 Task: Find connections with filter location Dabhoi with filter topic #Genderwith filter profile language English with filter current company Walmart Global Tech with filter school Aalim Muhammed Salegh College of Engineering with filter industry Real Estate and Equipment Rental Services with filter service category User Experience Writing with filter keywords title Sound Engineer
Action: Mouse moved to (682, 76)
Screenshot: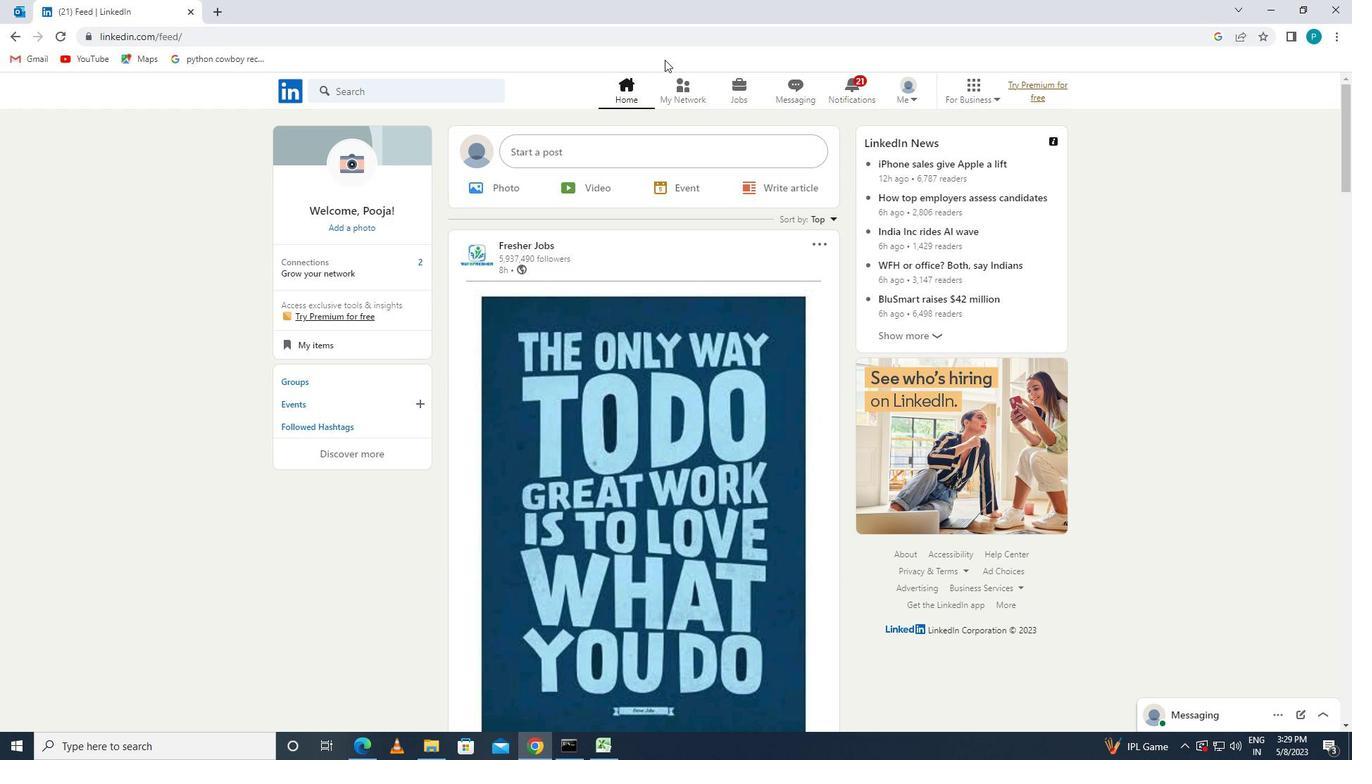 
Action: Mouse pressed left at (682, 76)
Screenshot: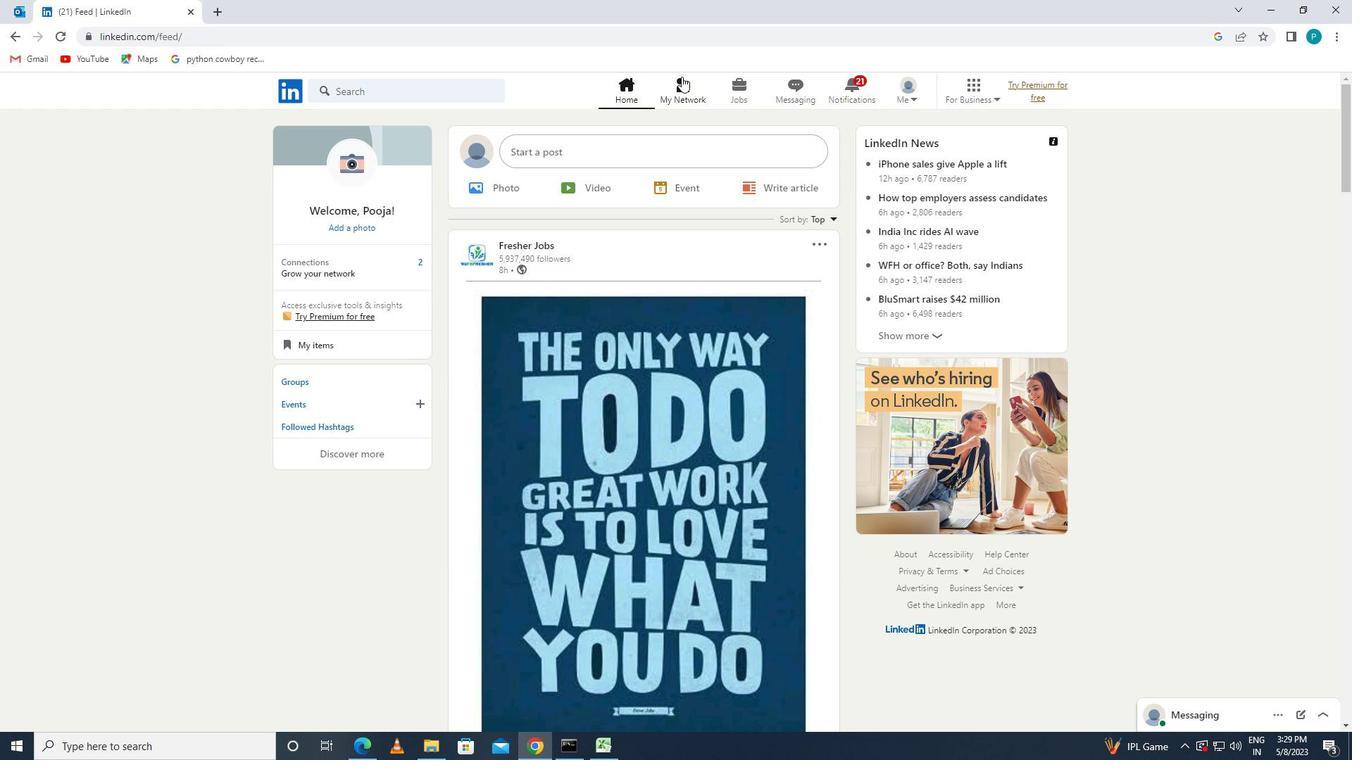 
Action: Mouse moved to (450, 167)
Screenshot: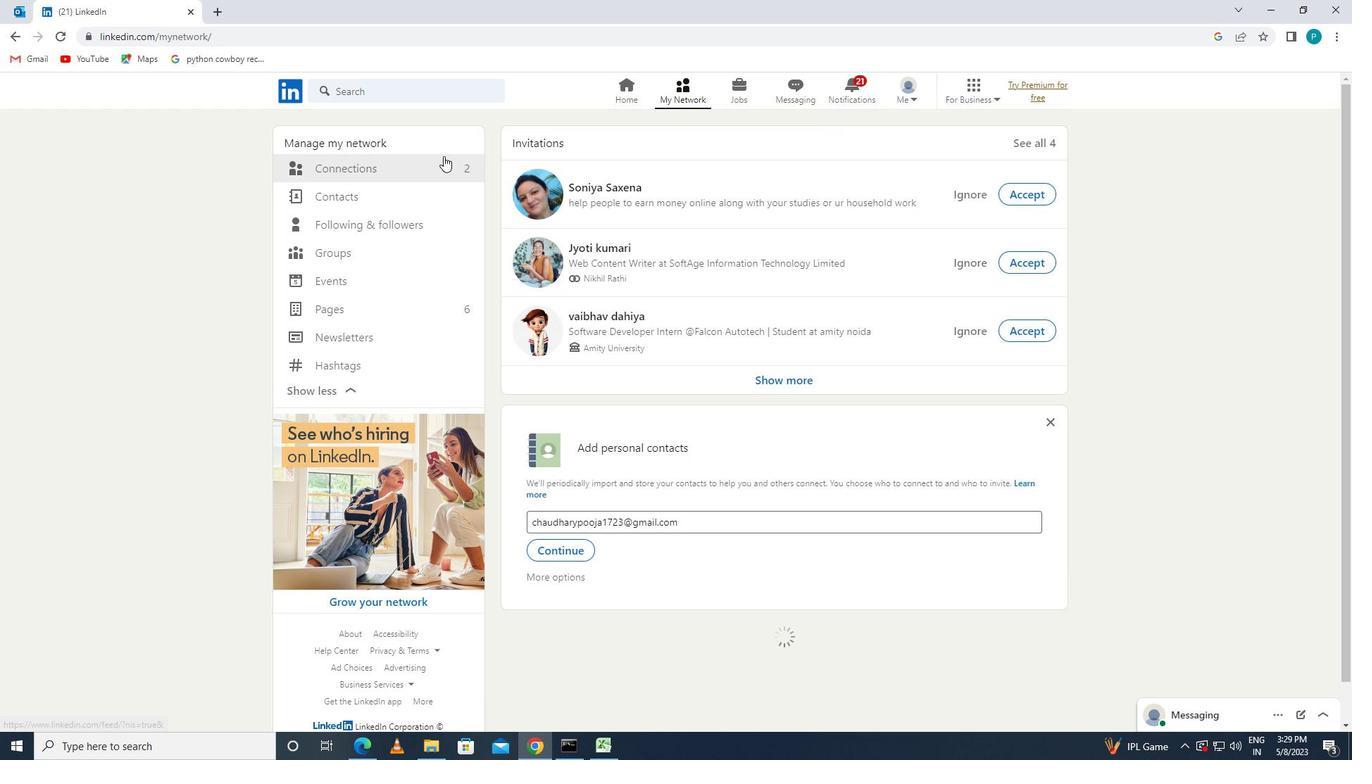 
Action: Mouse pressed left at (450, 167)
Screenshot: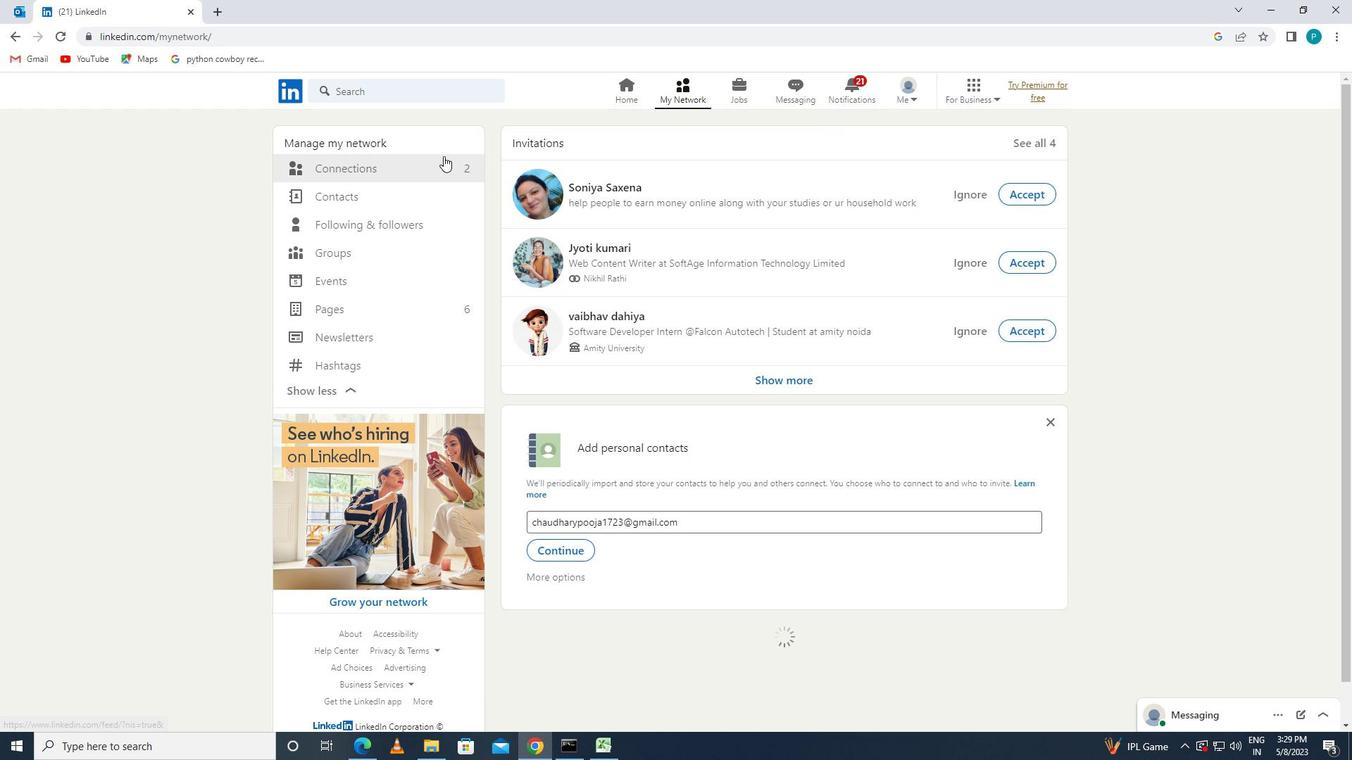 
Action: Mouse moved to (794, 168)
Screenshot: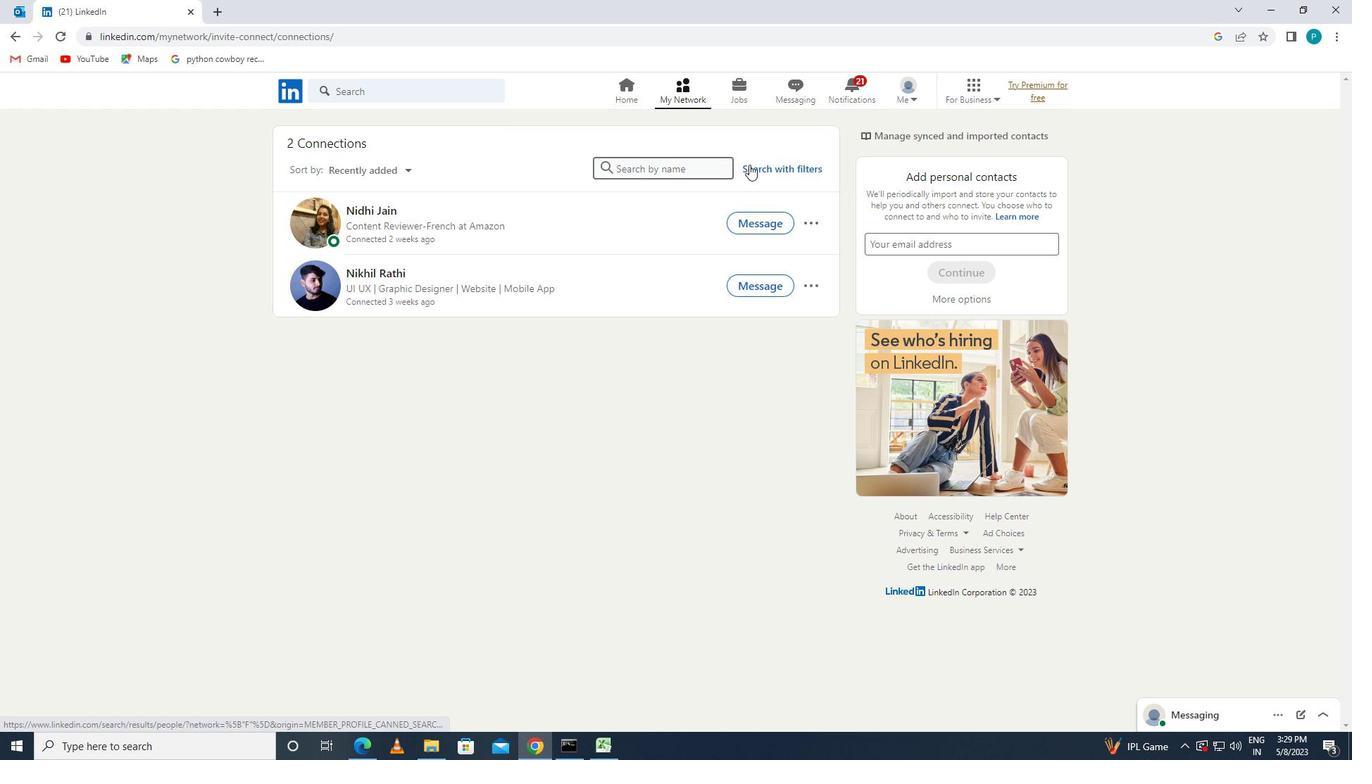 
Action: Mouse pressed left at (794, 168)
Screenshot: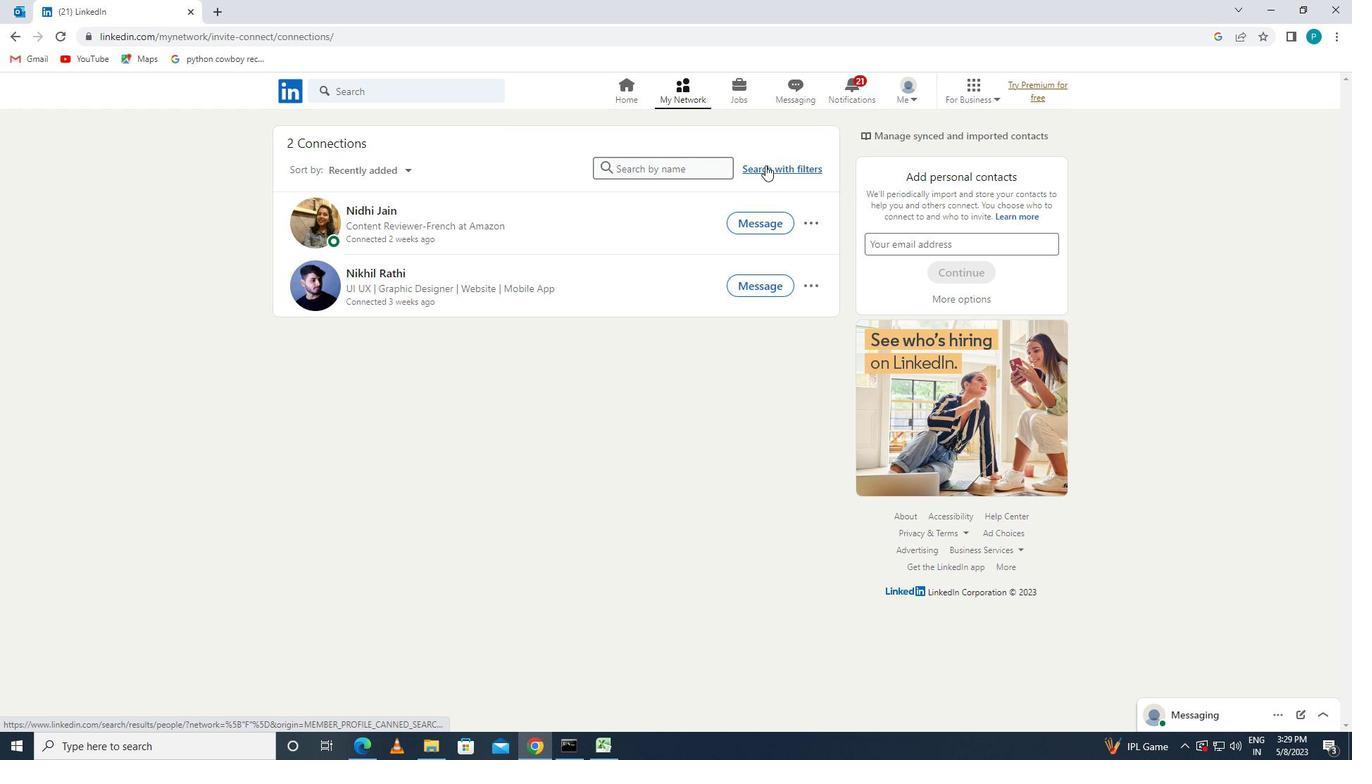 
Action: Mouse moved to (708, 132)
Screenshot: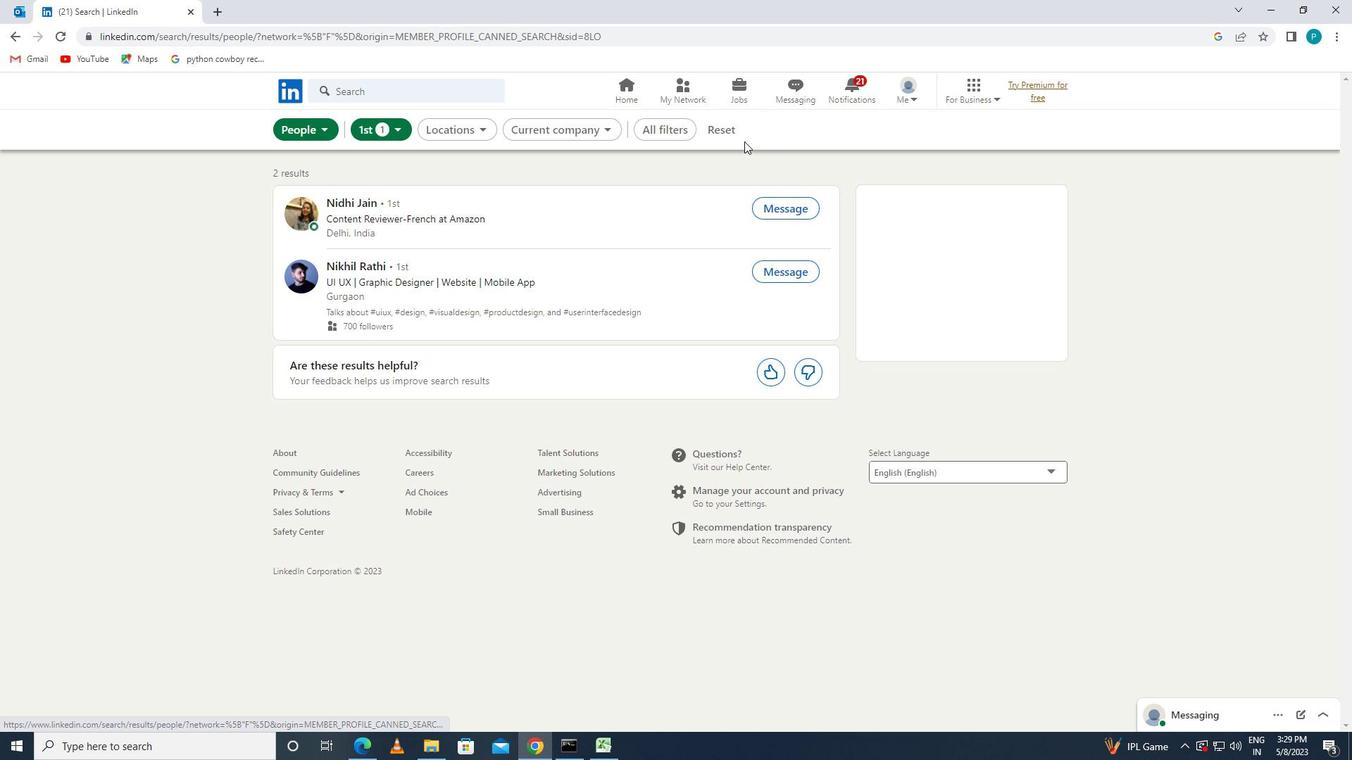 
Action: Mouse pressed left at (708, 132)
Screenshot: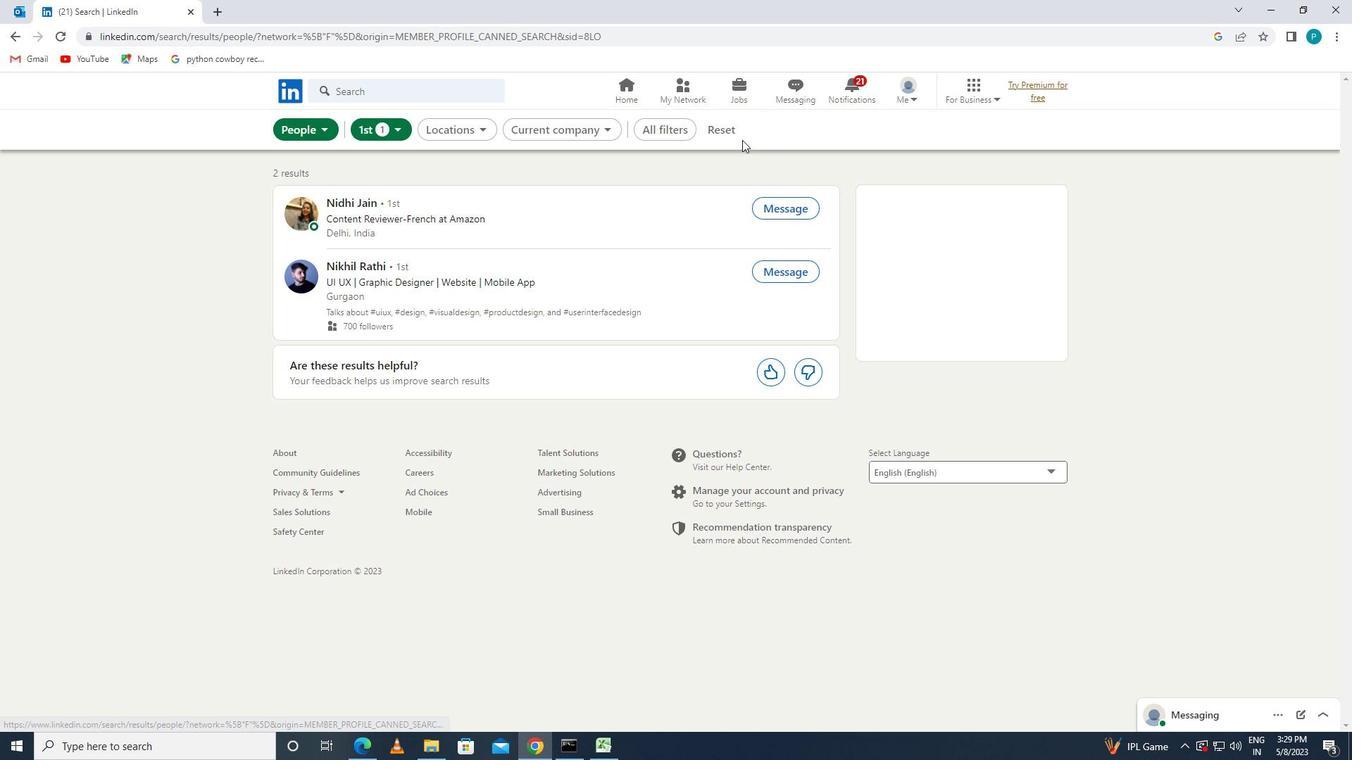 
Action: Mouse moved to (701, 128)
Screenshot: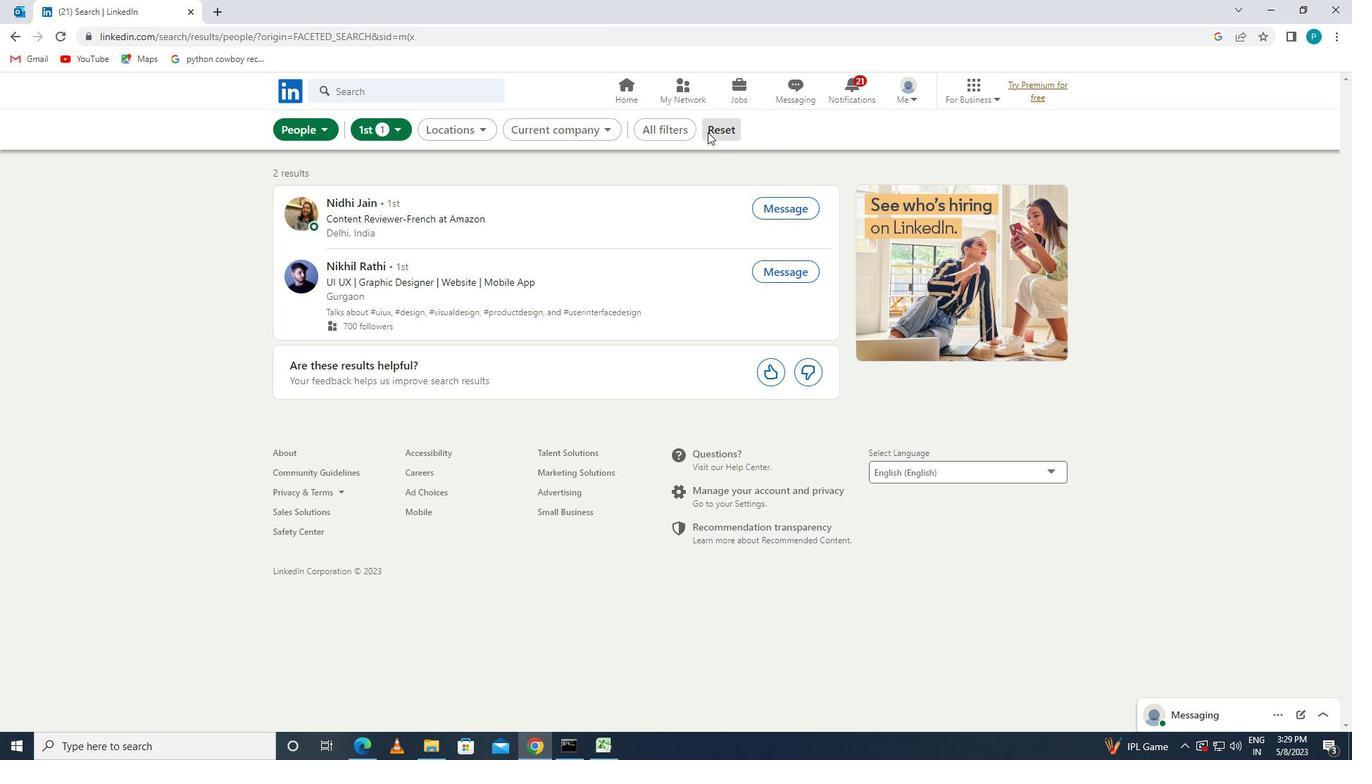 
Action: Mouse pressed left at (701, 128)
Screenshot: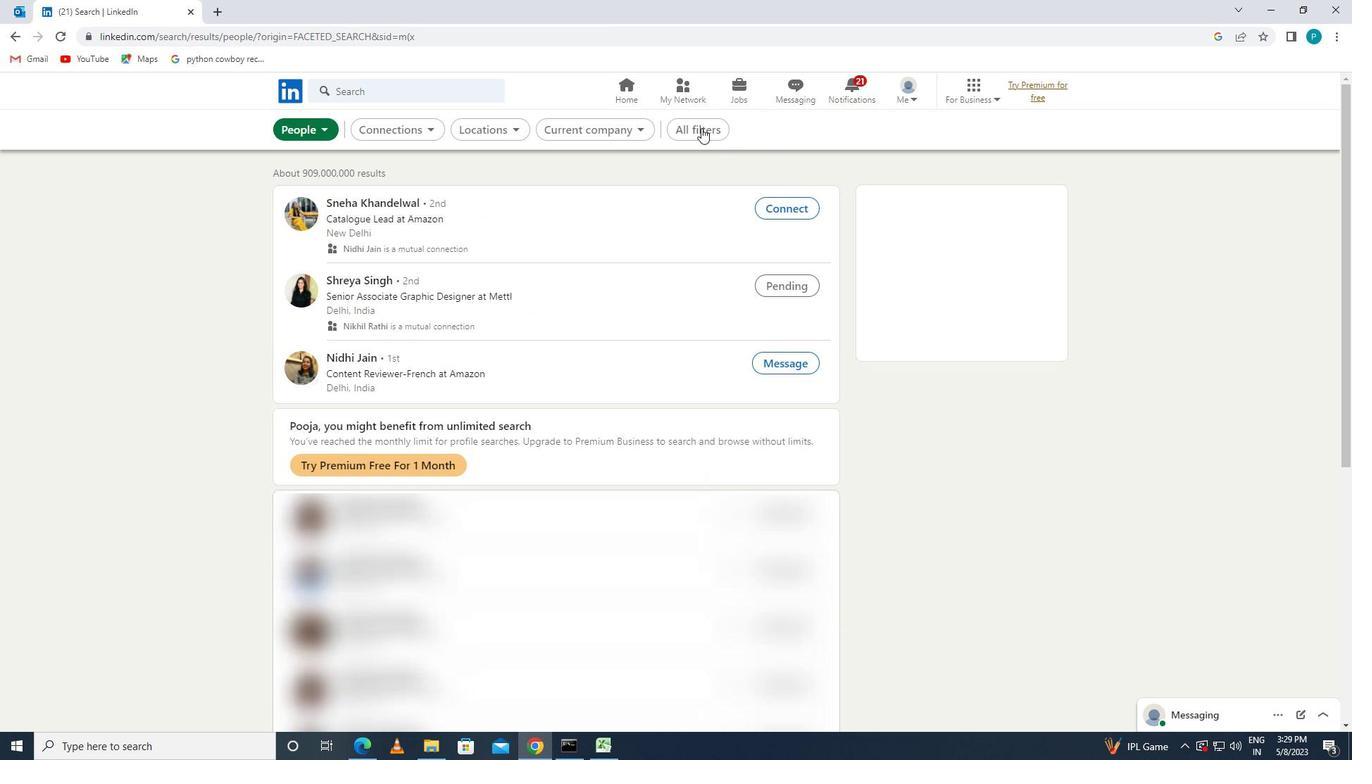 
Action: Mouse moved to (1267, 504)
Screenshot: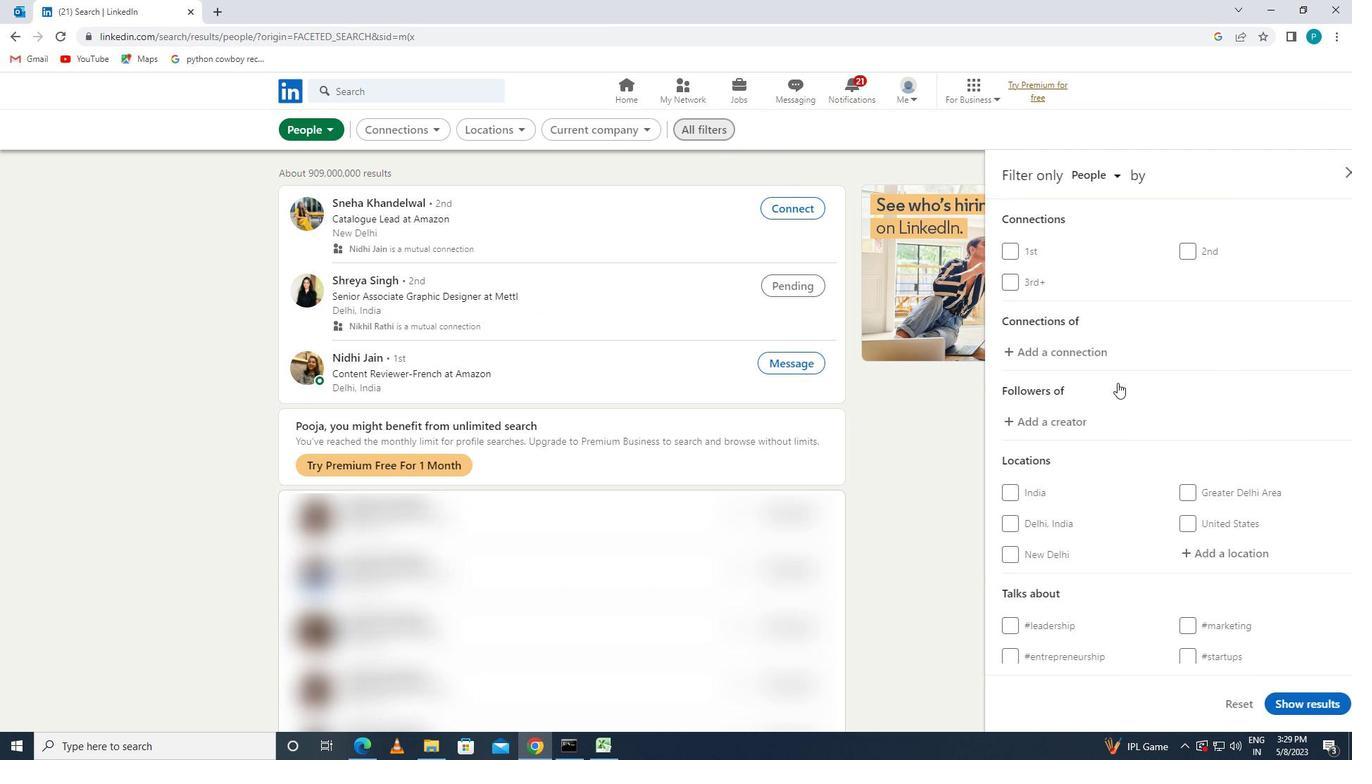 
Action: Mouse scrolled (1267, 503) with delta (0, 0)
Screenshot: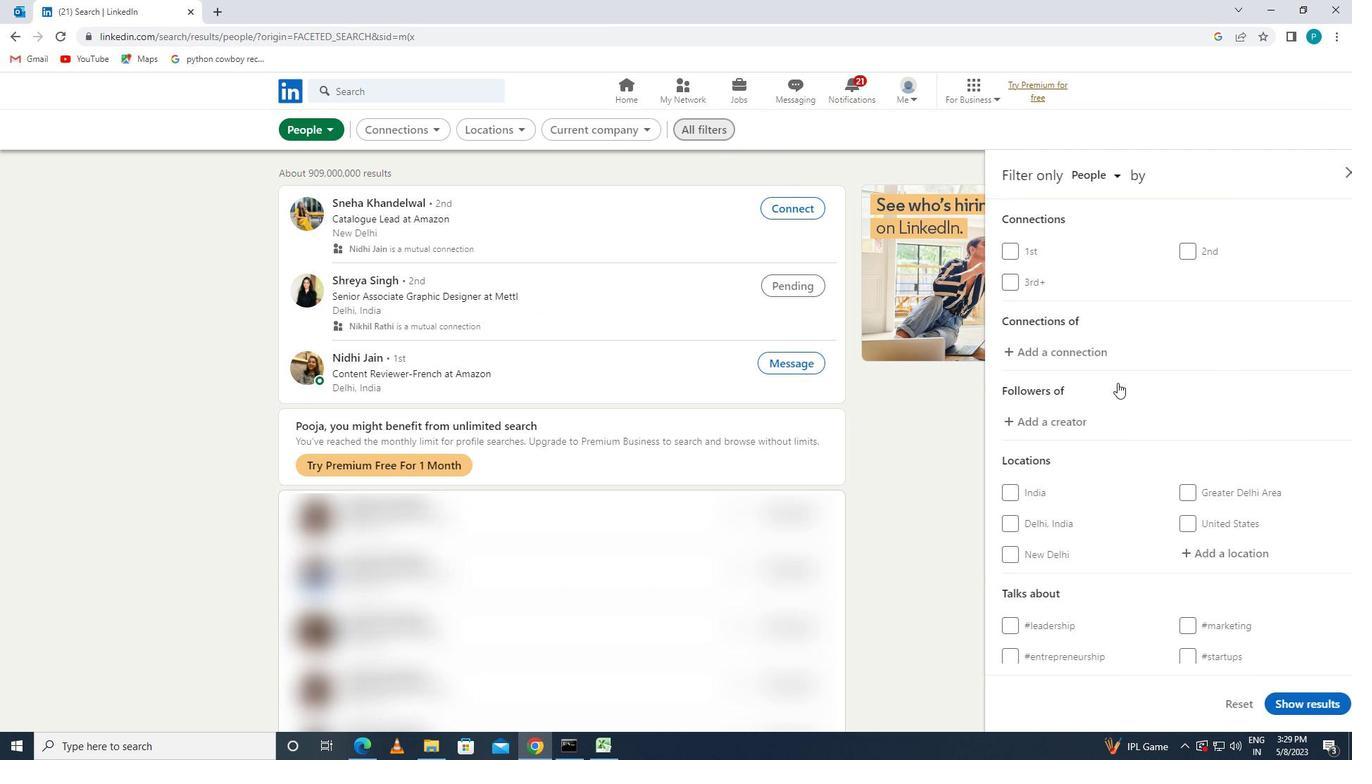 
Action: Mouse scrolled (1267, 503) with delta (0, 0)
Screenshot: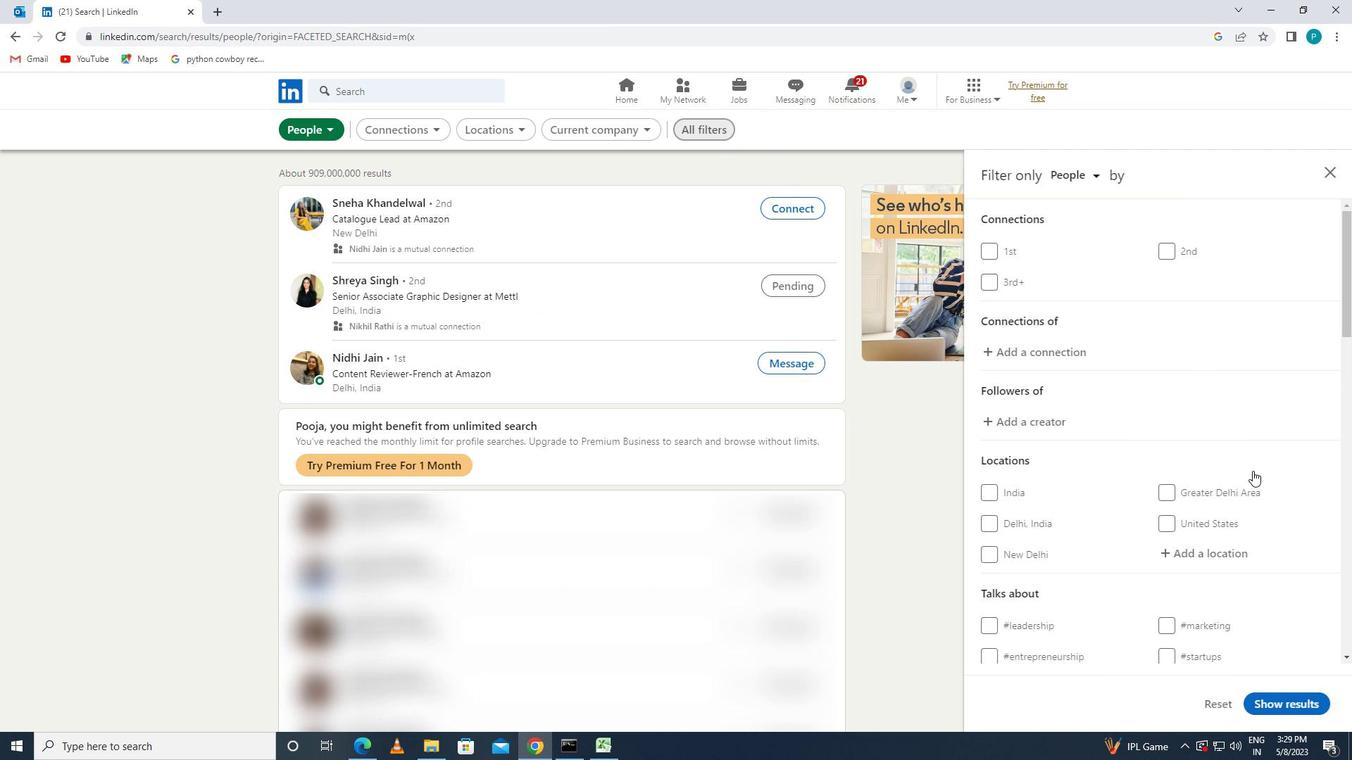 
Action: Mouse moved to (1188, 402)
Screenshot: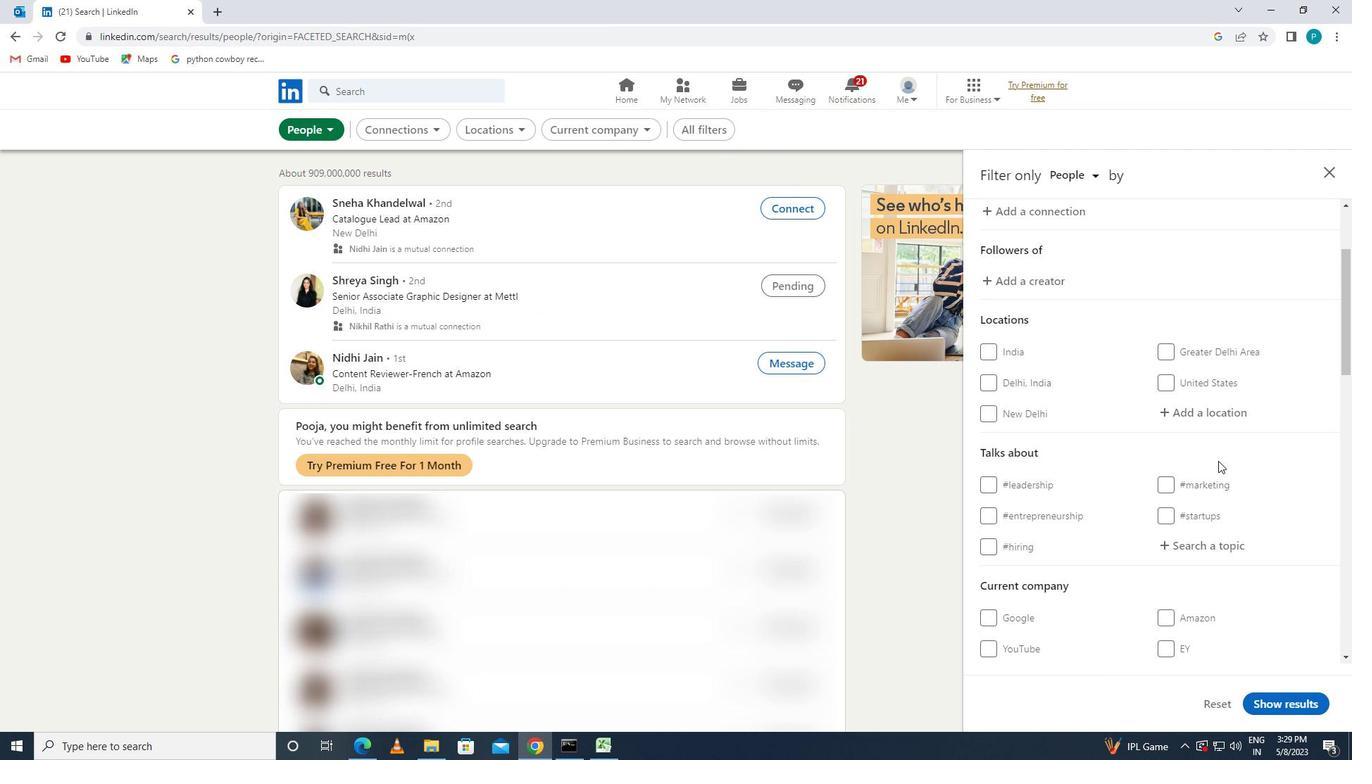
Action: Mouse pressed left at (1188, 402)
Screenshot: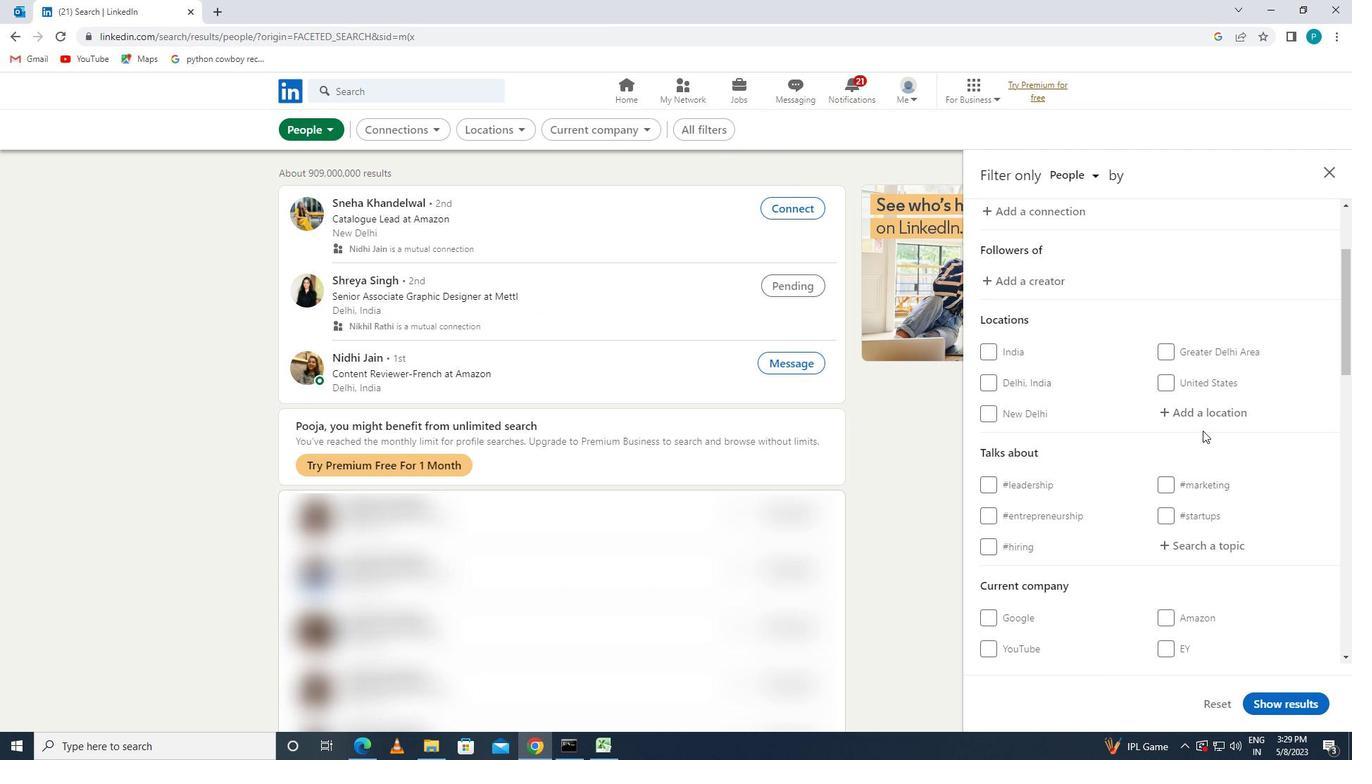 
Action: Mouse moved to (1190, 412)
Screenshot: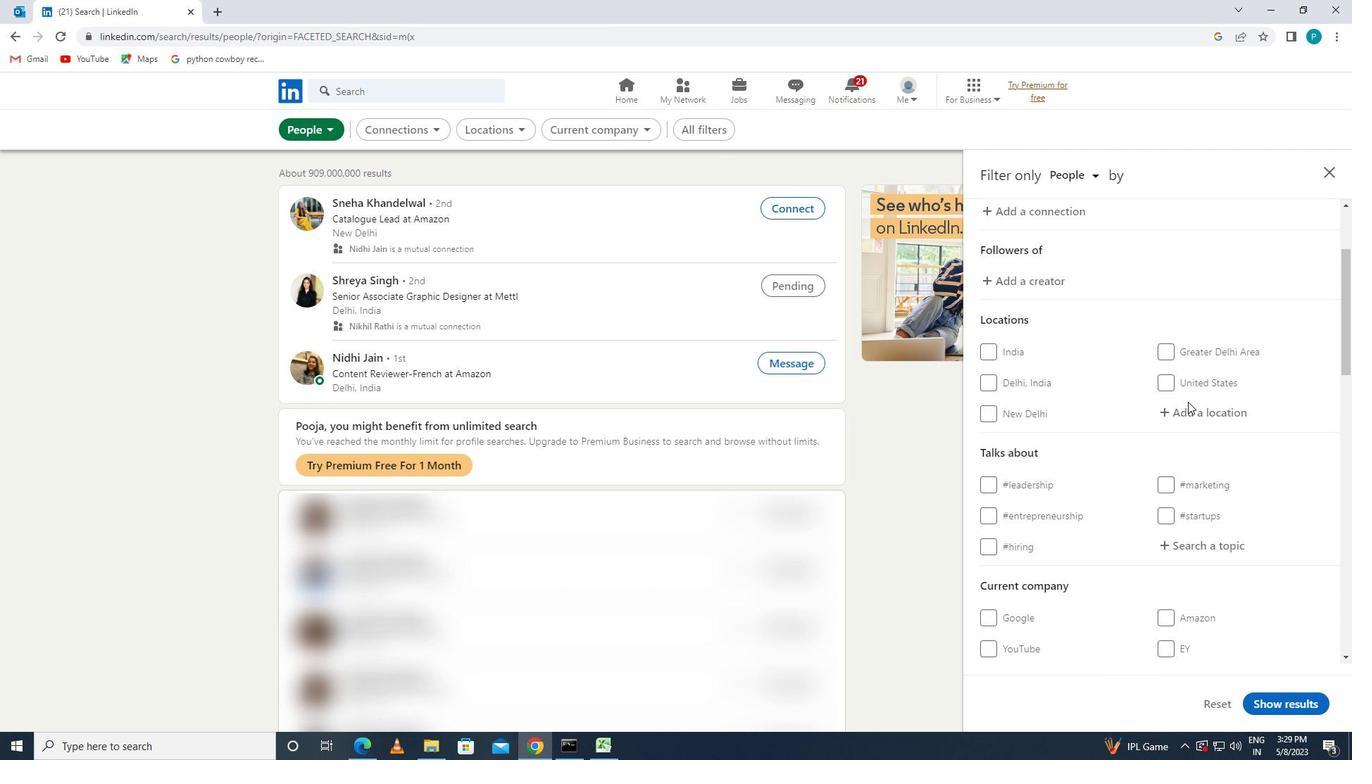 
Action: Mouse pressed left at (1190, 412)
Screenshot: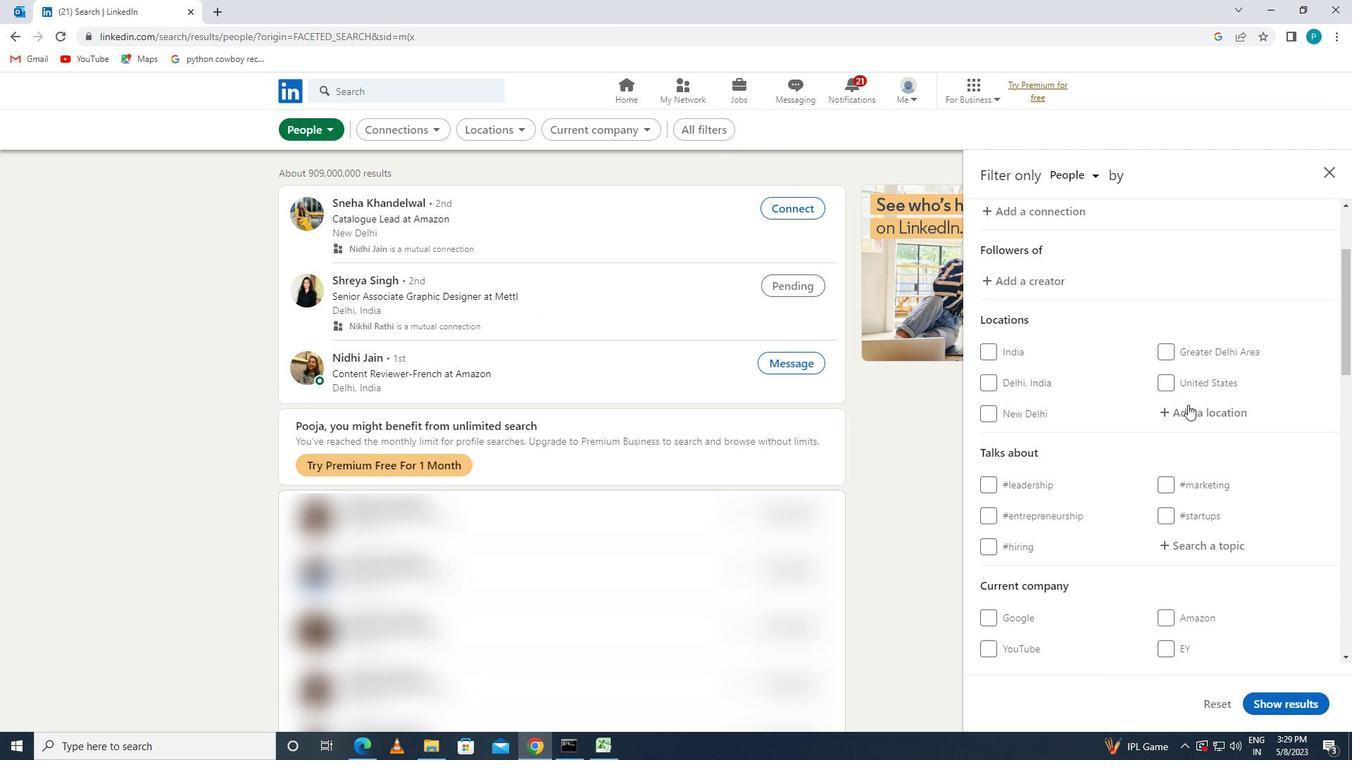 
Action: Key pressed <Key.caps_lock>d<Key.caps_lock>abhoi
Screenshot: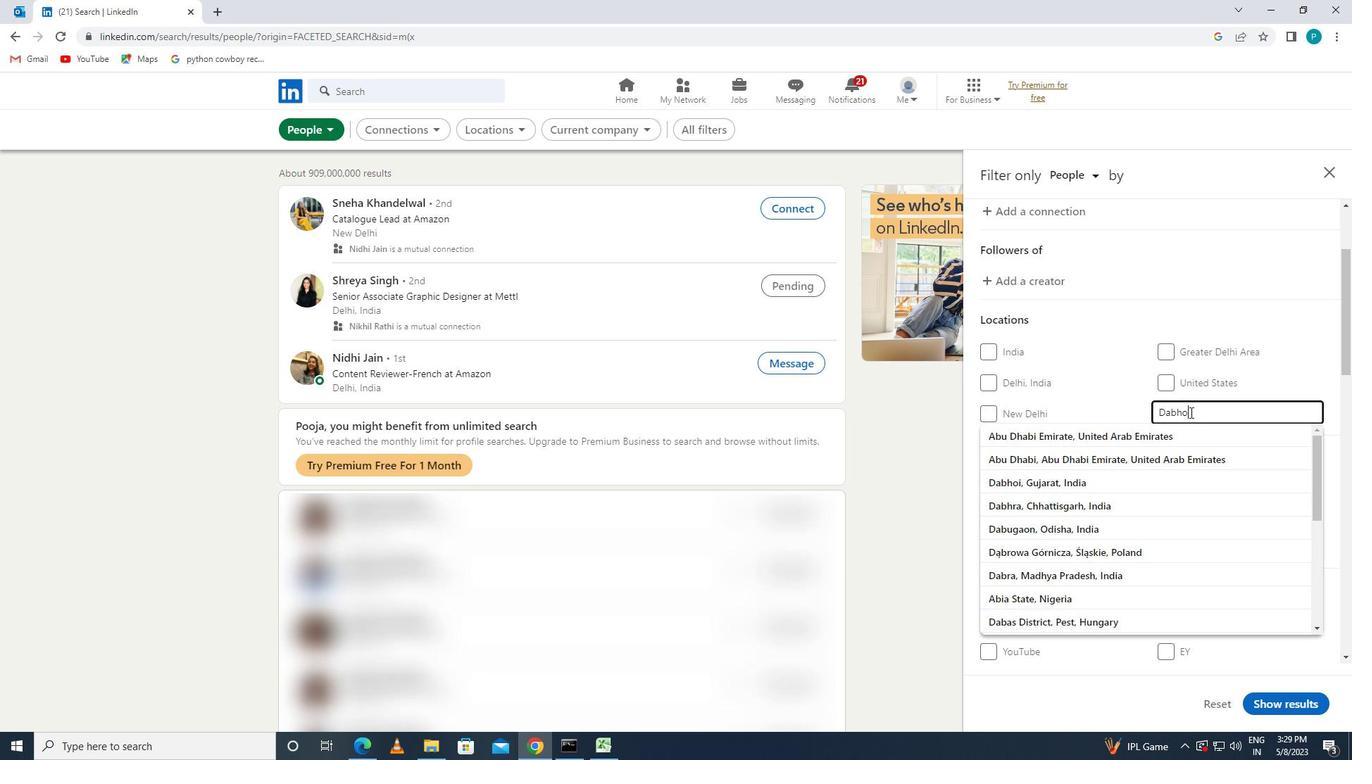 
Action: Mouse moved to (1177, 437)
Screenshot: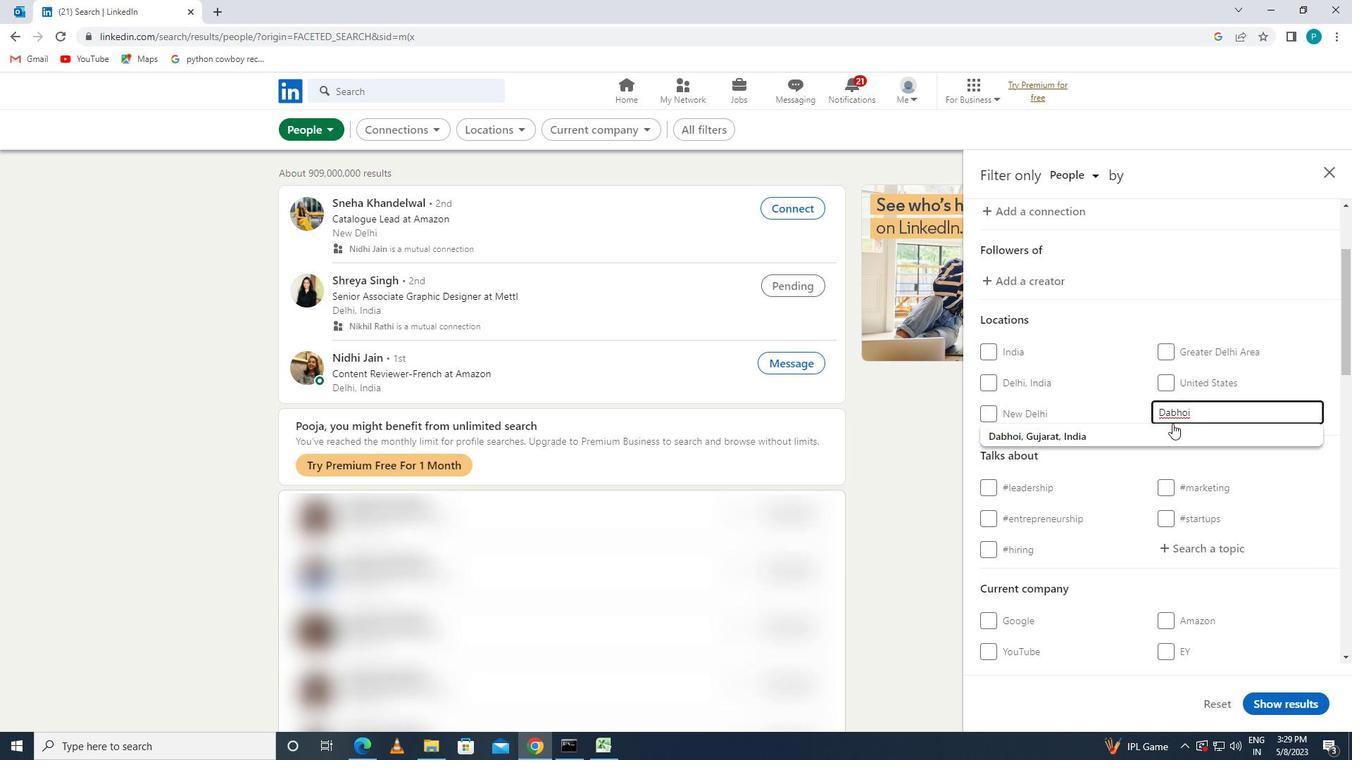 
Action: Mouse pressed left at (1177, 437)
Screenshot: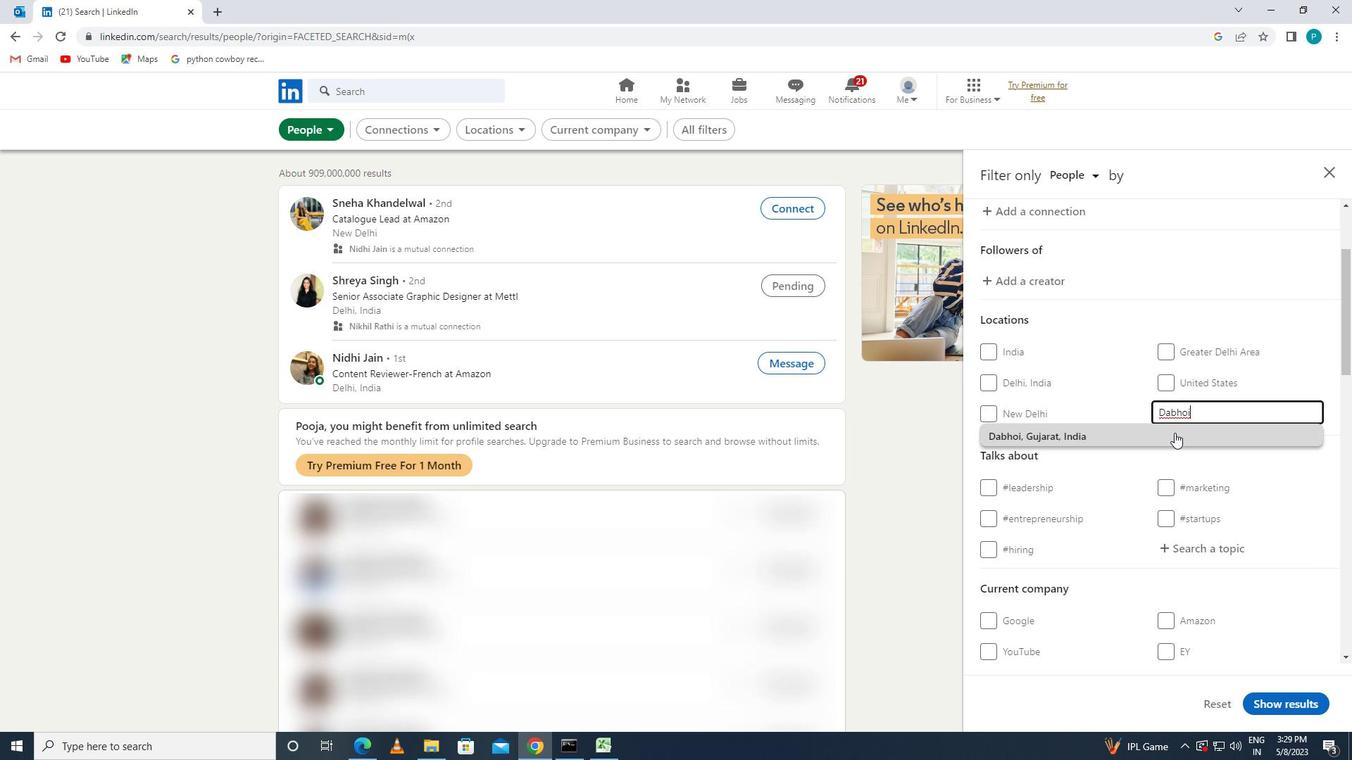 
Action: Mouse moved to (1181, 448)
Screenshot: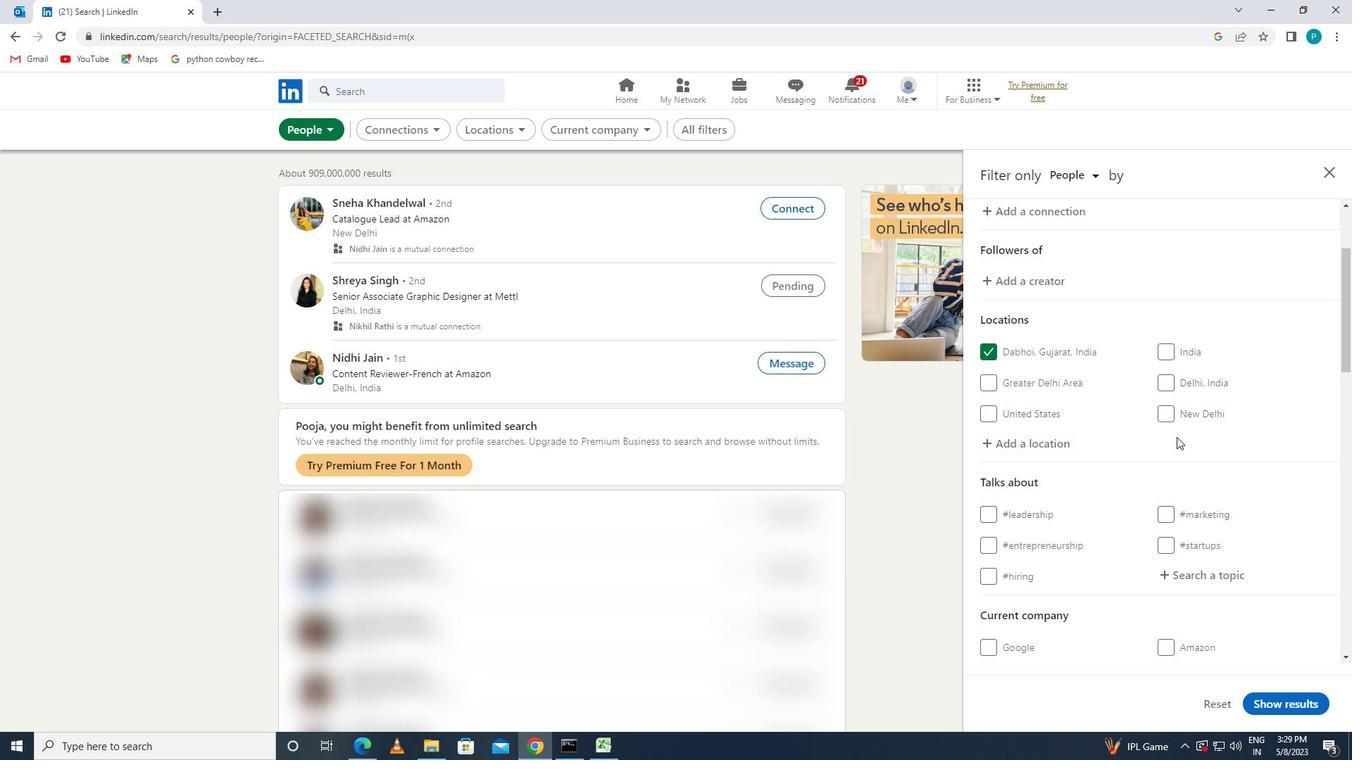 
Action: Mouse scrolled (1181, 448) with delta (0, 0)
Screenshot: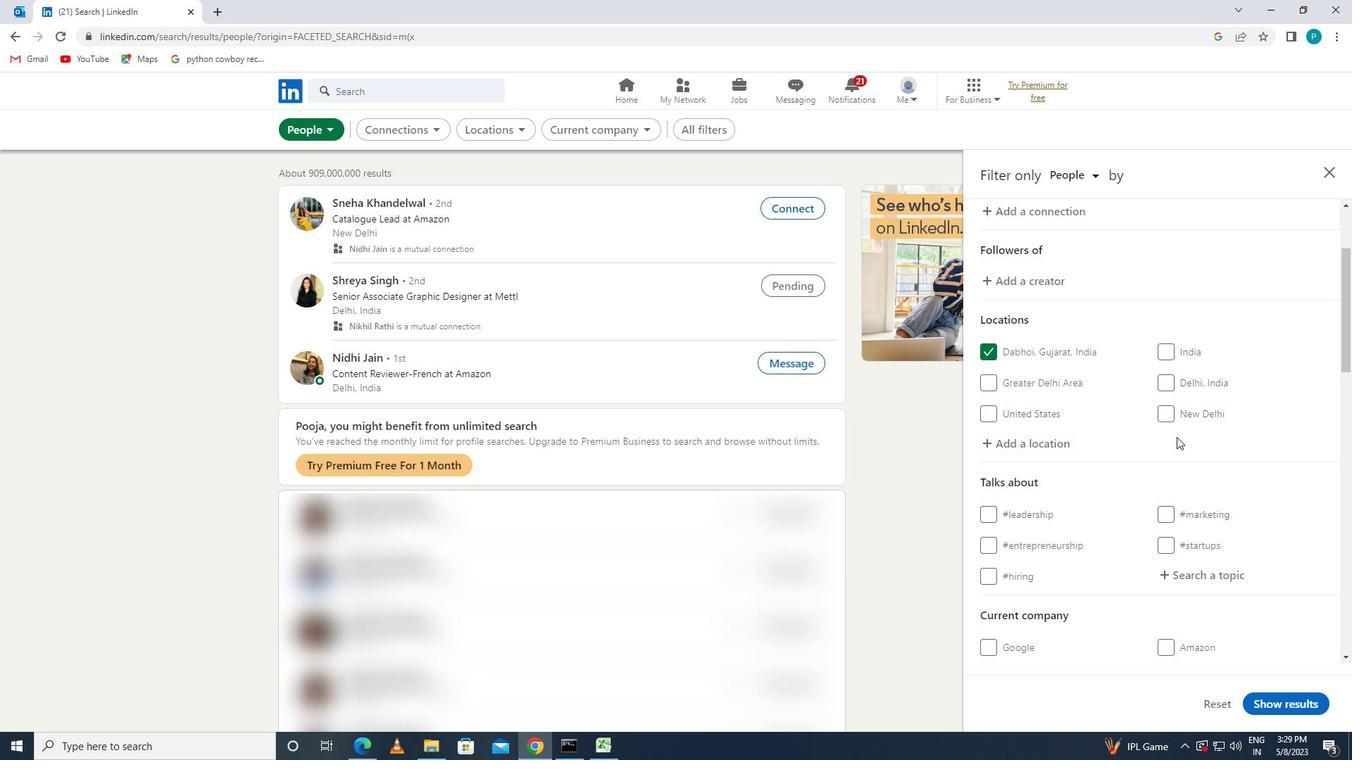 
Action: Mouse scrolled (1181, 448) with delta (0, 0)
Screenshot: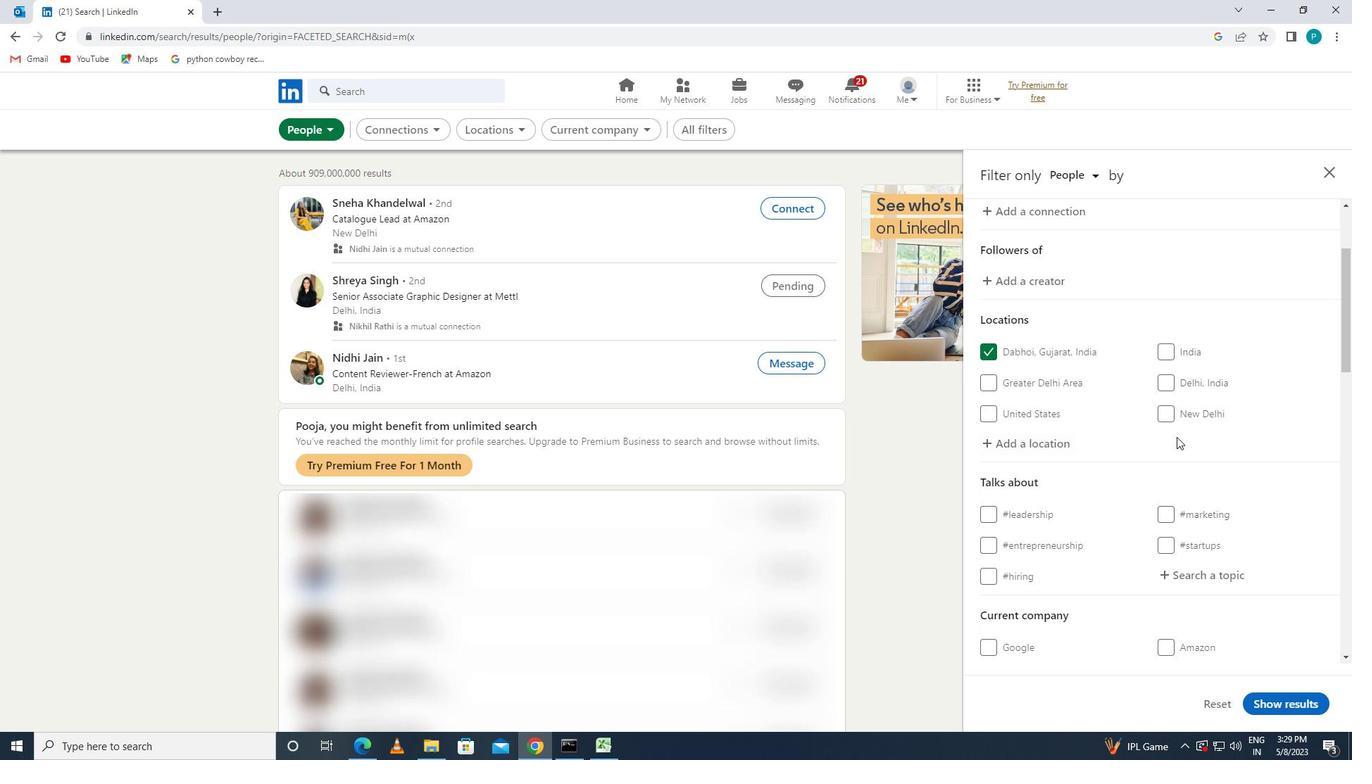 
Action: Mouse moved to (1182, 440)
Screenshot: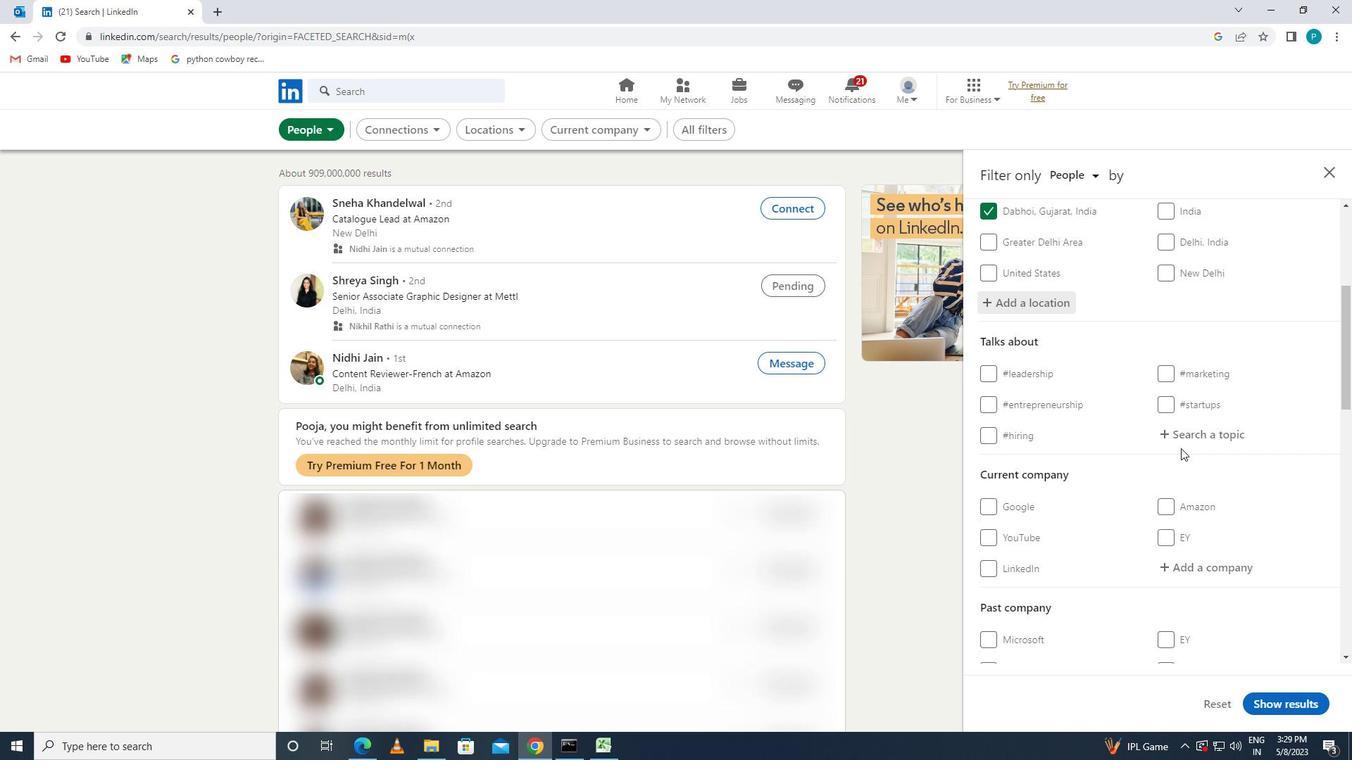 
Action: Mouse pressed left at (1182, 440)
Screenshot: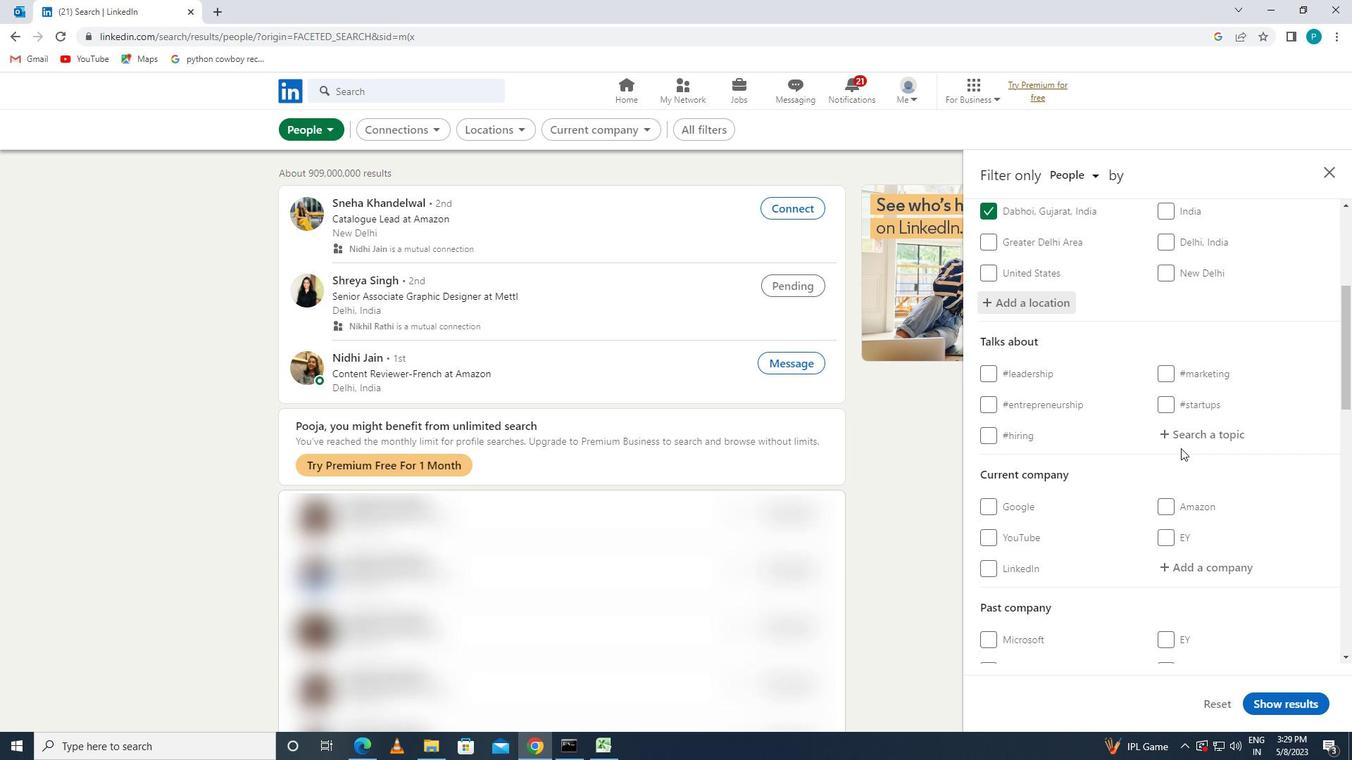 
Action: Key pressed <Key.shift>#<Key.caps_lock>F<Key.backspace>G<Key.caps_lock>ENDER
Screenshot: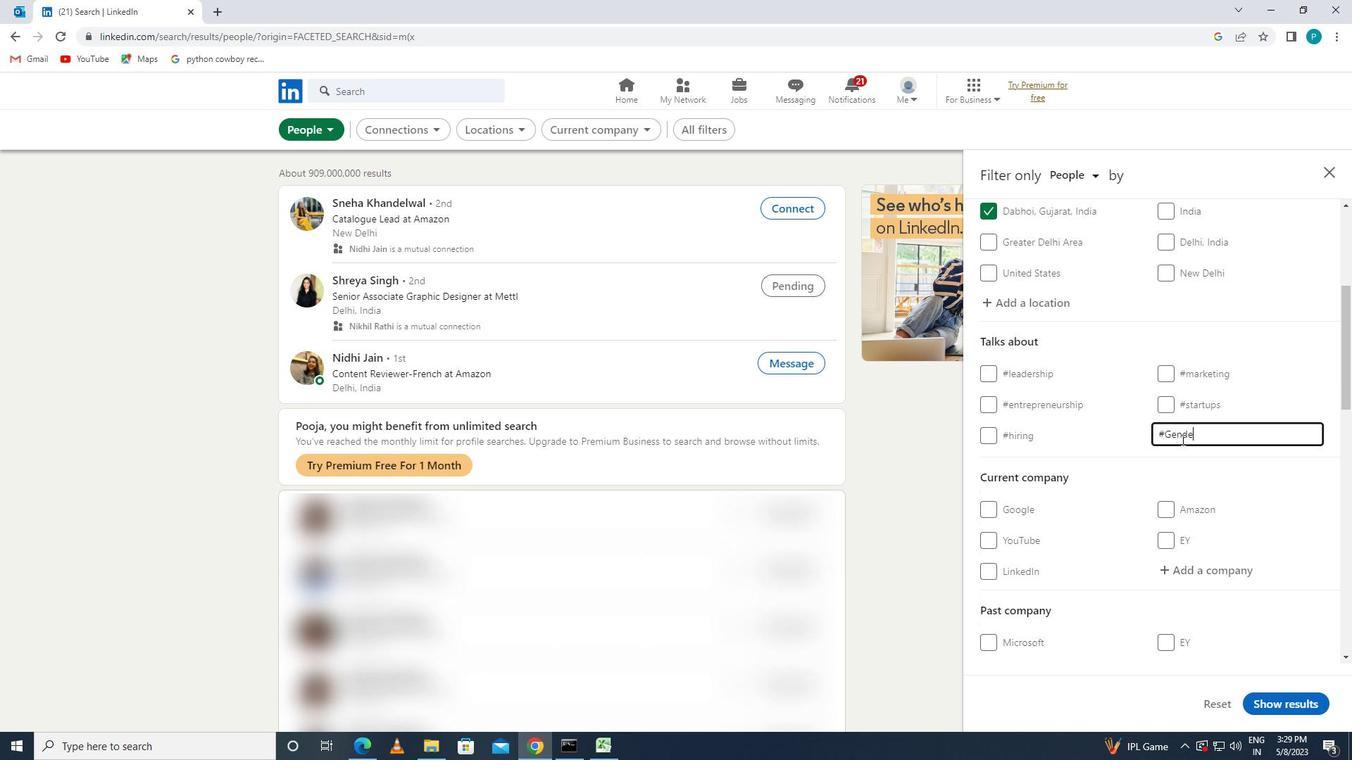 
Action: Mouse moved to (1168, 546)
Screenshot: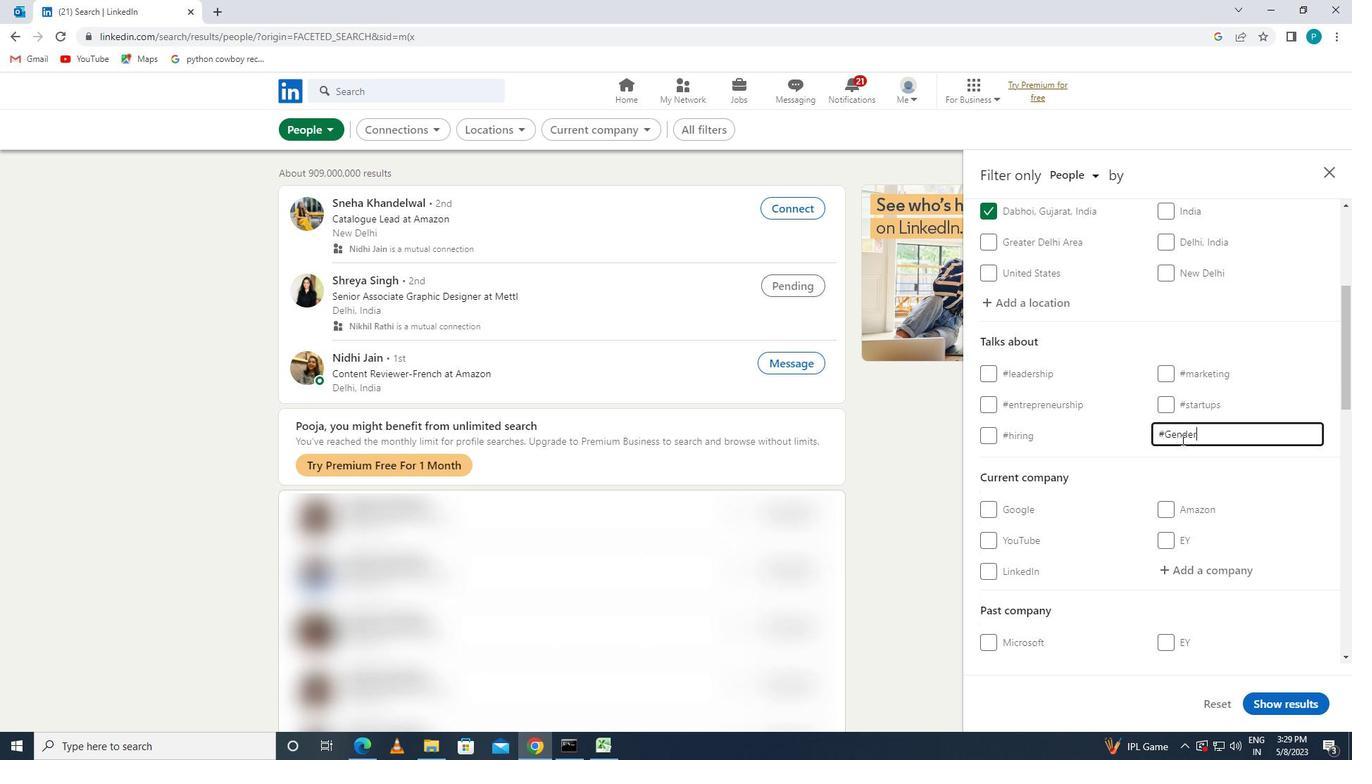 
Action: Mouse scrolled (1168, 546) with delta (0, 0)
Screenshot: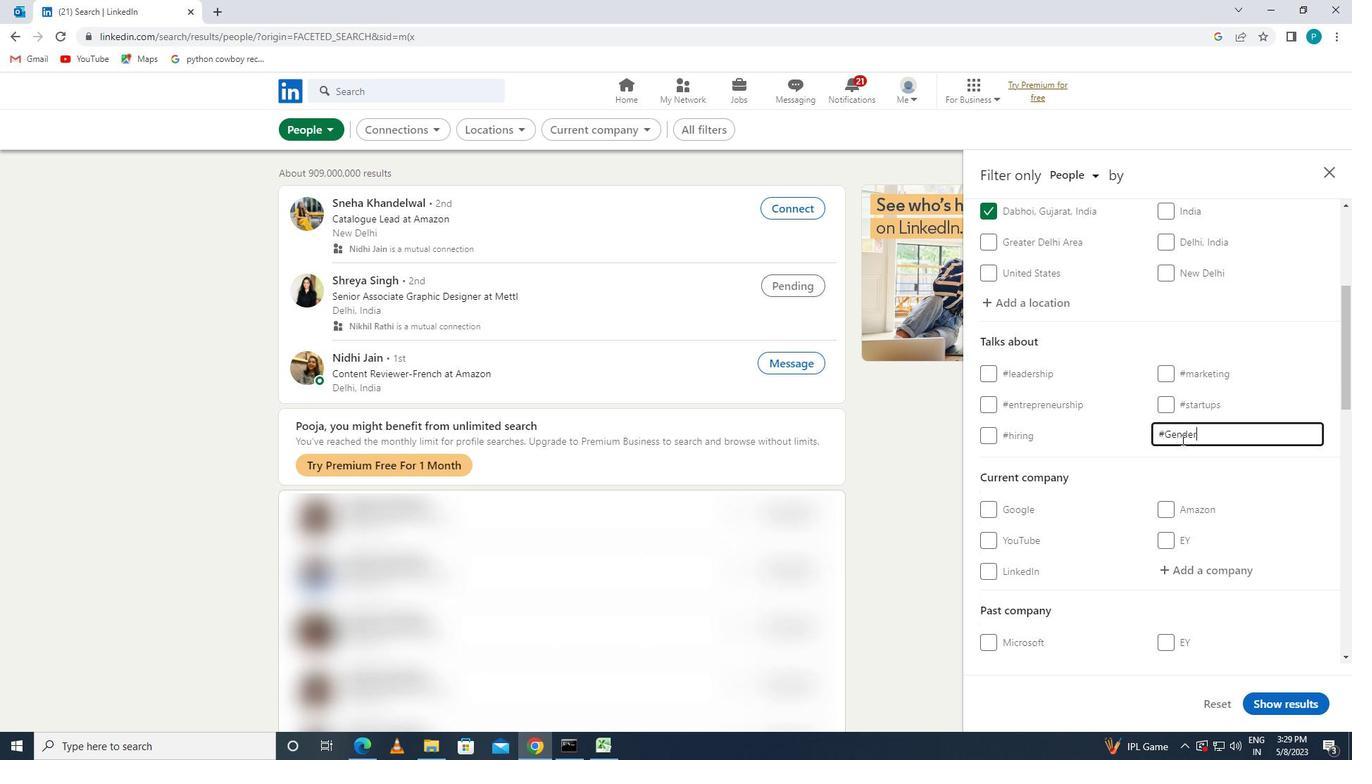 
Action: Mouse moved to (1168, 547)
Screenshot: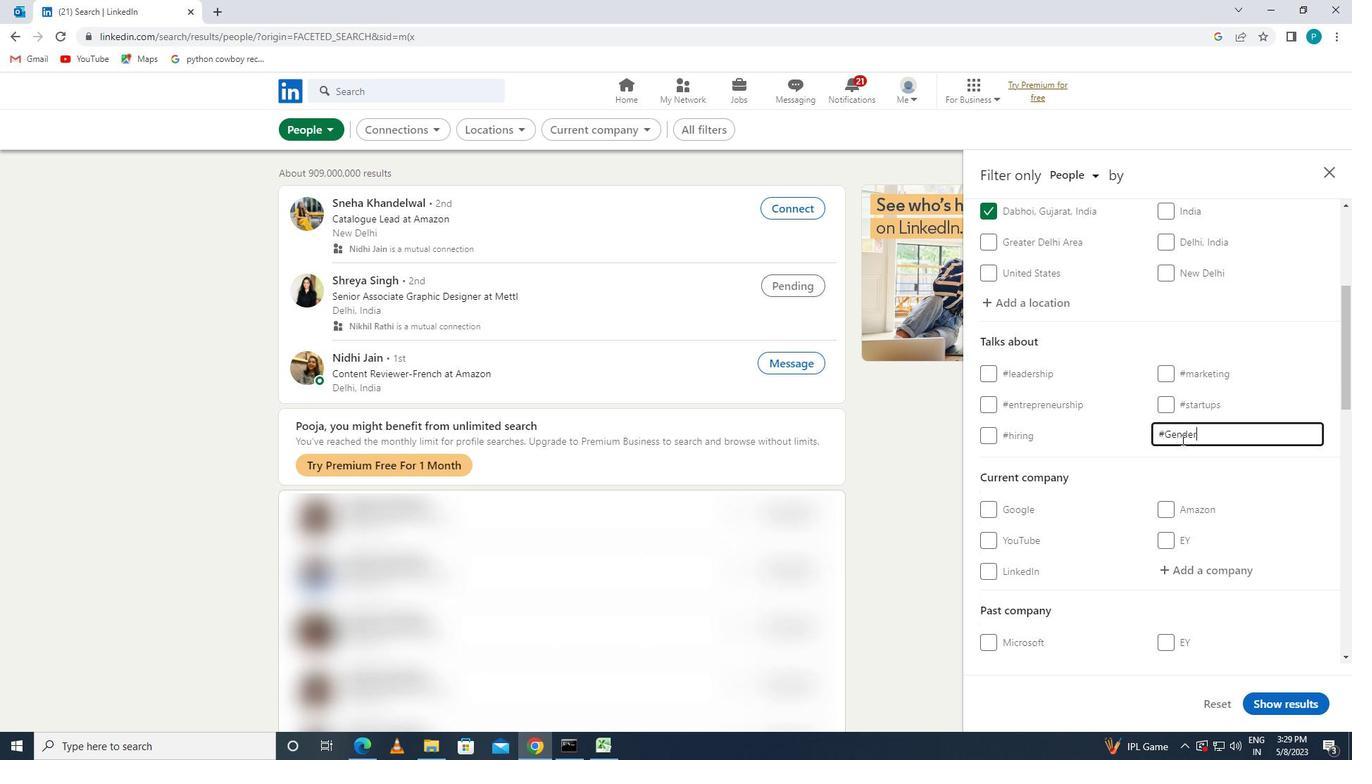 
Action: Mouse scrolled (1168, 546) with delta (0, 0)
Screenshot: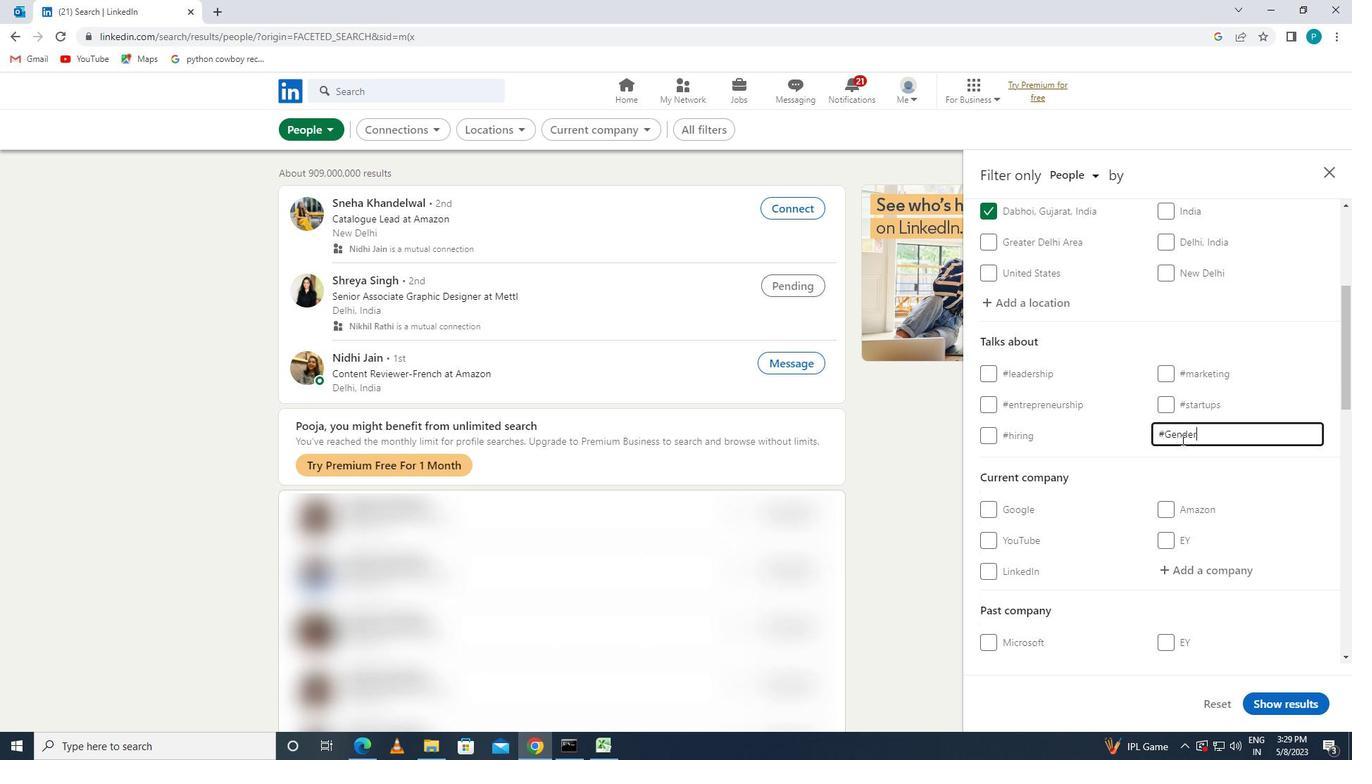 
Action: Mouse scrolled (1168, 546) with delta (0, 0)
Screenshot: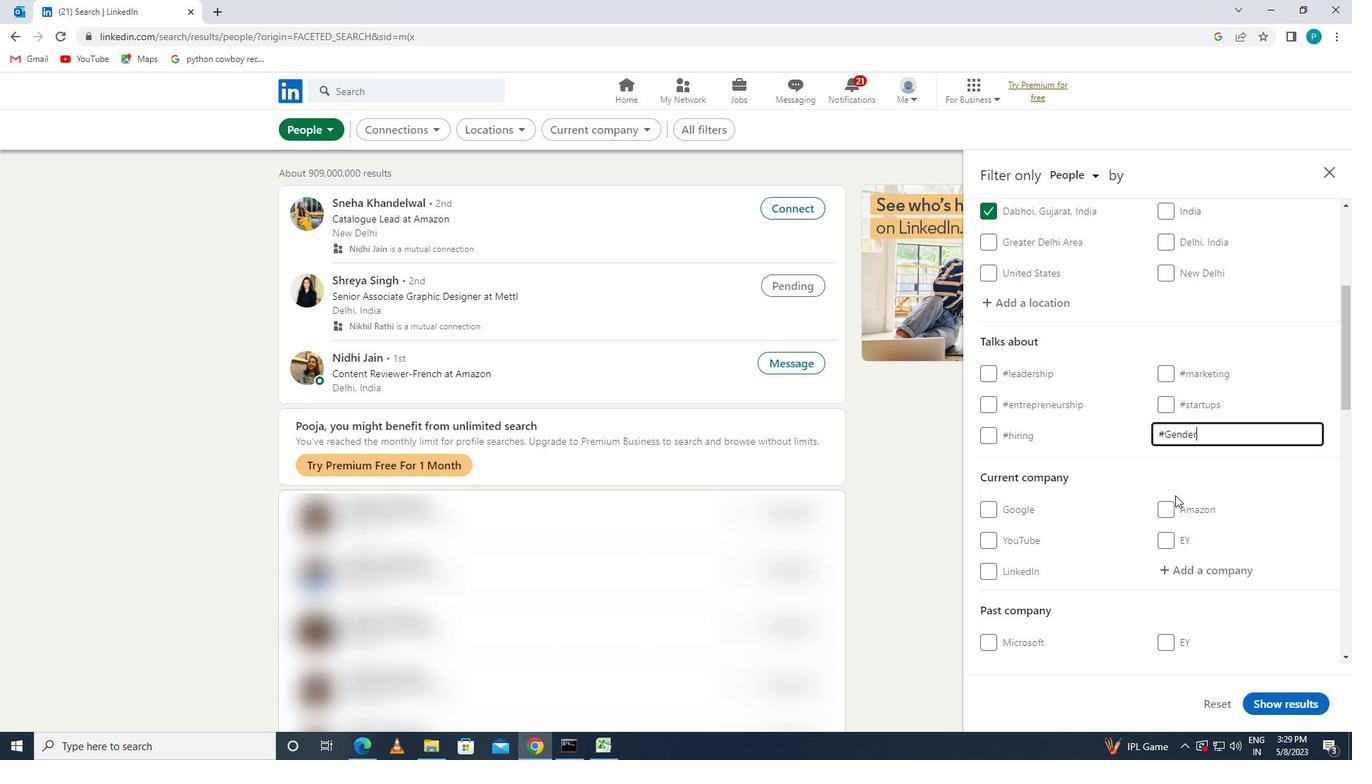 
Action: Mouse moved to (1103, 519)
Screenshot: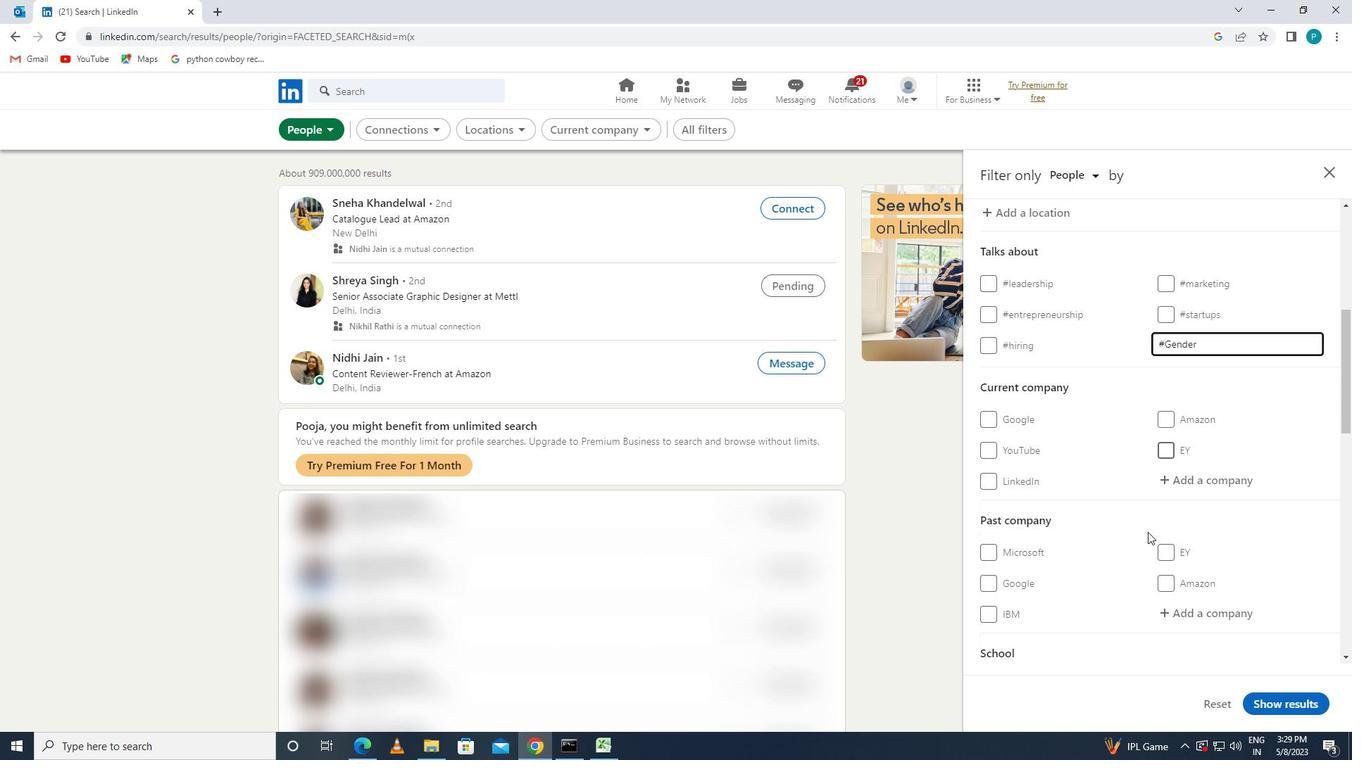 
Action: Mouse scrolled (1103, 518) with delta (0, 0)
Screenshot: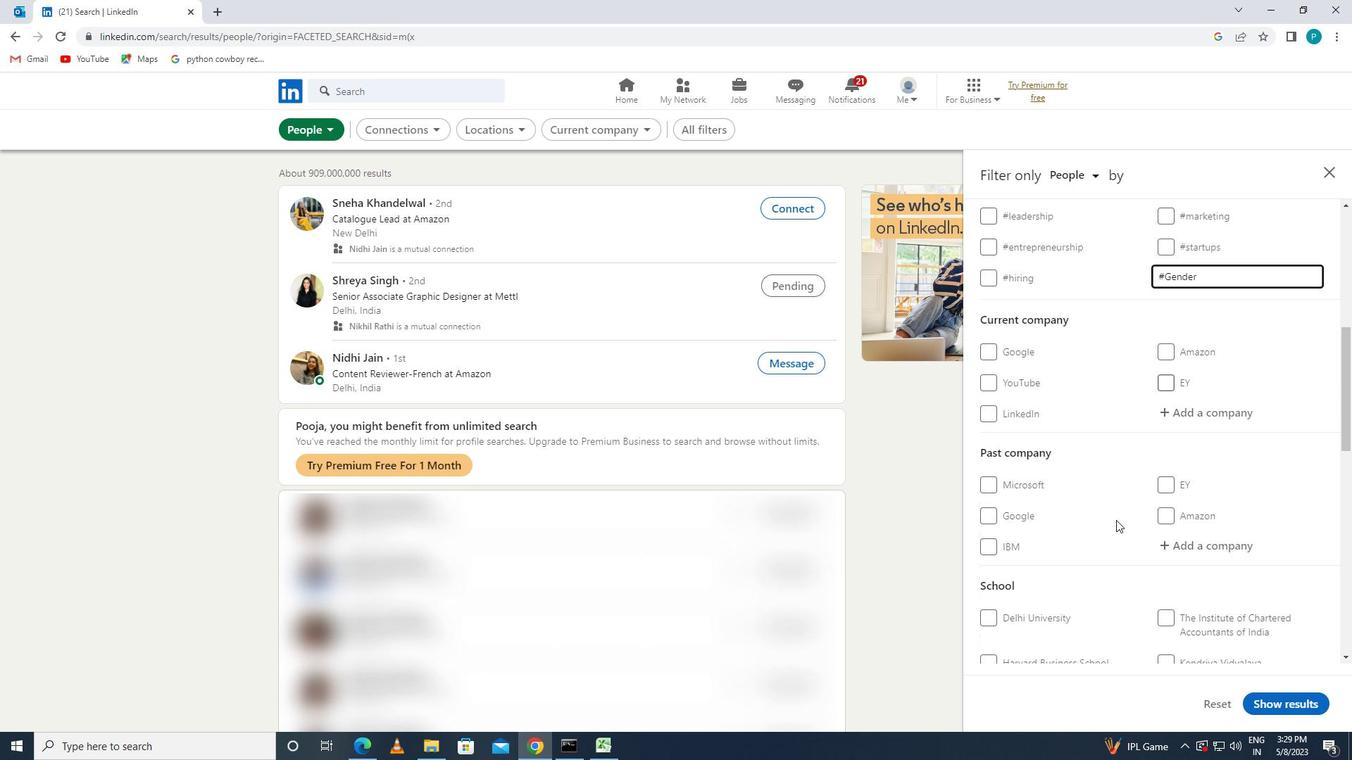 
Action: Mouse moved to (1102, 519)
Screenshot: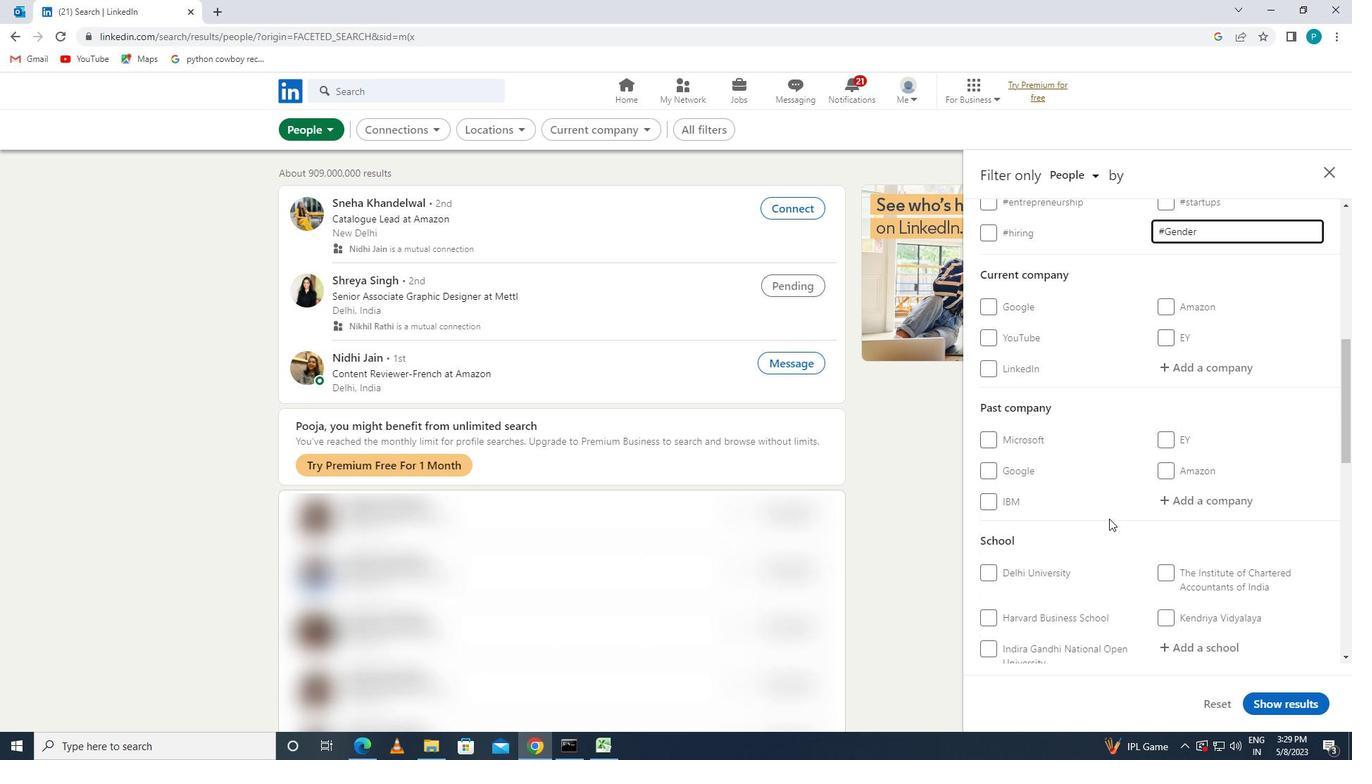 
Action: Mouse scrolled (1102, 518) with delta (0, 0)
Screenshot: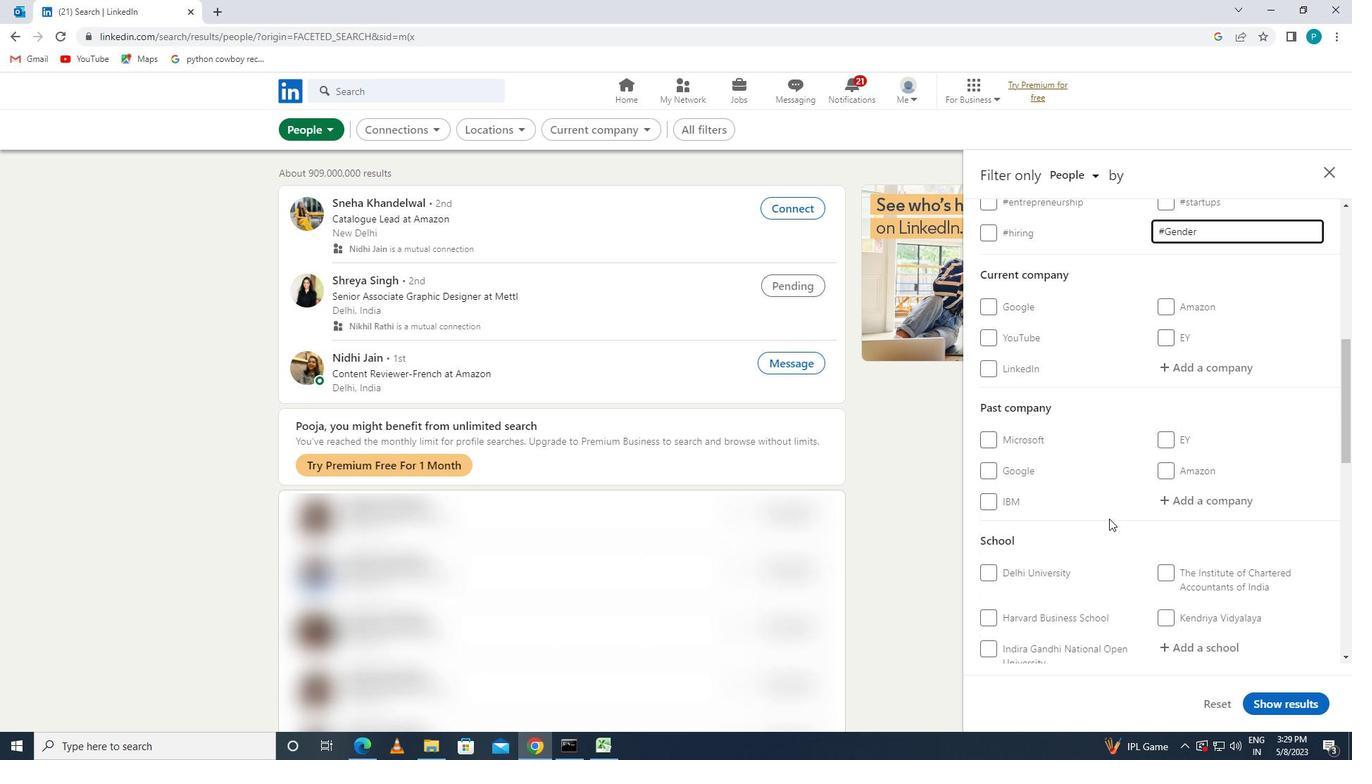 
Action: Mouse moved to (1101, 519)
Screenshot: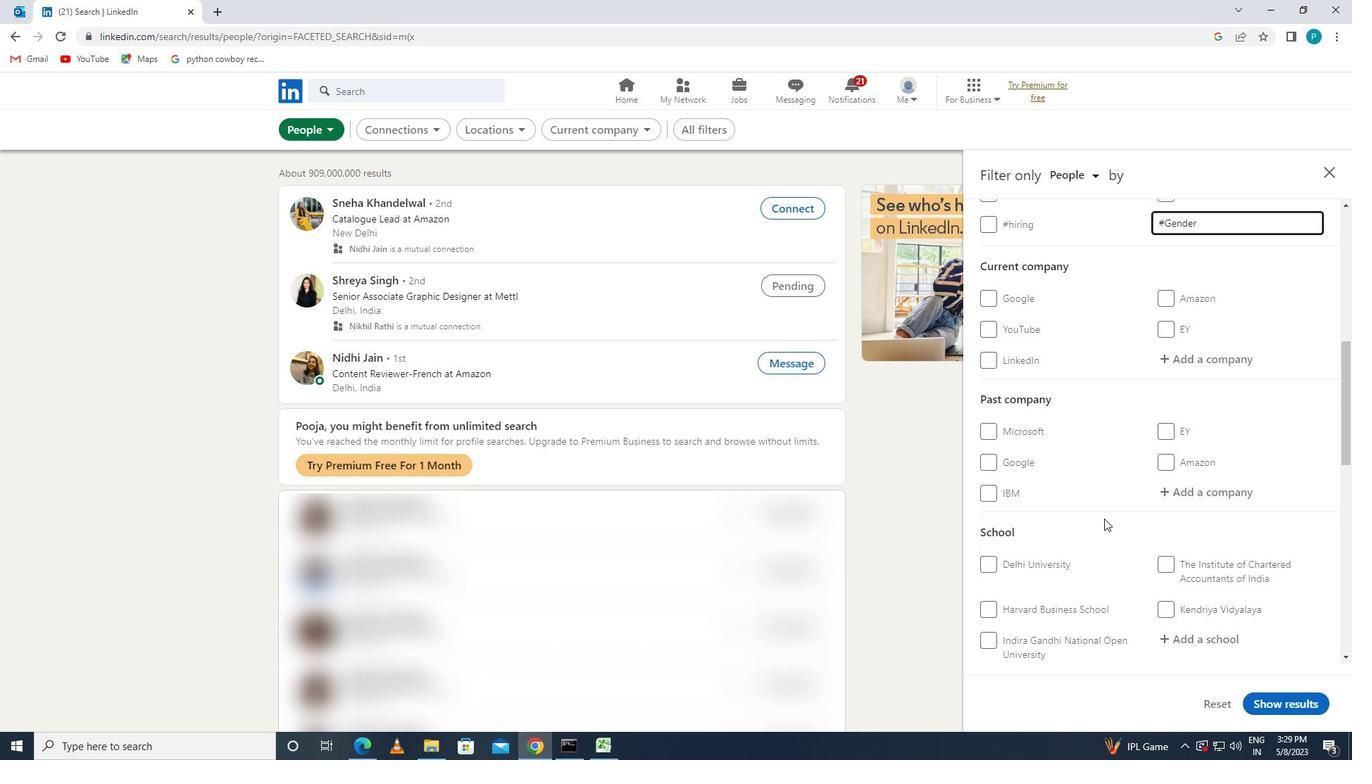 
Action: Mouse scrolled (1101, 518) with delta (0, 0)
Screenshot: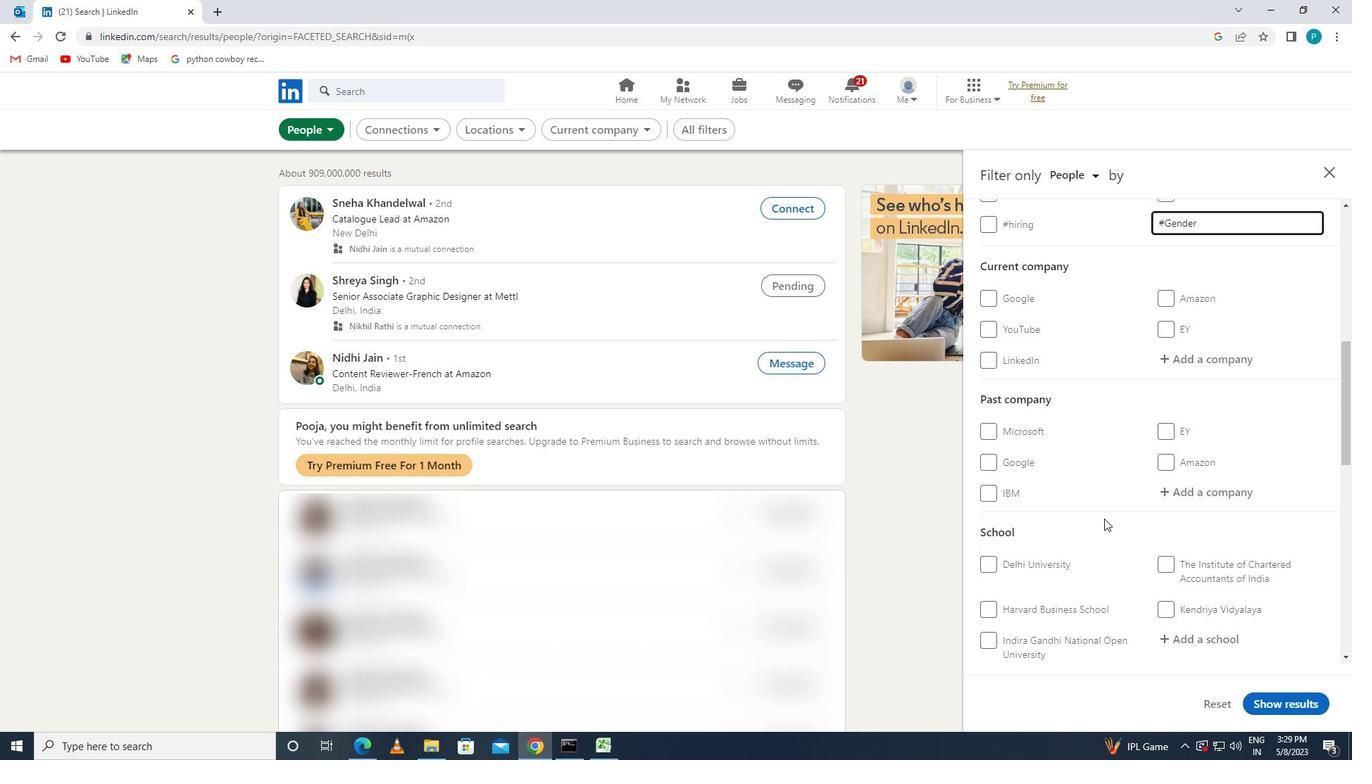 
Action: Mouse moved to (1099, 519)
Screenshot: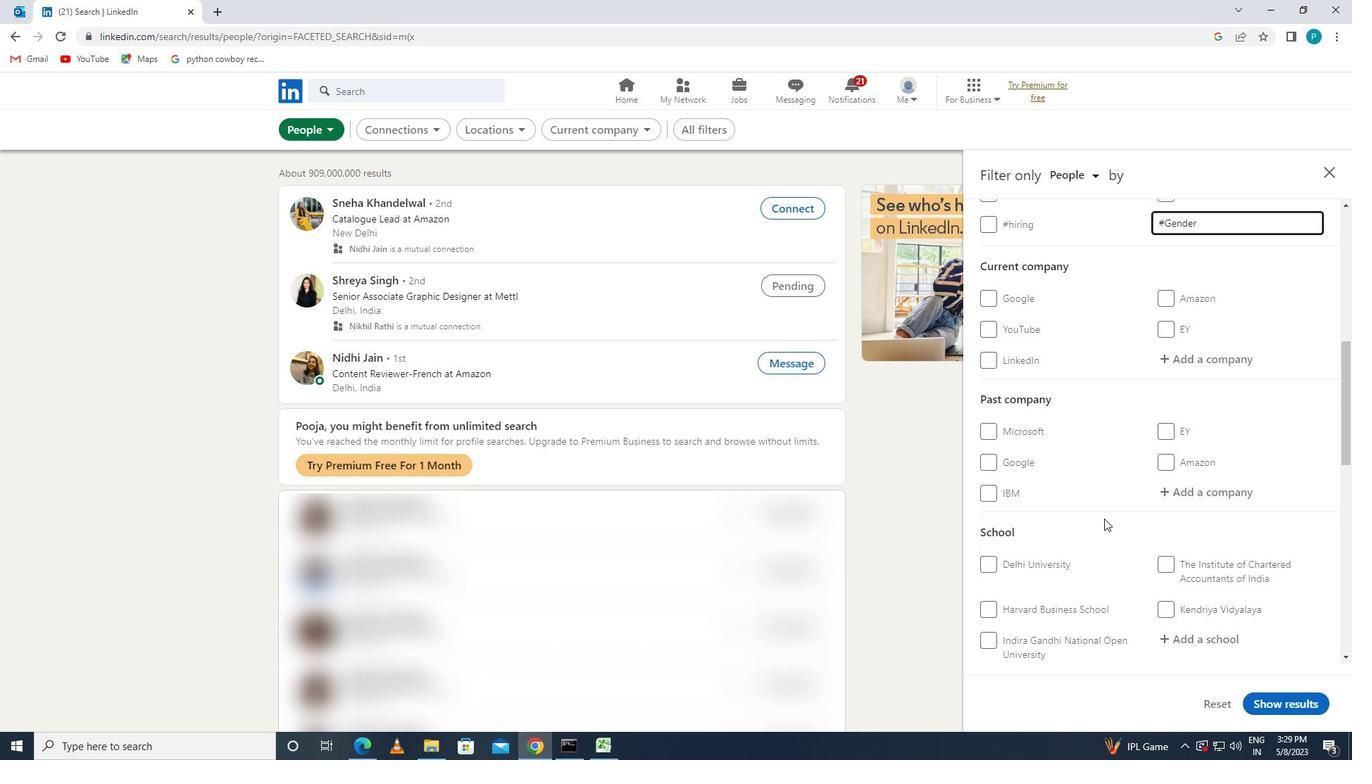
Action: Mouse scrolled (1099, 518) with delta (0, 0)
Screenshot: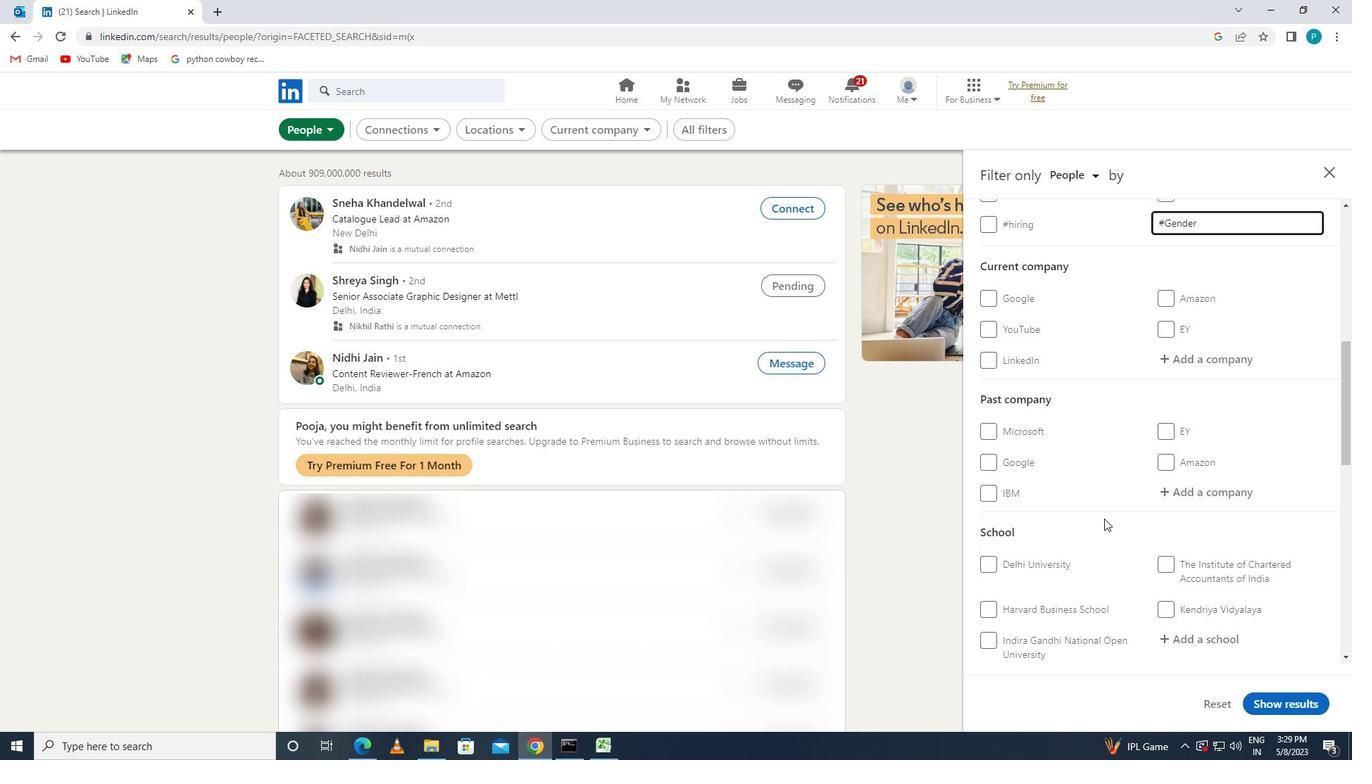 
Action: Mouse moved to (997, 601)
Screenshot: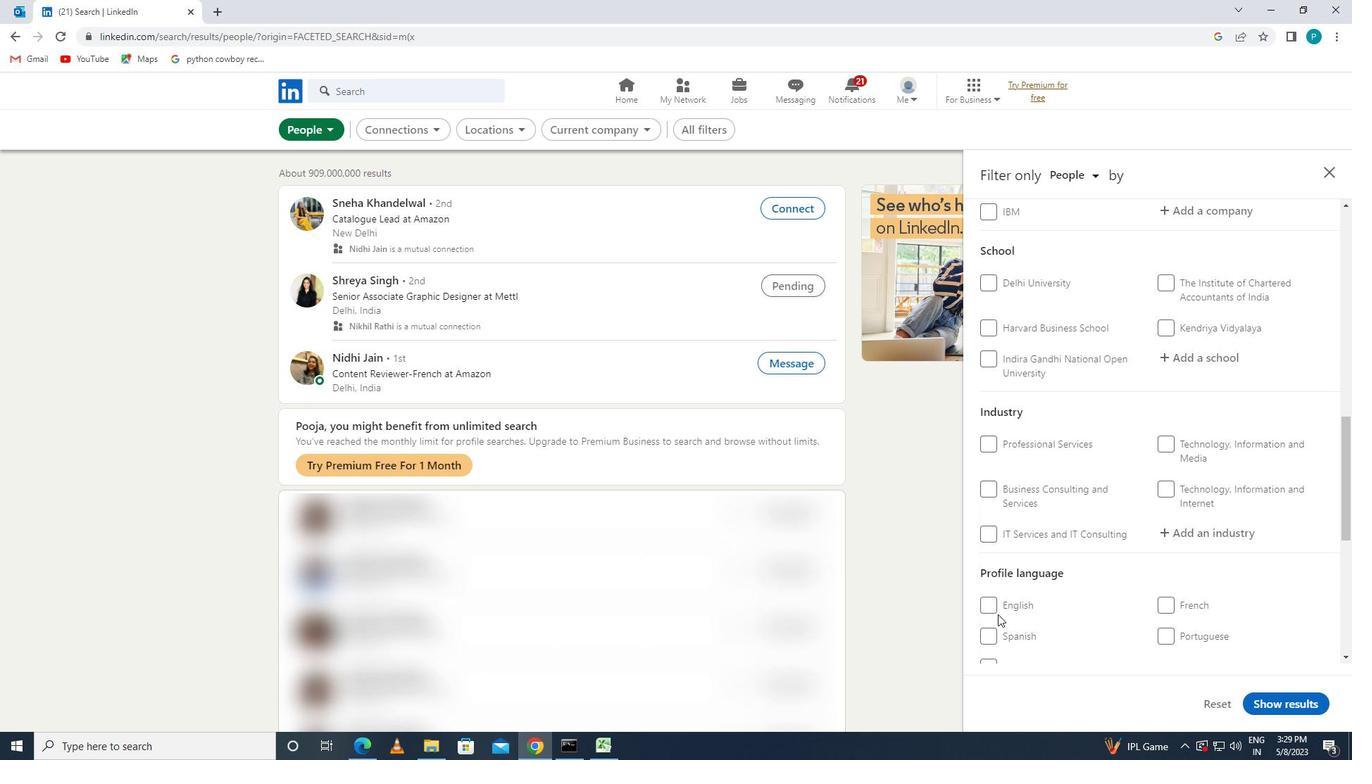 
Action: Mouse pressed left at (997, 601)
Screenshot: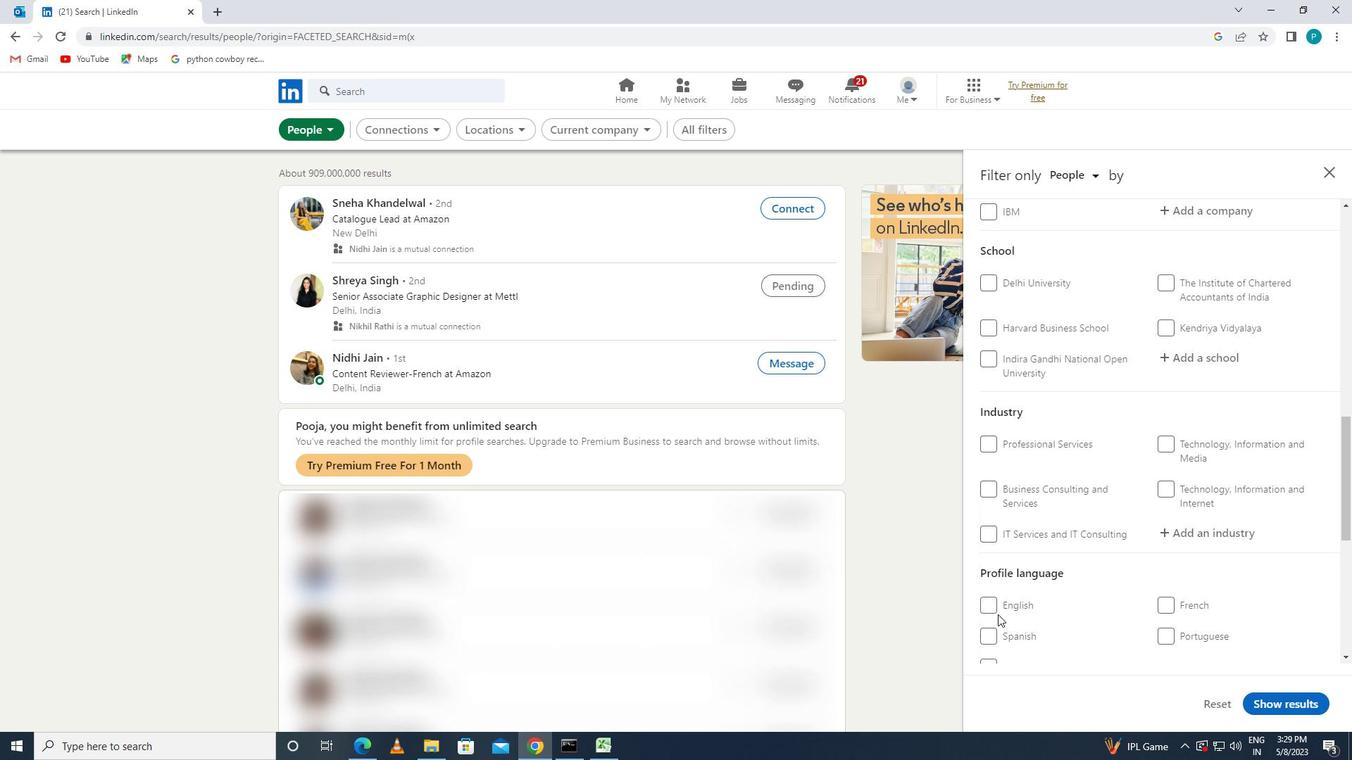 
Action: Mouse moved to (1218, 512)
Screenshot: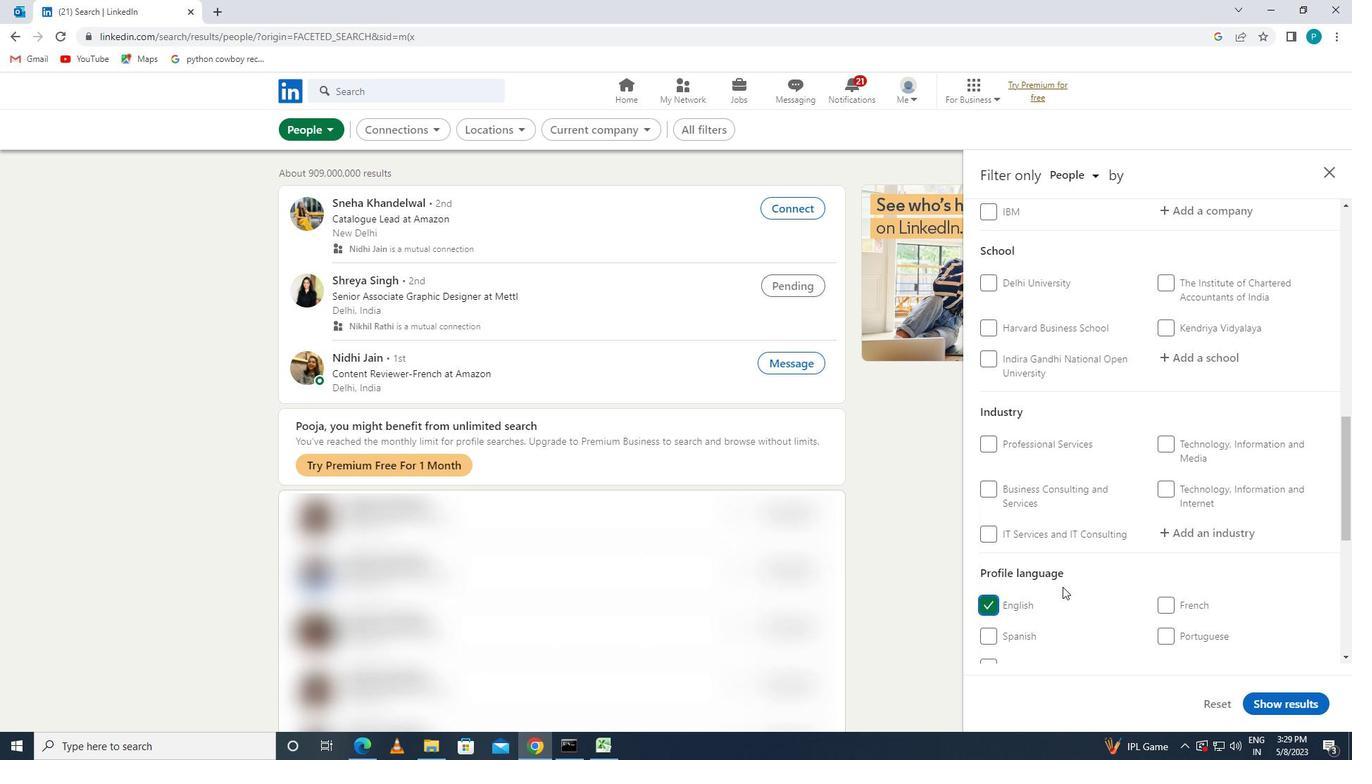 
Action: Mouse scrolled (1218, 512) with delta (0, 0)
Screenshot: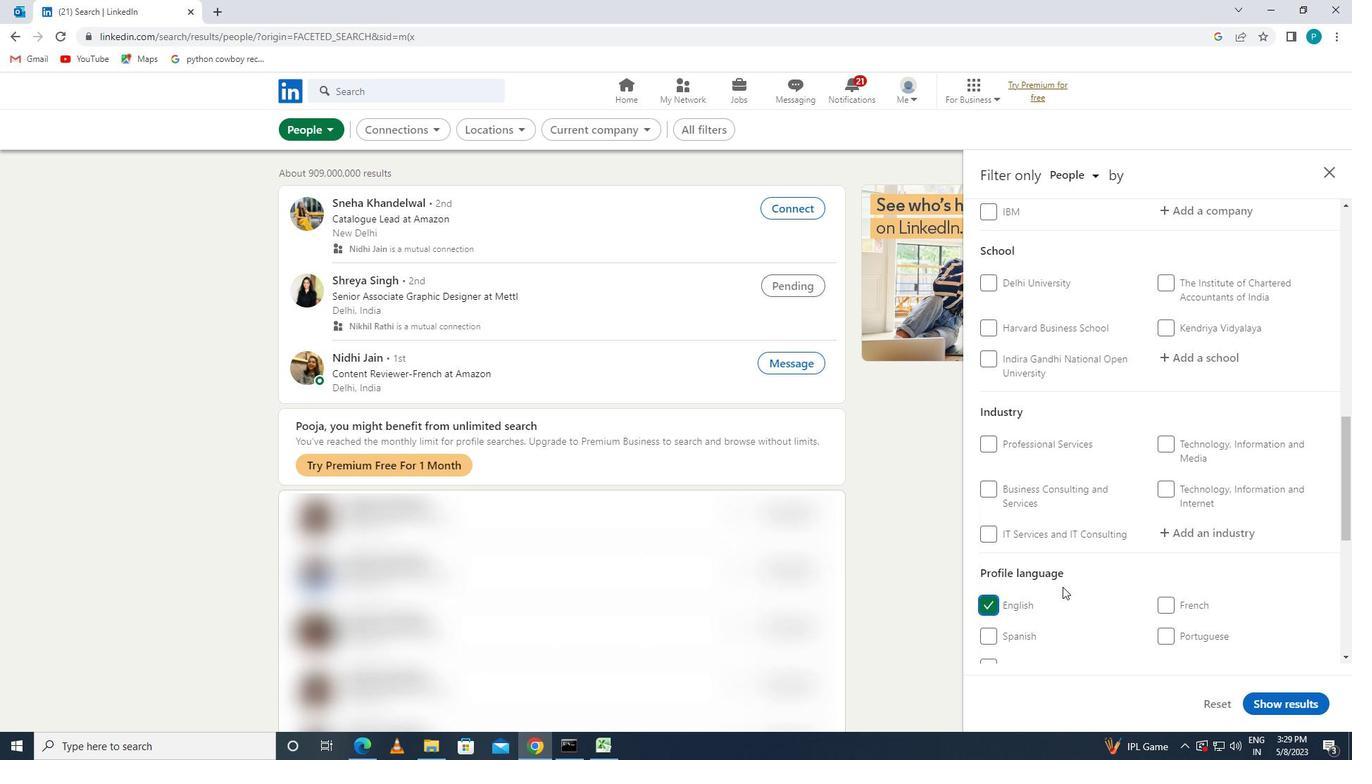 
Action: Mouse moved to (1216, 508)
Screenshot: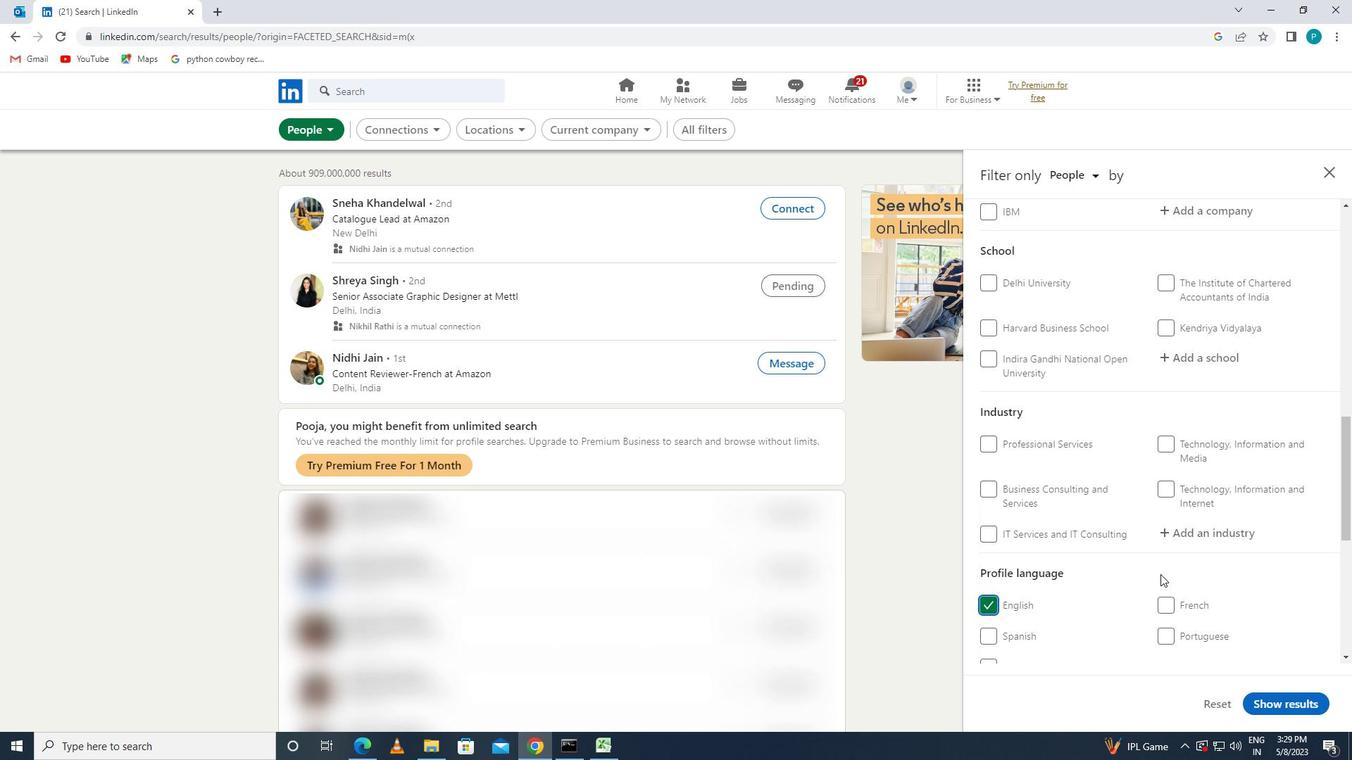 
Action: Mouse scrolled (1216, 509) with delta (0, 0)
Screenshot: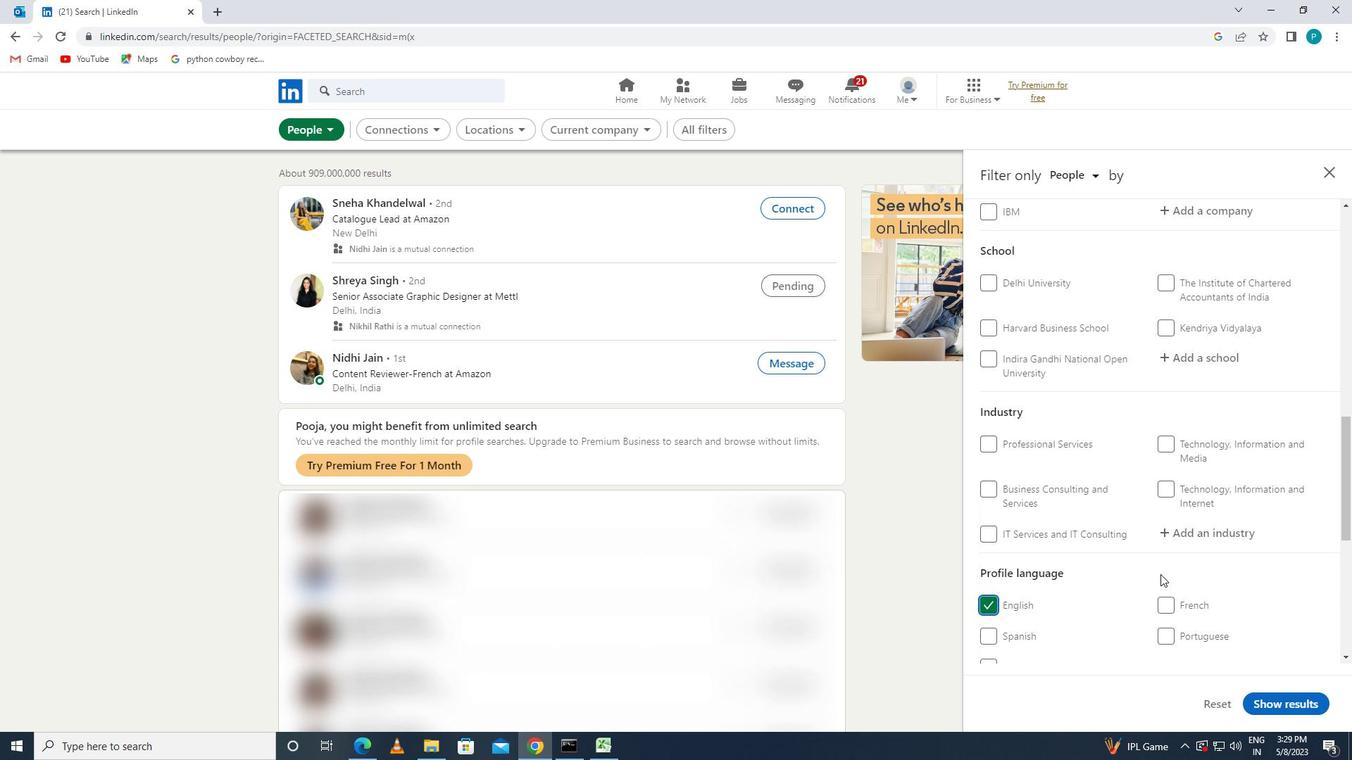 
Action: Mouse moved to (1216, 505)
Screenshot: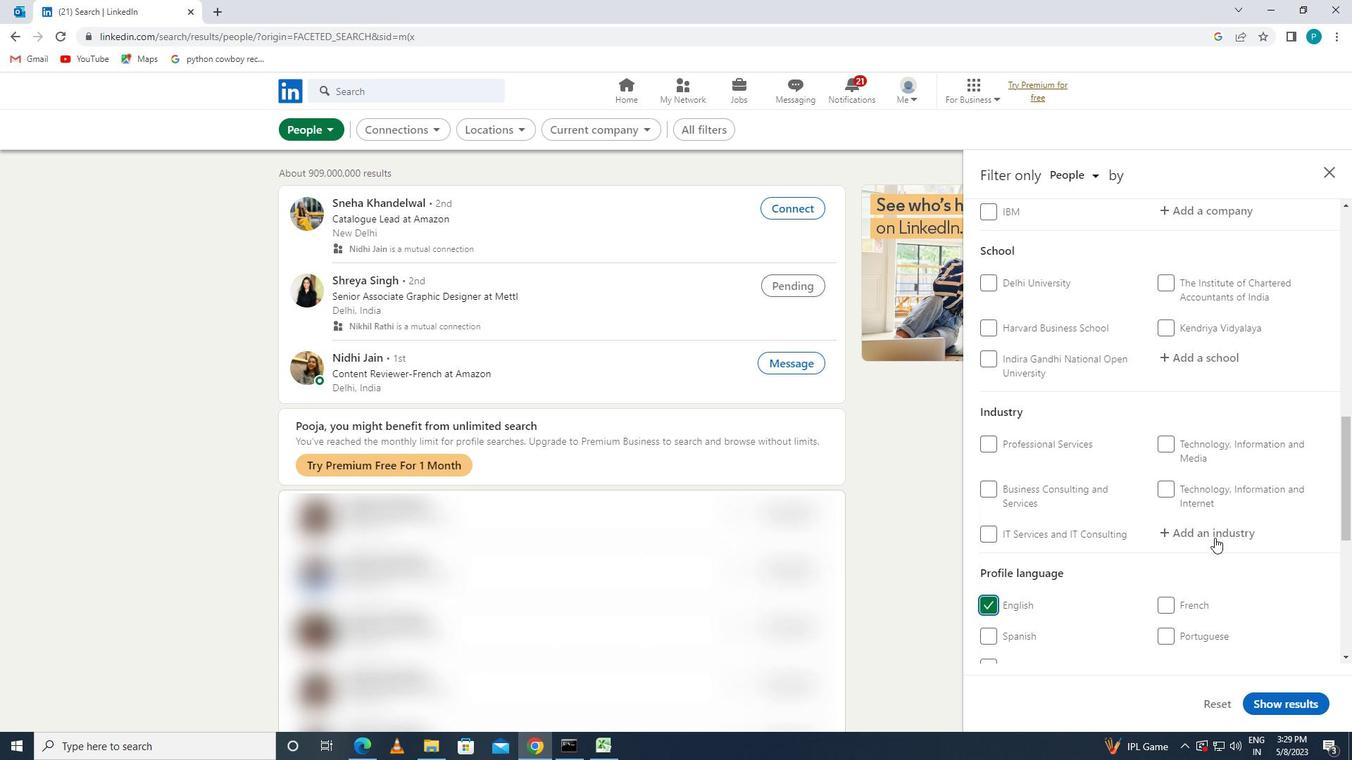 
Action: Mouse scrolled (1216, 506) with delta (0, 0)
Screenshot: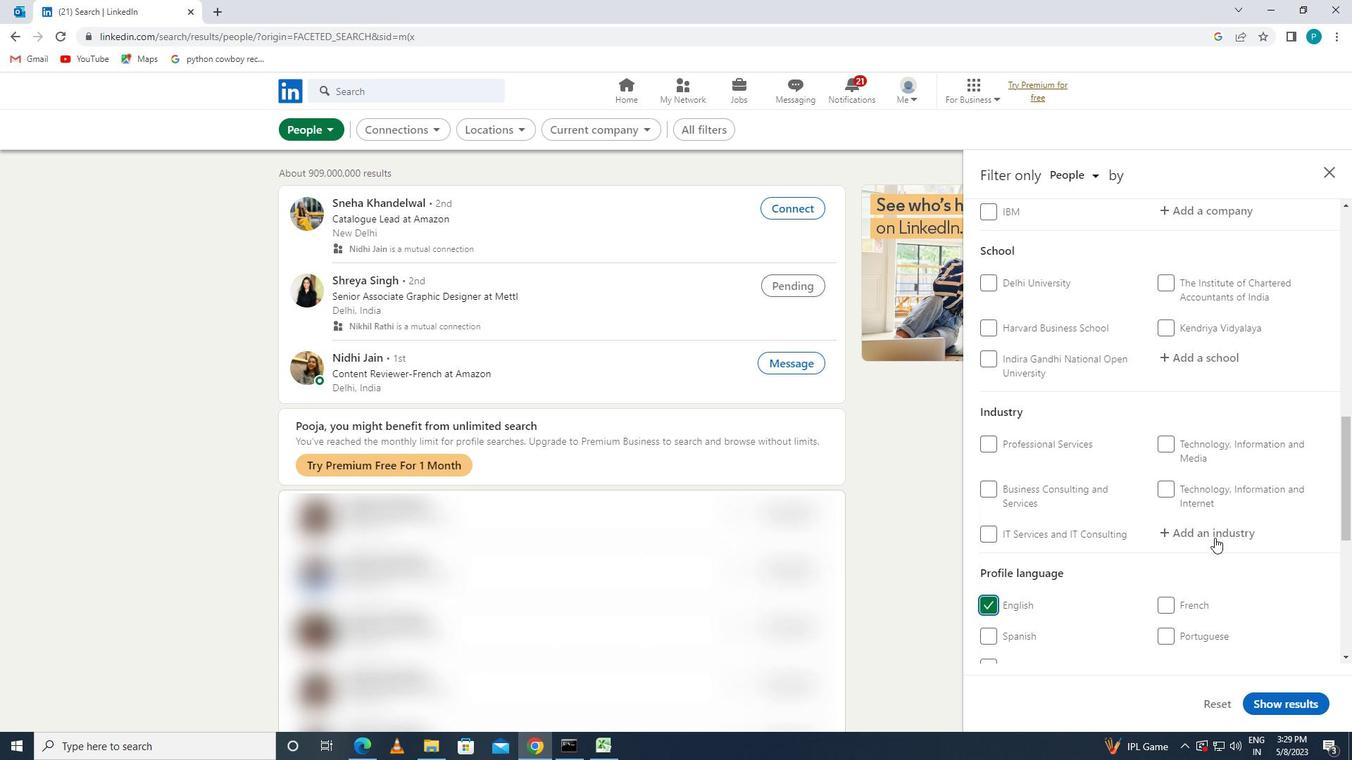
Action: Mouse moved to (1221, 439)
Screenshot: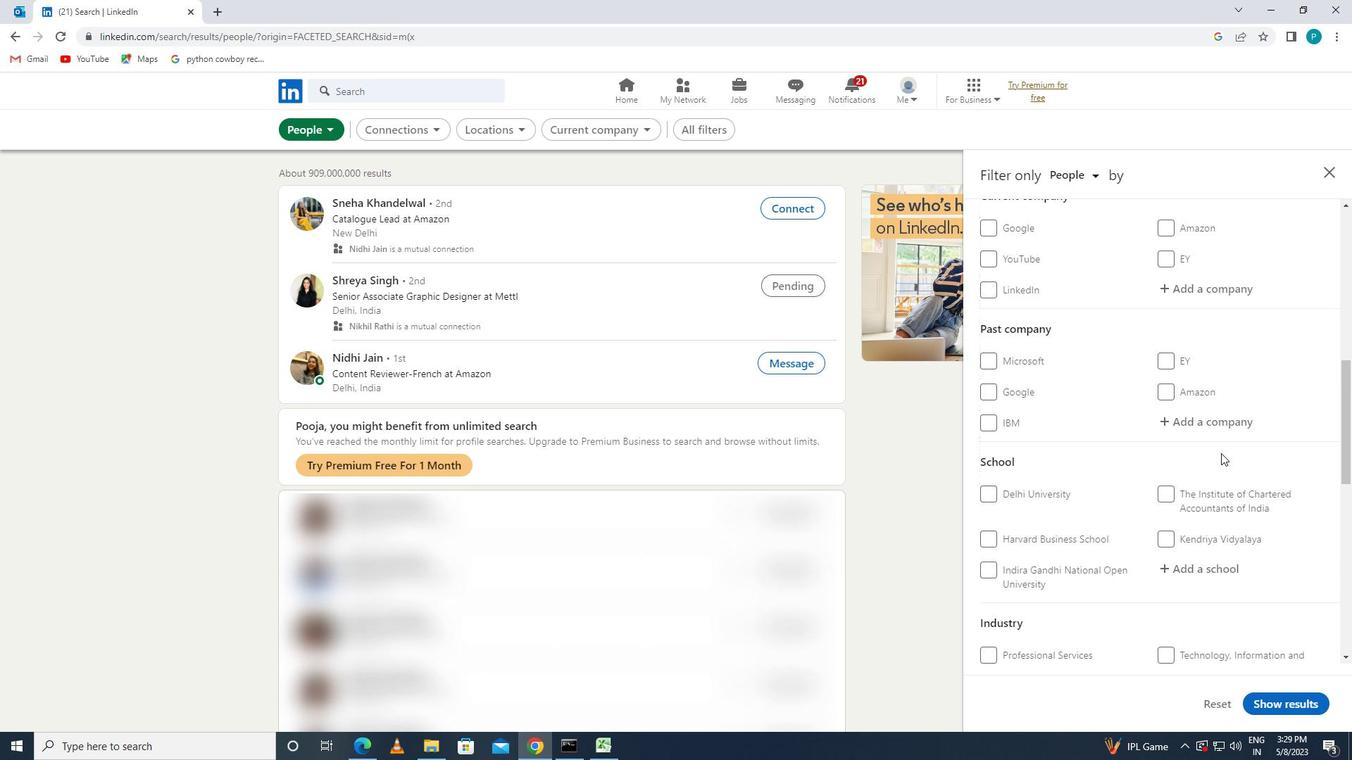 
Action: Mouse scrolled (1221, 440) with delta (0, 0)
Screenshot: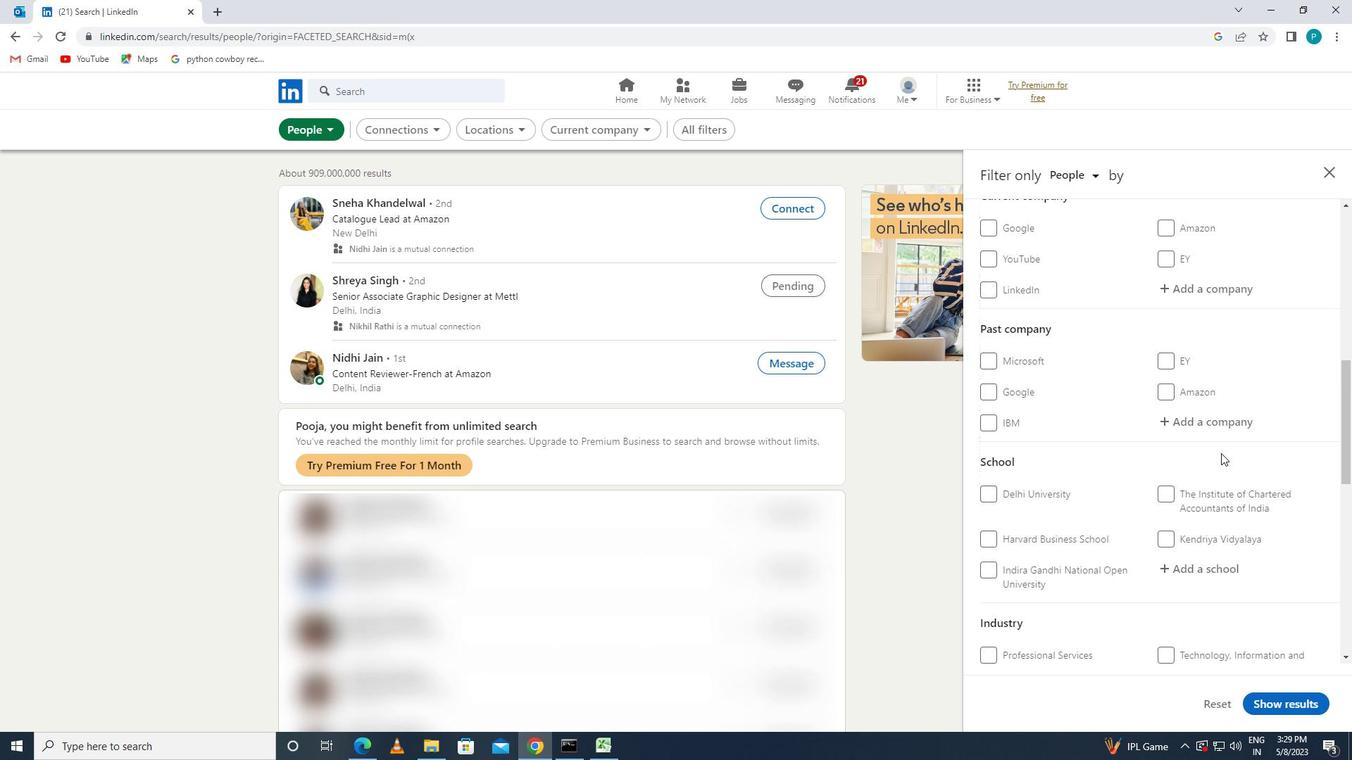 
Action: Mouse moved to (1208, 367)
Screenshot: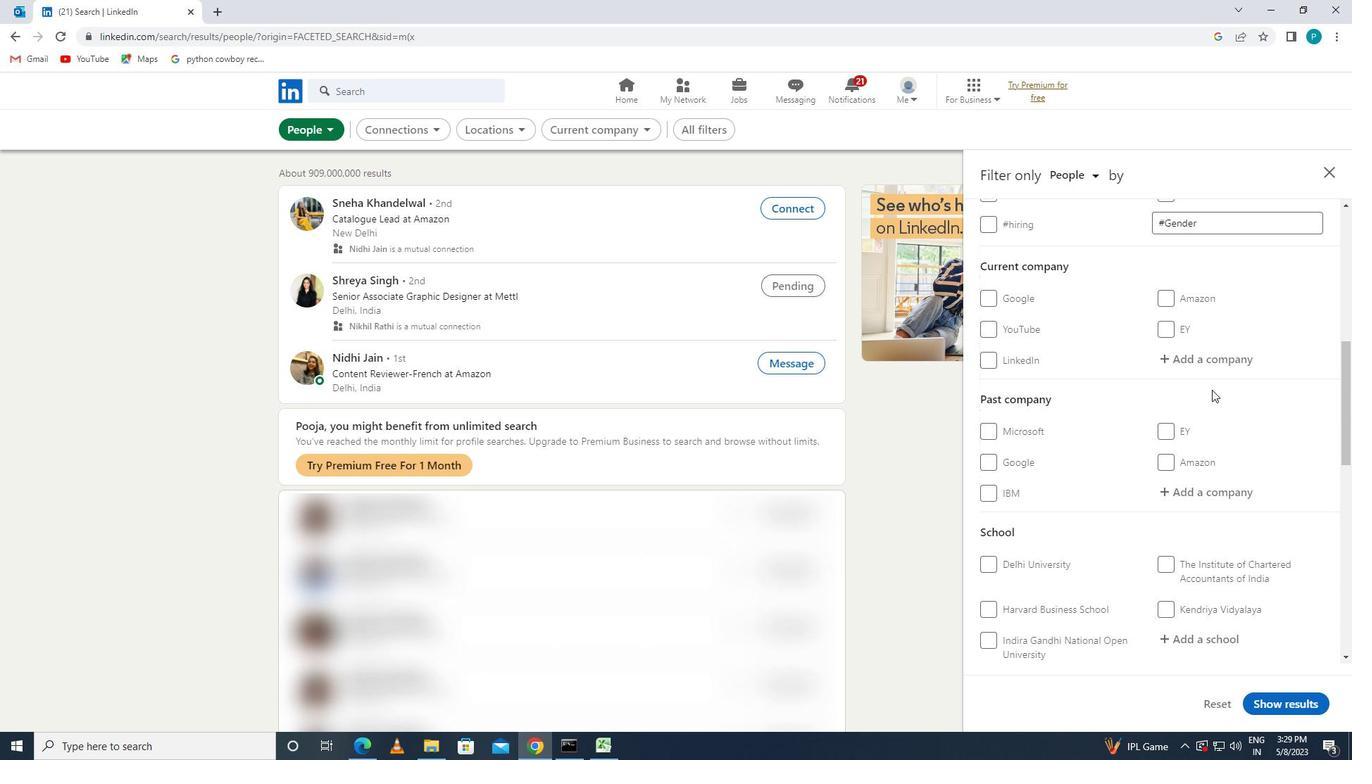 
Action: Mouse pressed left at (1208, 367)
Screenshot: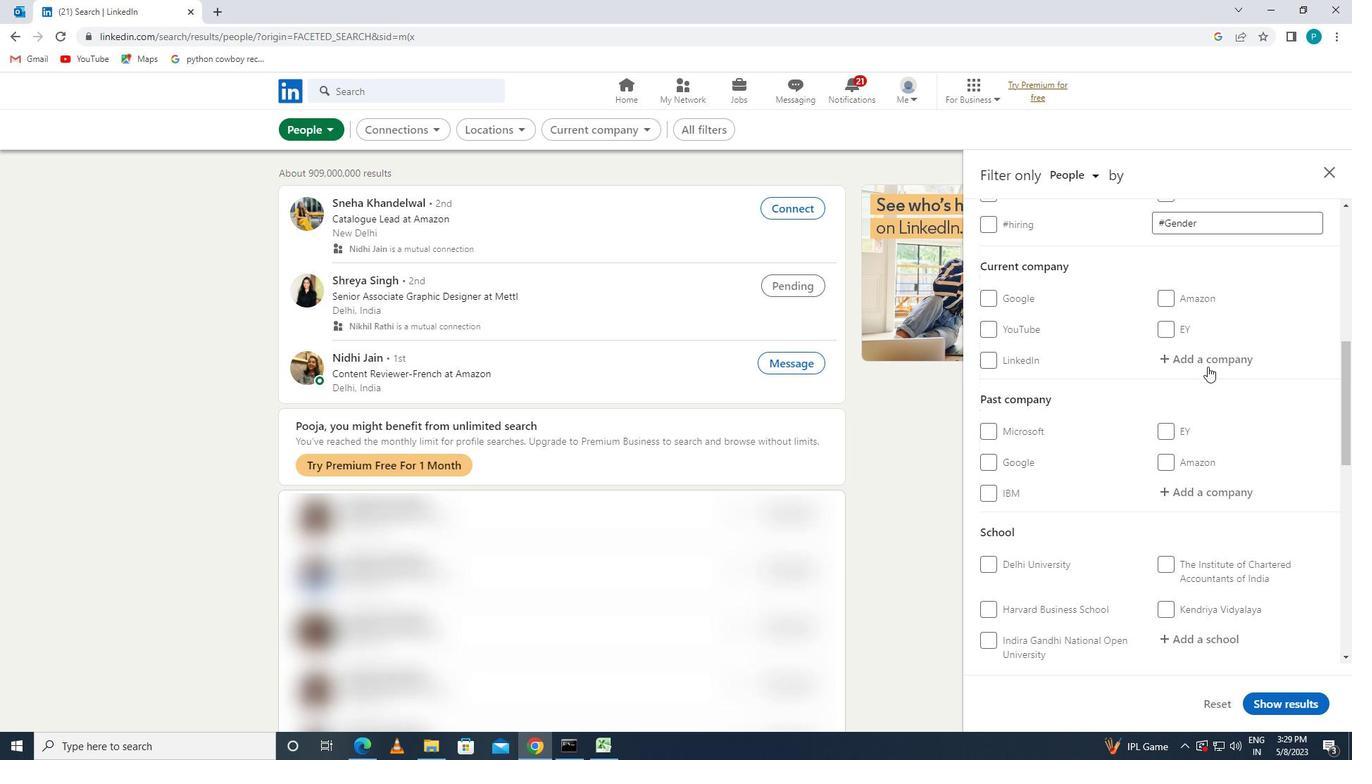 
Action: Mouse scrolled (1208, 367) with delta (0, 0)
Screenshot: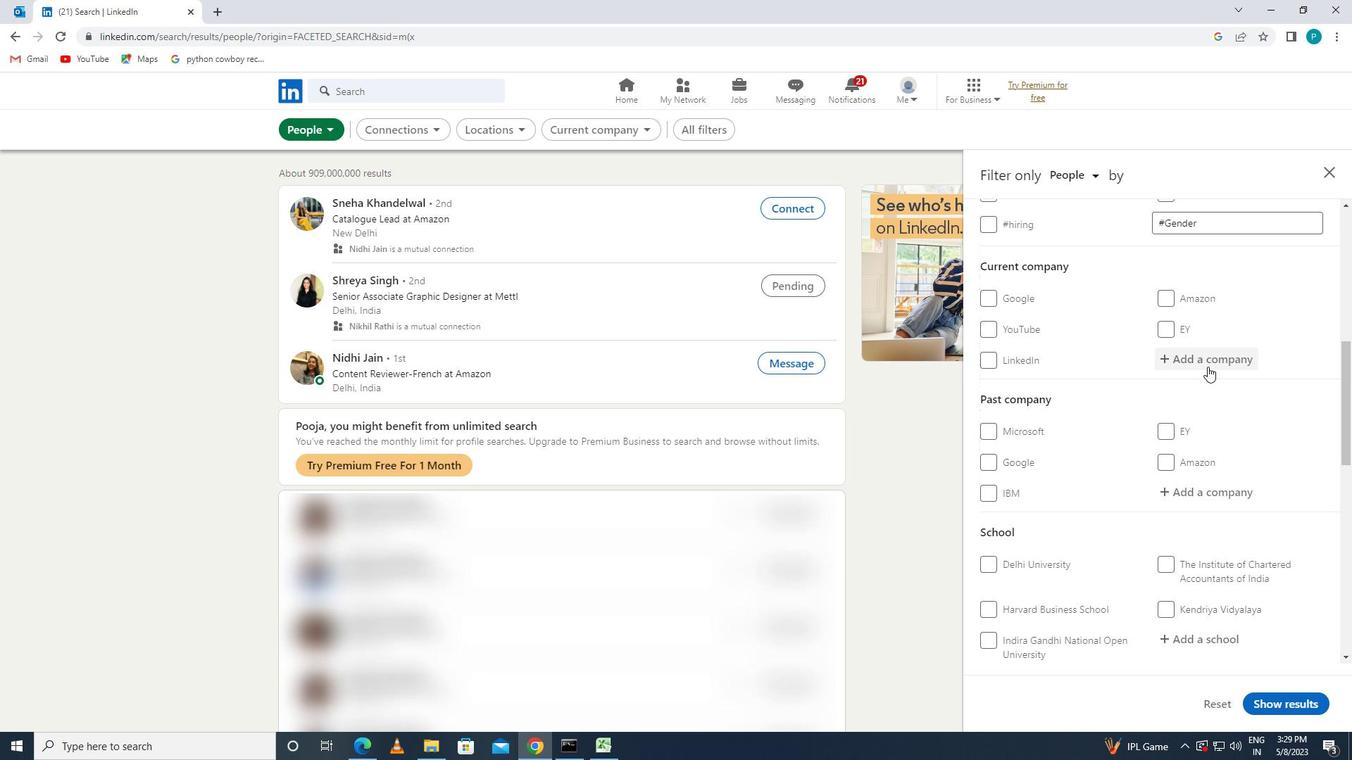 
Action: Key pressed <Key.caps_lock>W<Key.caps_lock><Key.caps_lock><Key.caps_lock><Key.caps_lock><Key.caps_lock><Key.caps_lock><Key.caps_lock><Key.caps_lock><Key.caps_lock><Key.caps_lock><Key.caps_lock><Key.caps_lock><Key.caps_lock><Key.caps_lock><Key.caps_lock><Key.caps_lock><Key.caps_lock><Key.caps_lock><Key.caps_lock><Key.caps_lock><Key.caps_lock>
Screenshot: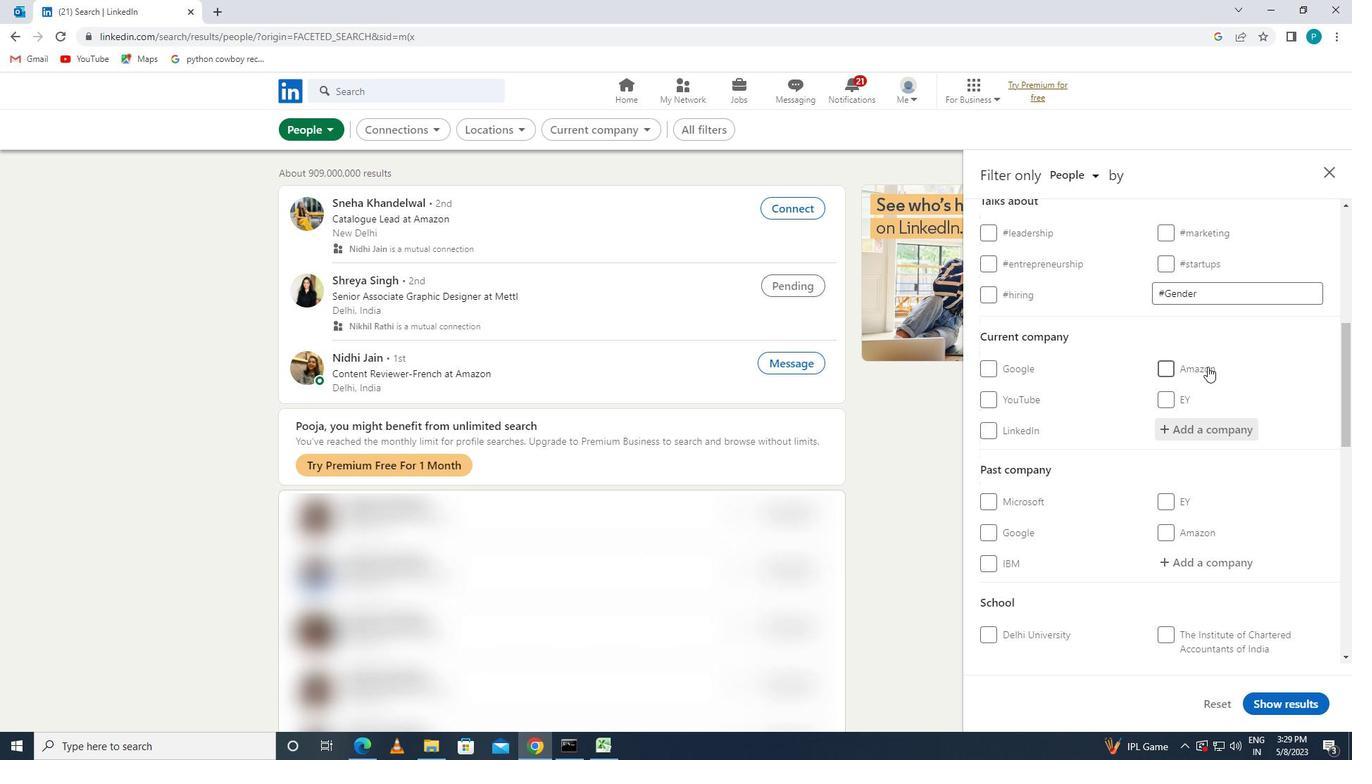 
Action: Mouse moved to (1222, 434)
Screenshot: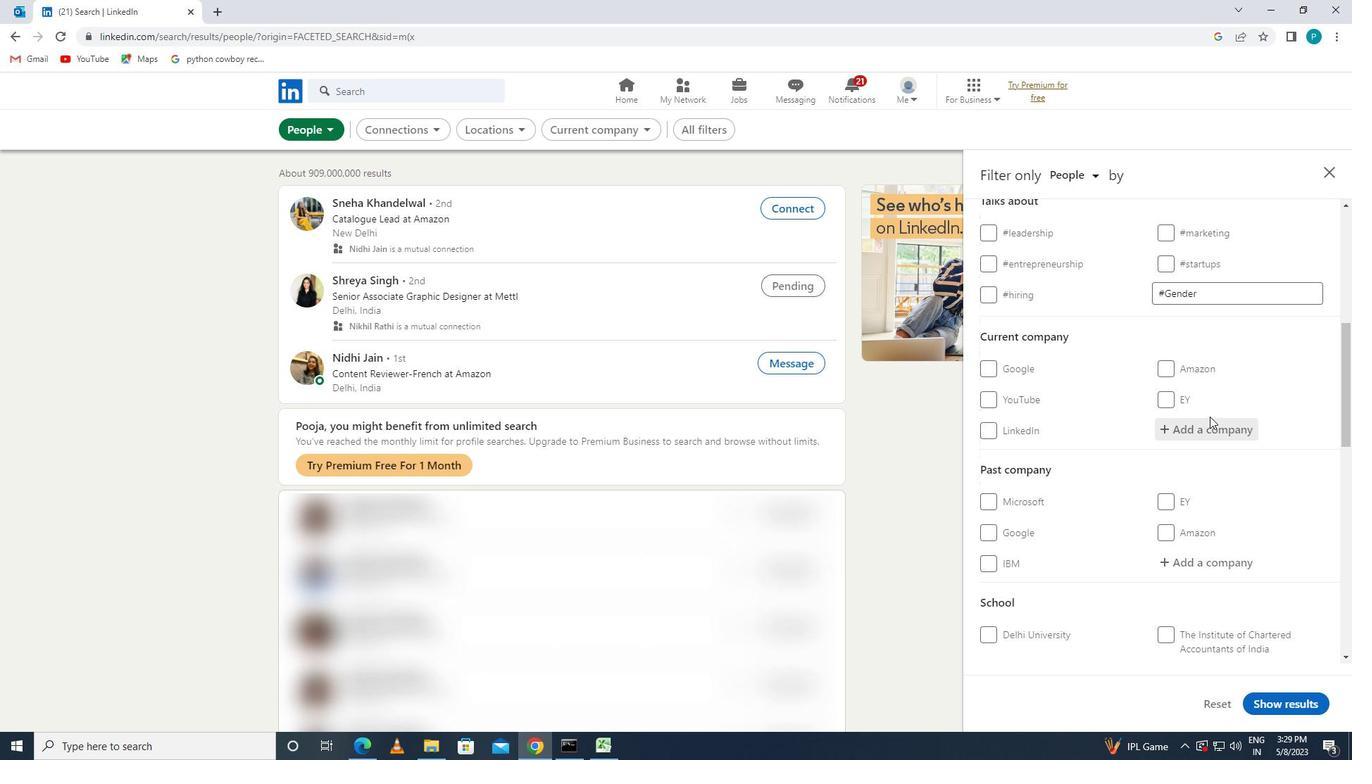 
Action: Mouse pressed left at (1222, 434)
Screenshot: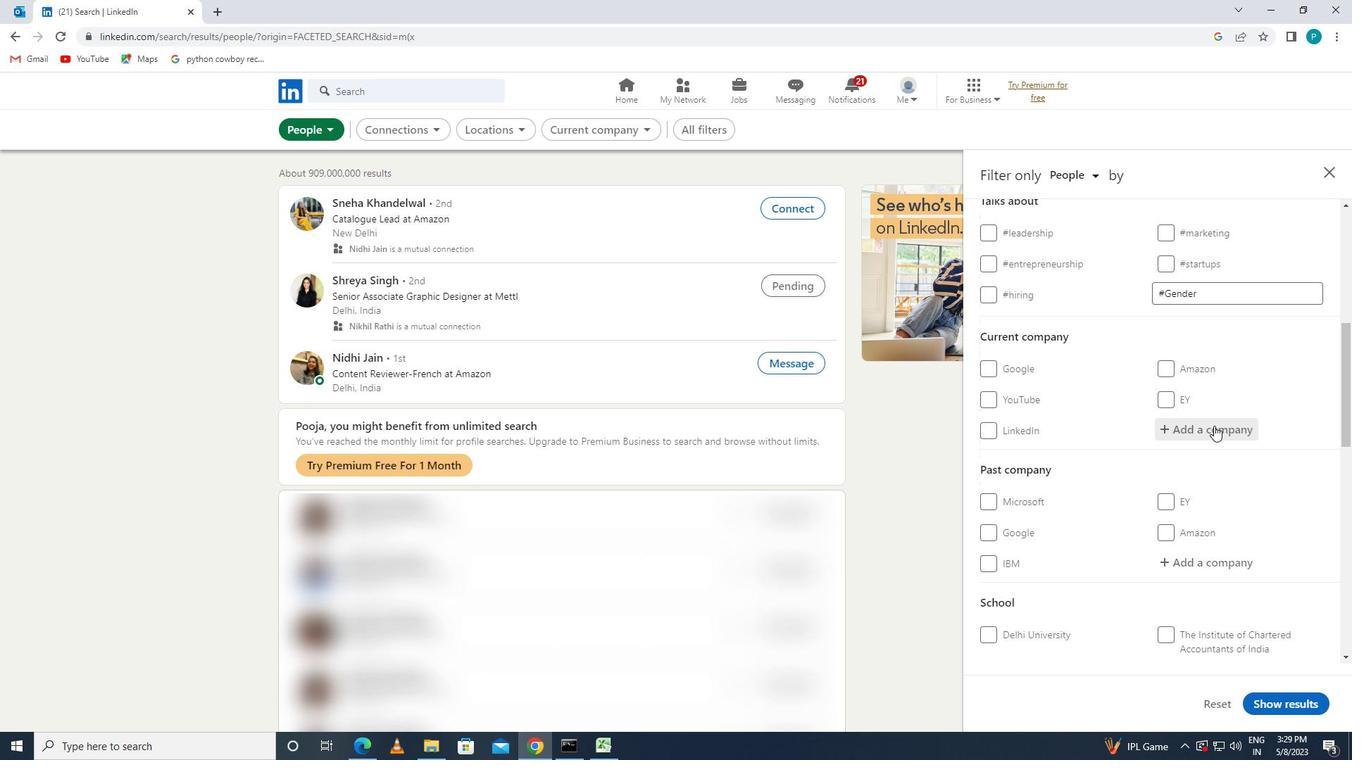 
Action: Key pressed <Key.caps_lock>W<Key.caps_lock>ALMART
Screenshot: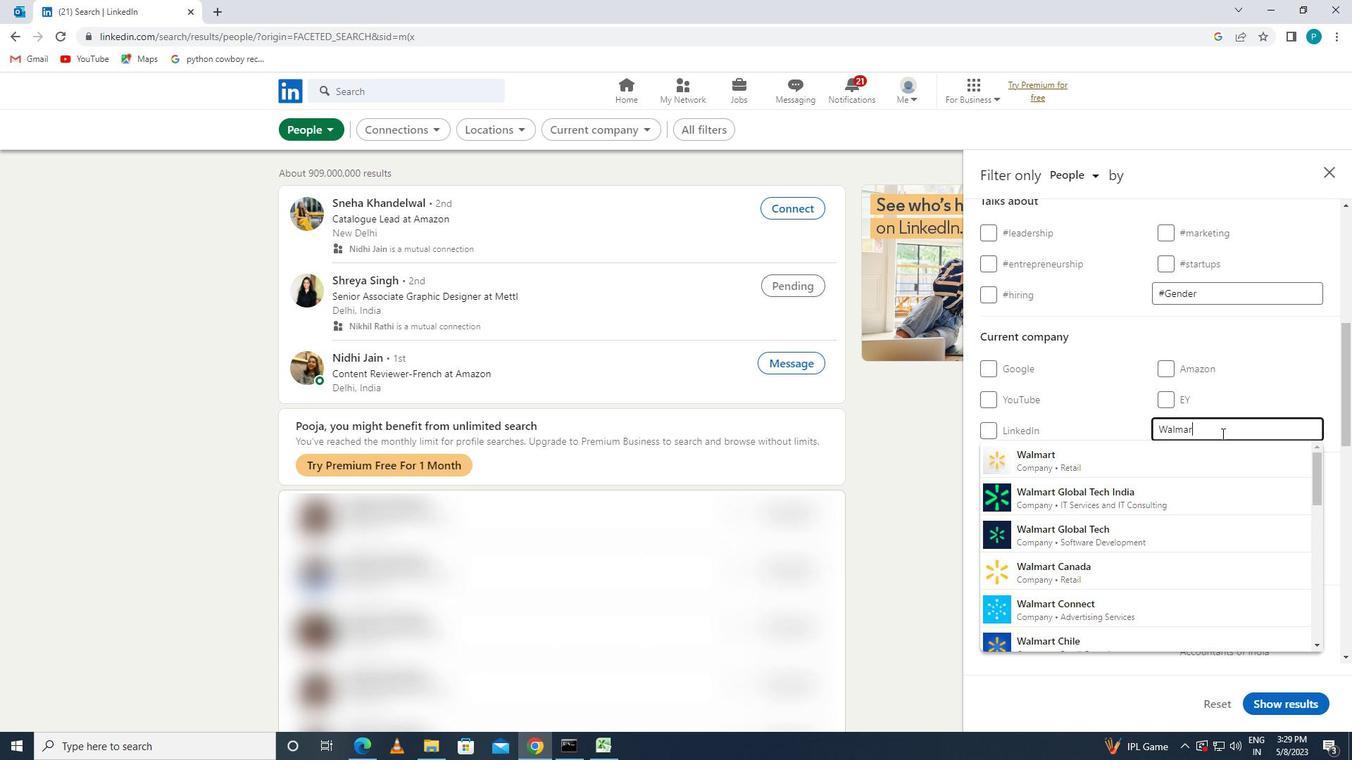 
Action: Mouse moved to (1169, 572)
Screenshot: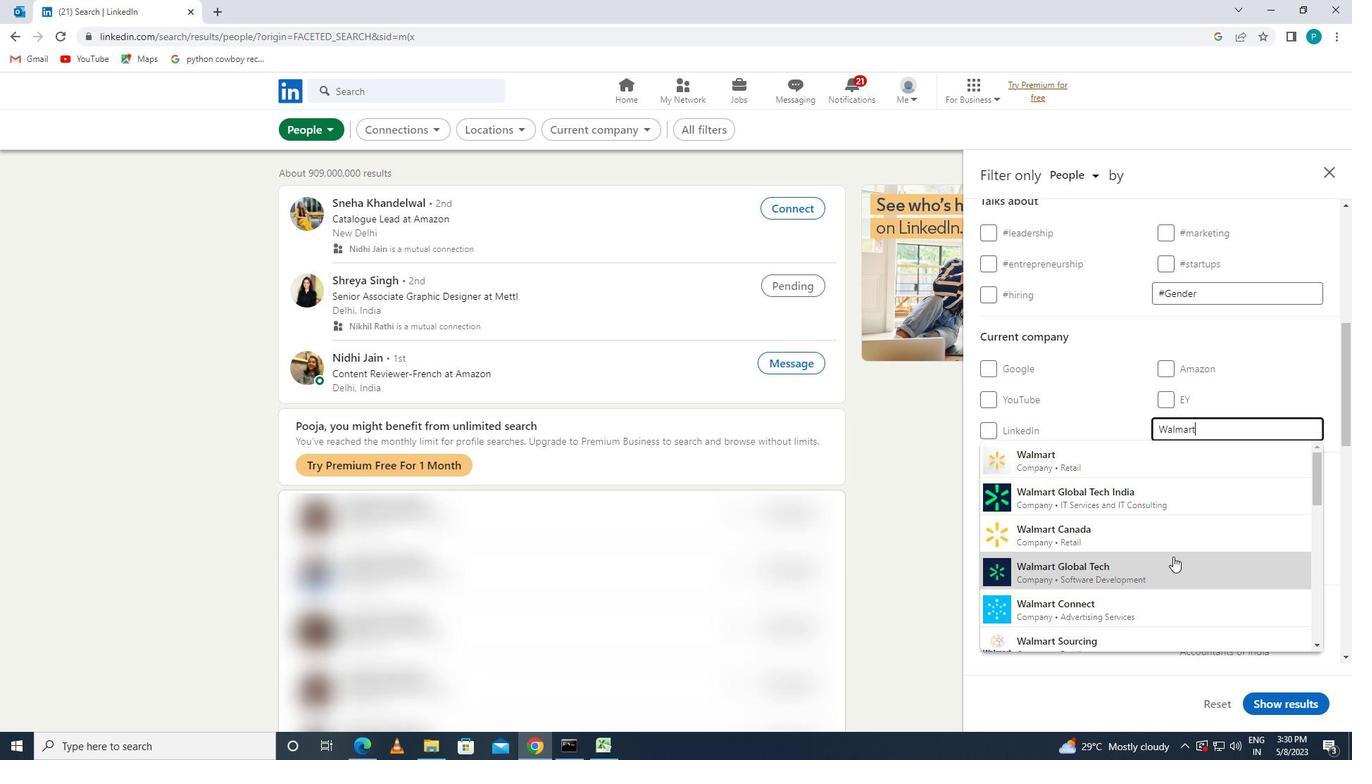 
Action: Mouse pressed left at (1169, 572)
Screenshot: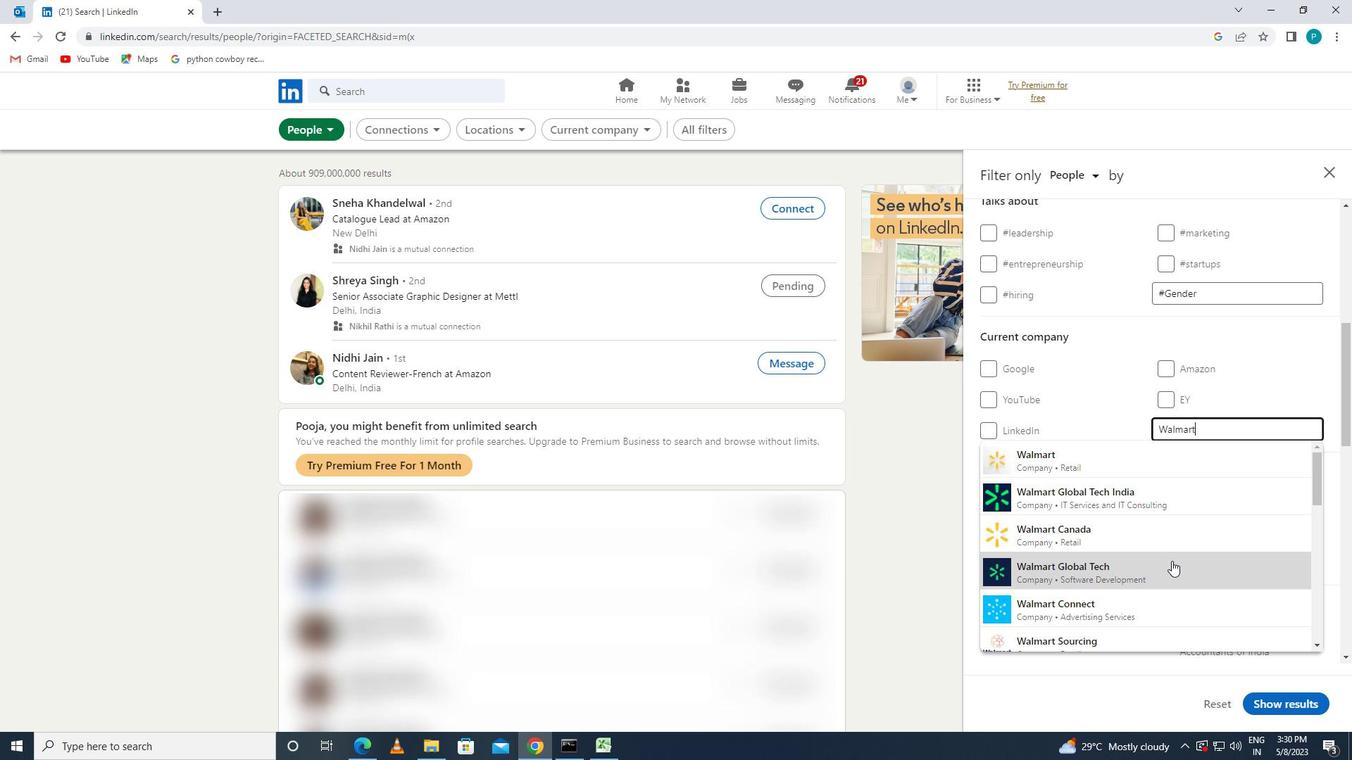 
Action: Mouse scrolled (1169, 572) with delta (0, 0)
Screenshot: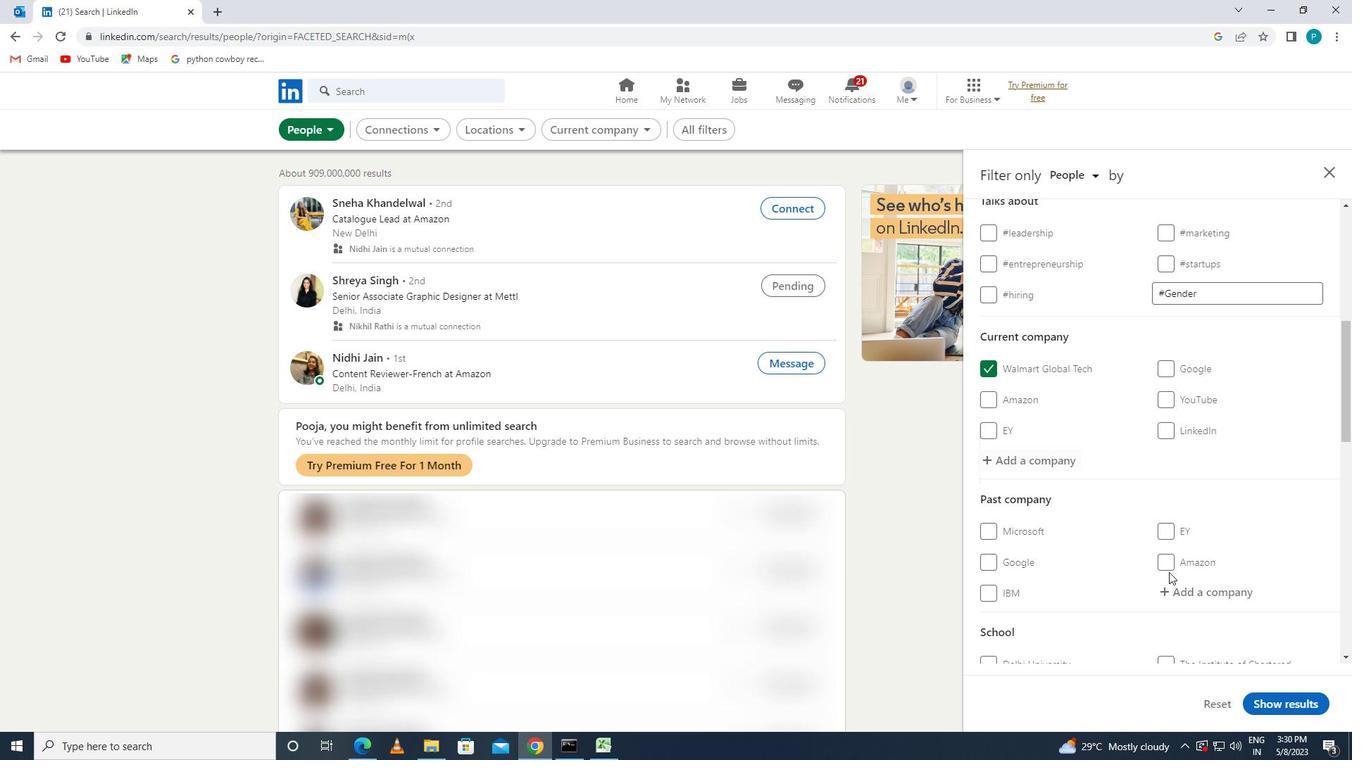 
Action: Mouse scrolled (1169, 572) with delta (0, 0)
Screenshot: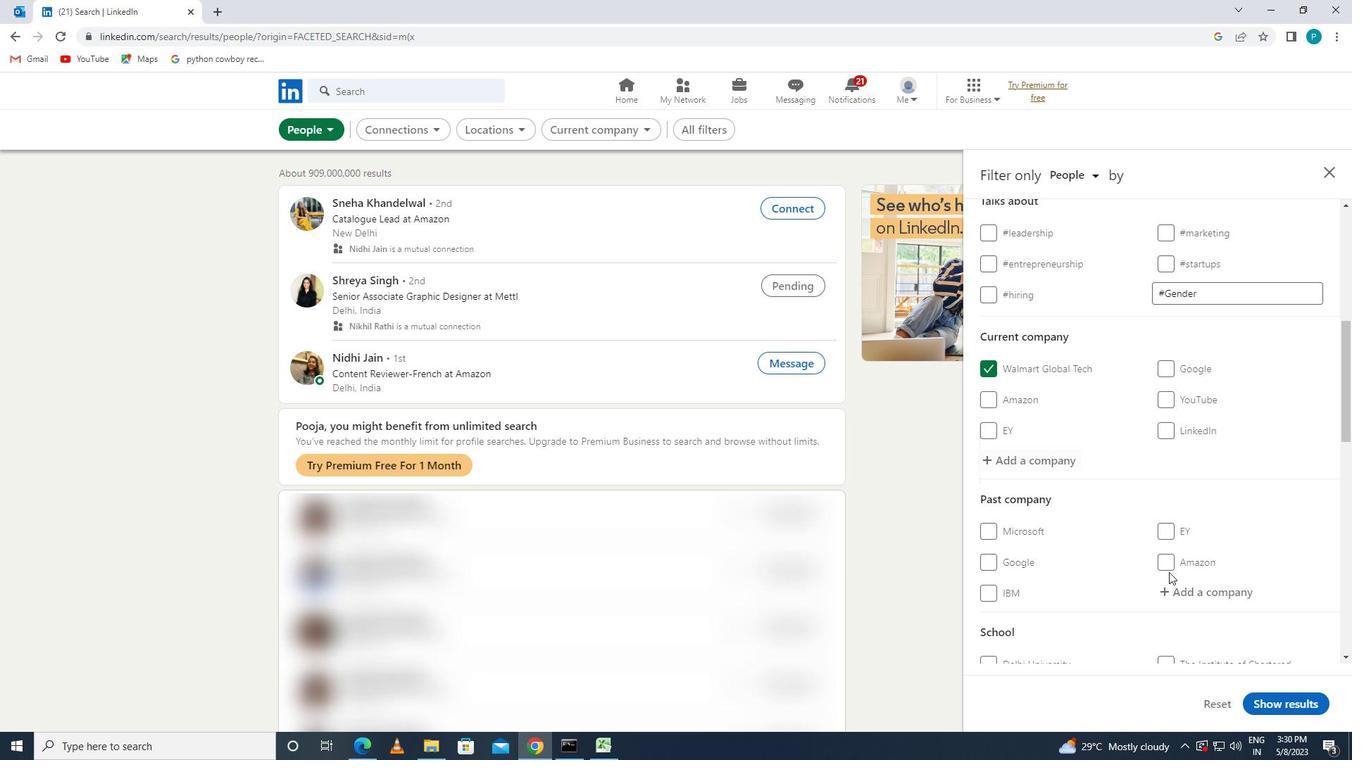 
Action: Mouse scrolled (1169, 572) with delta (0, 0)
Screenshot: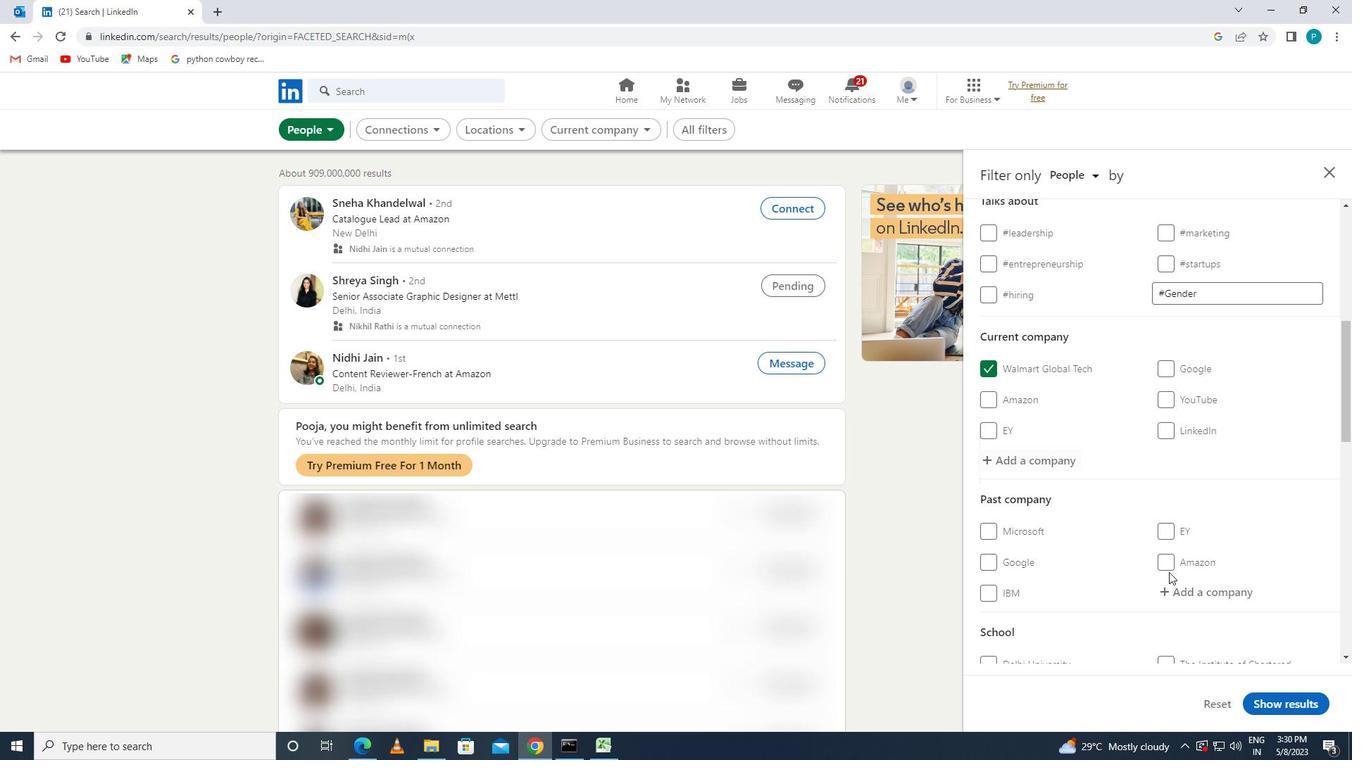 
Action: Mouse moved to (1238, 526)
Screenshot: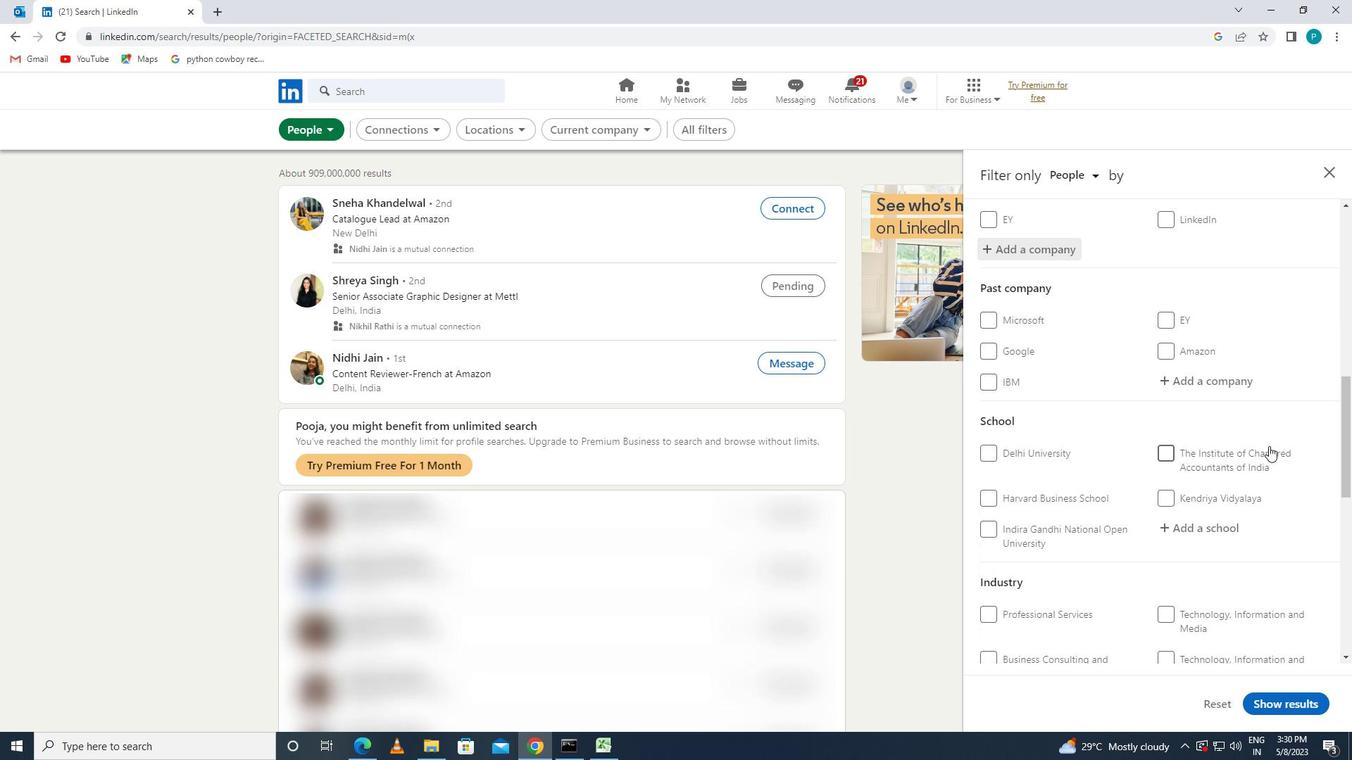 
Action: Mouse pressed left at (1238, 526)
Screenshot: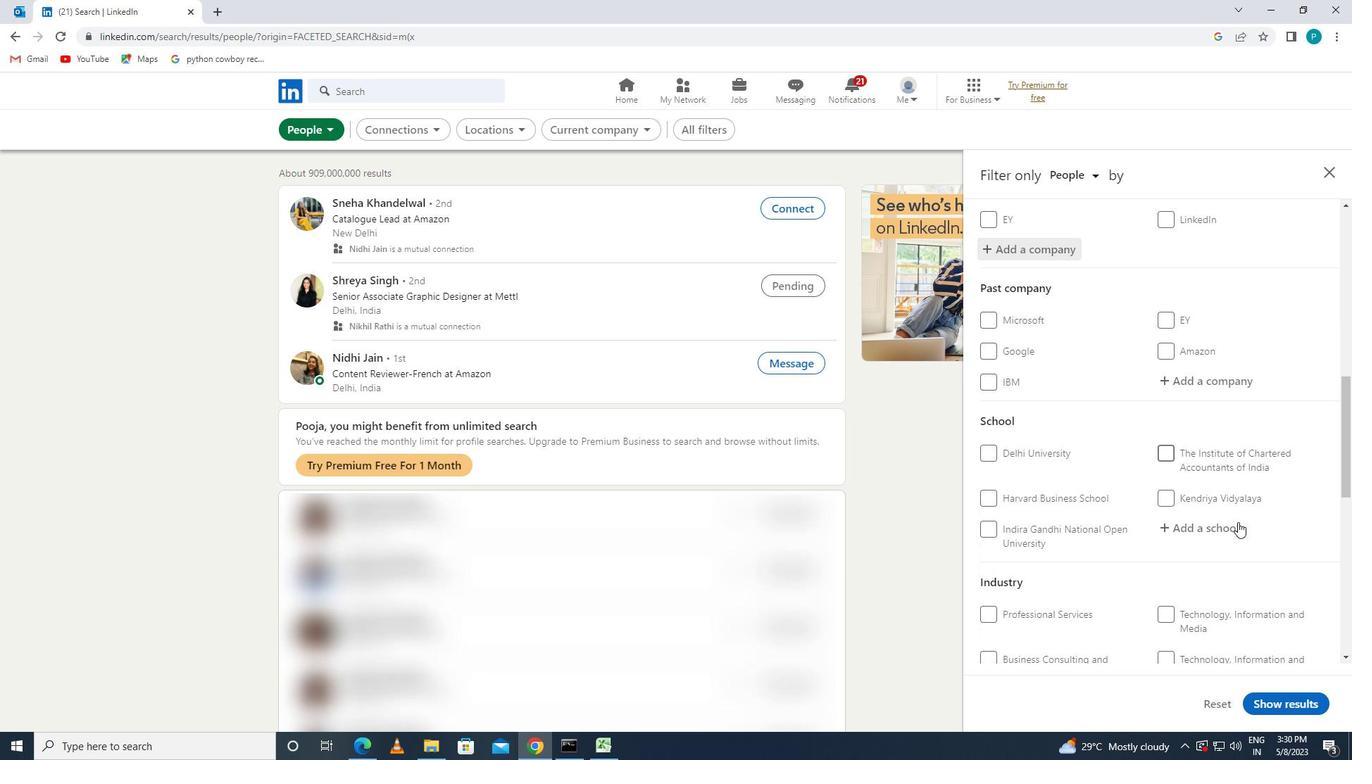 
Action: Key pressed <Key.caps_lock>A<Key.caps_lock>ALIM
Screenshot: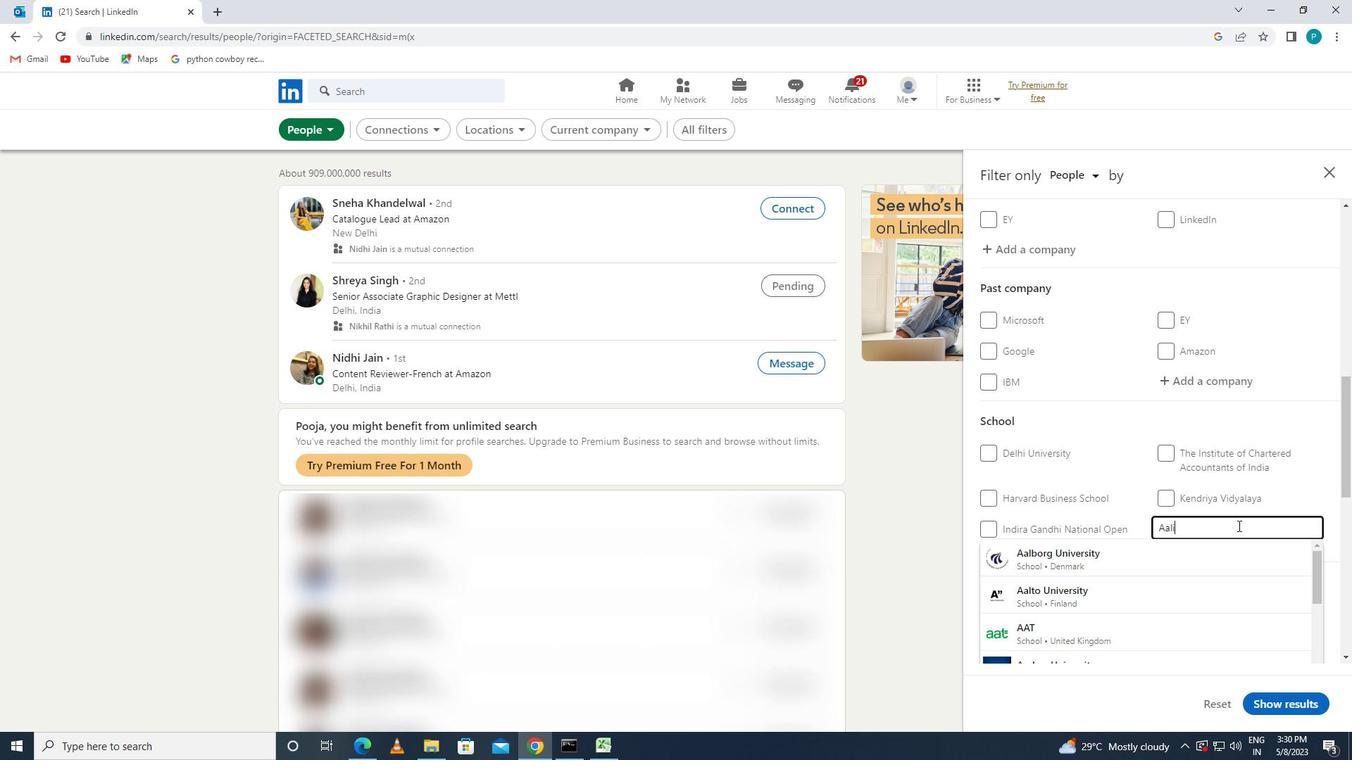 
Action: Mouse moved to (1227, 555)
Screenshot: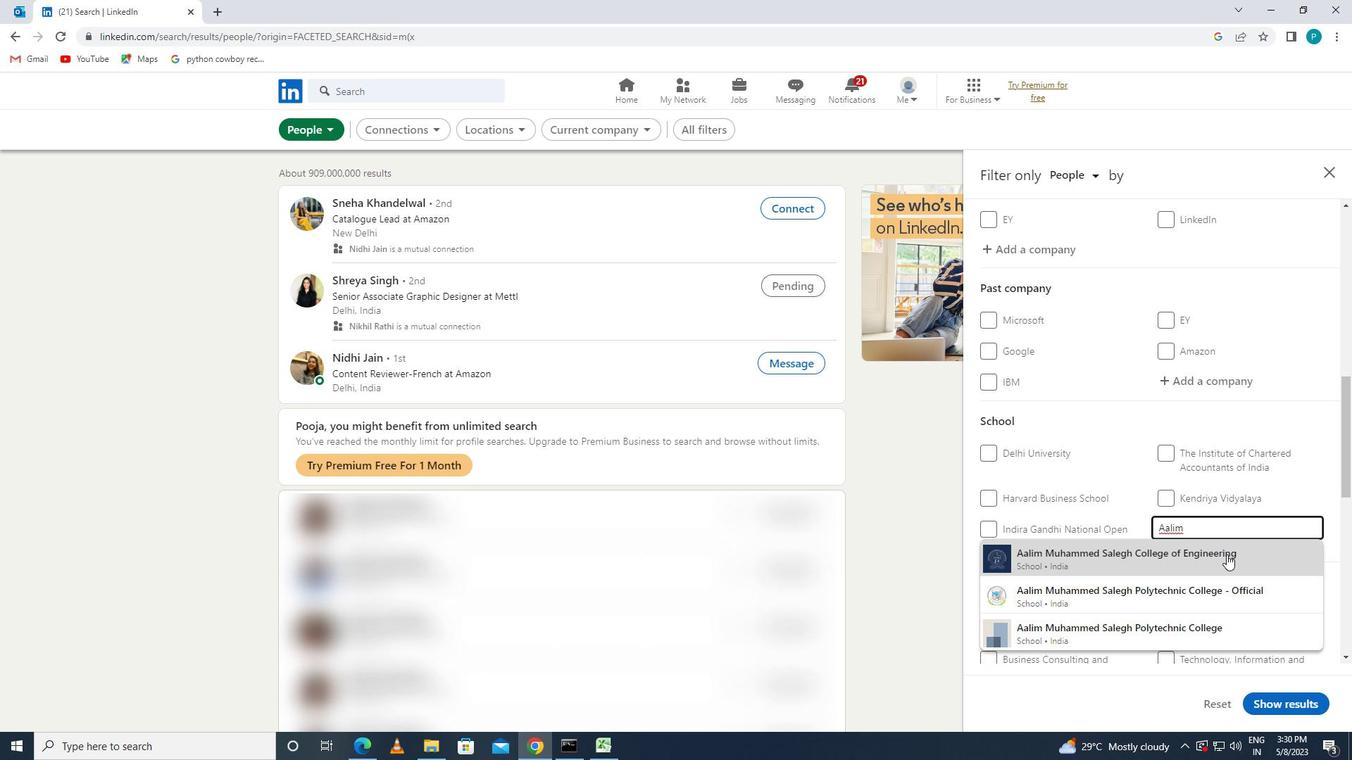 
Action: Mouse pressed left at (1227, 555)
Screenshot: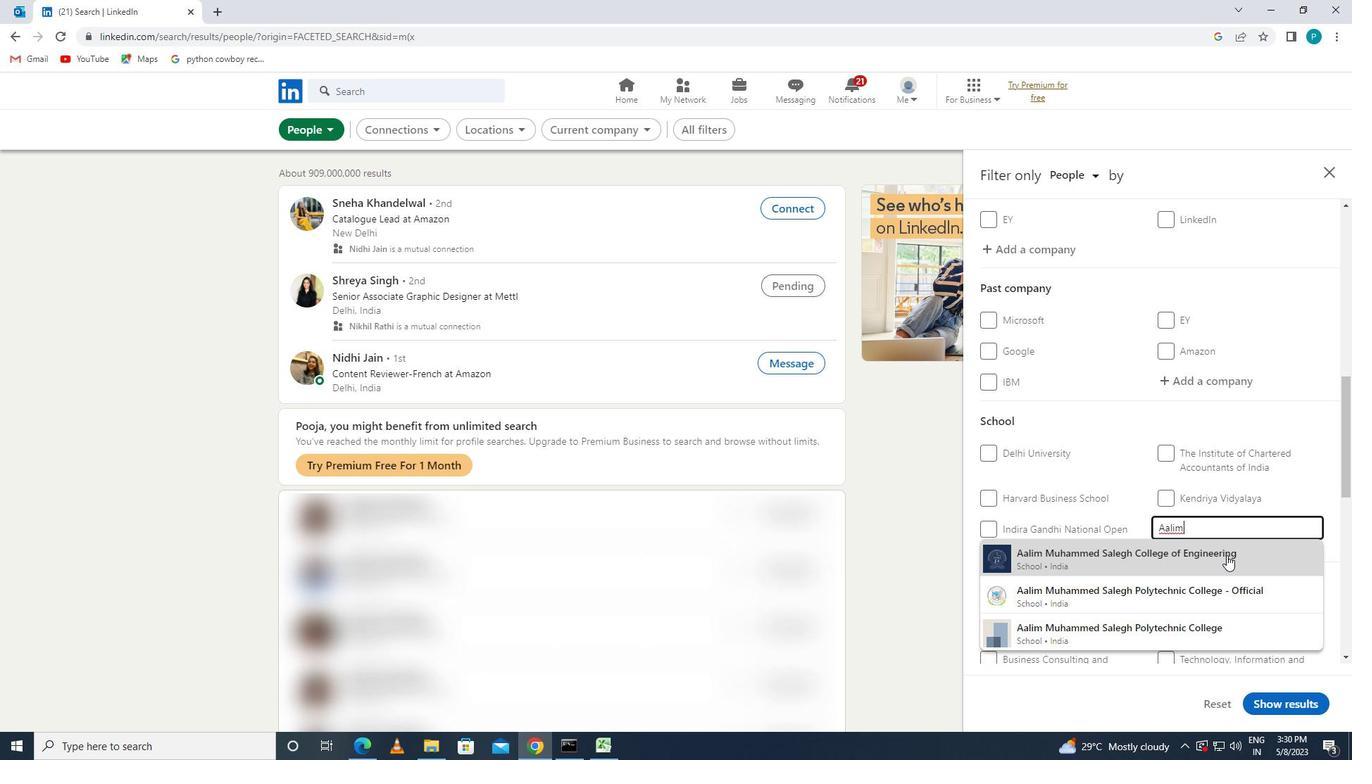
Action: Mouse scrolled (1227, 555) with delta (0, 0)
Screenshot: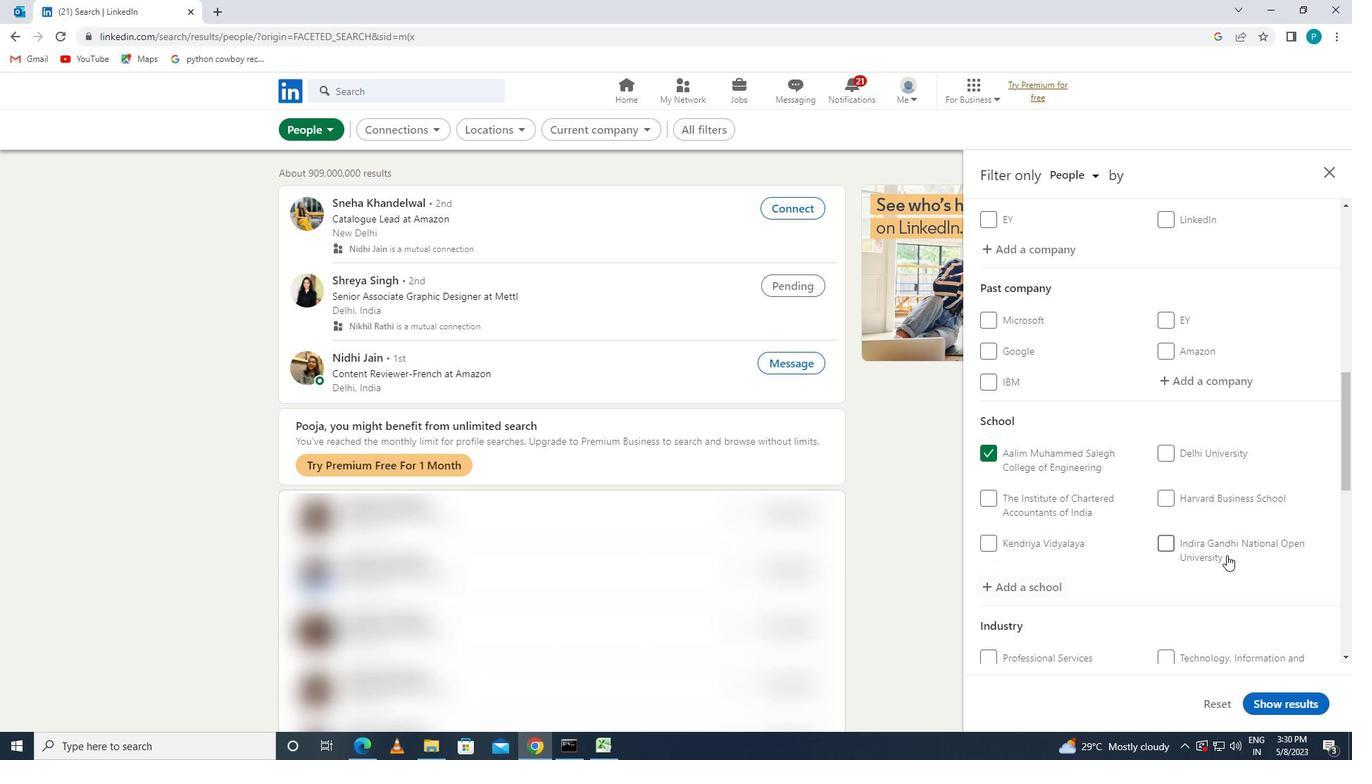 
Action: Mouse scrolled (1227, 555) with delta (0, 0)
Screenshot: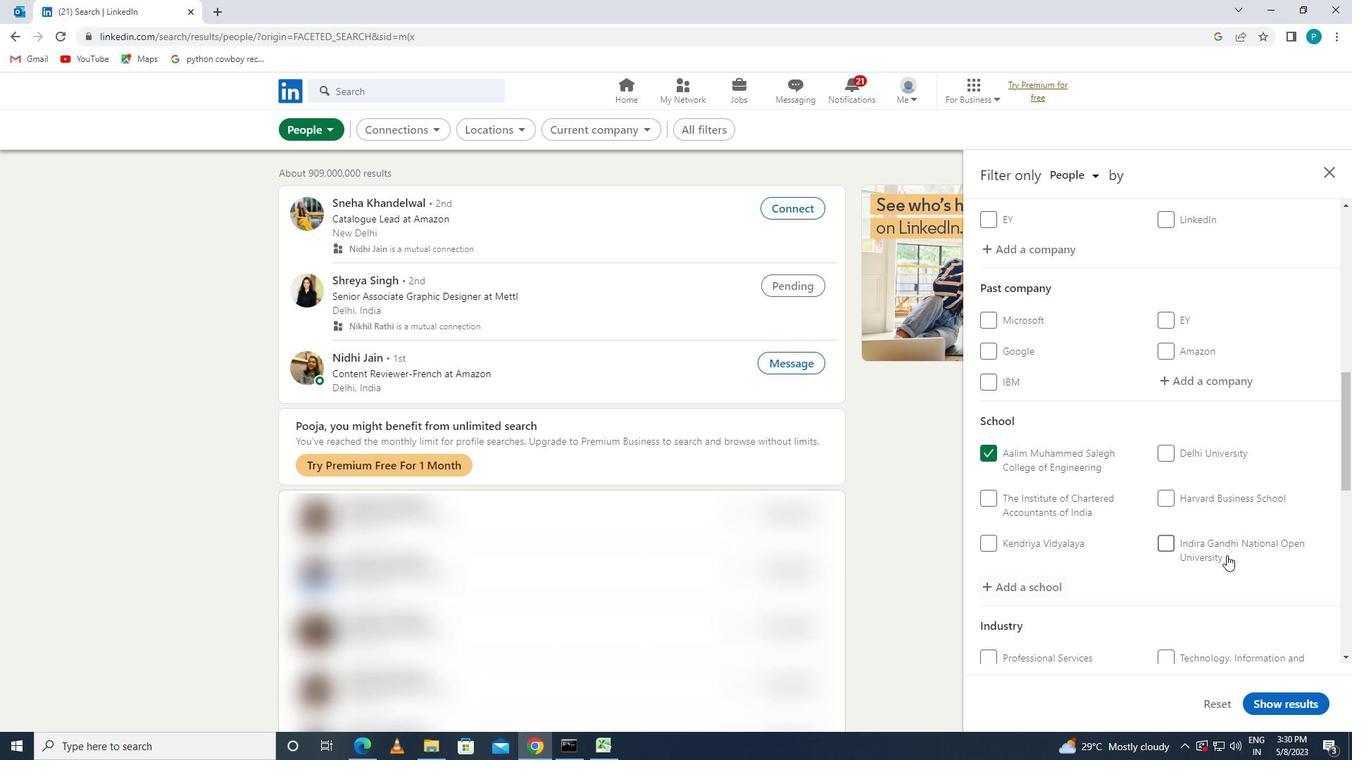 
Action: Mouse scrolled (1227, 555) with delta (0, 0)
Screenshot: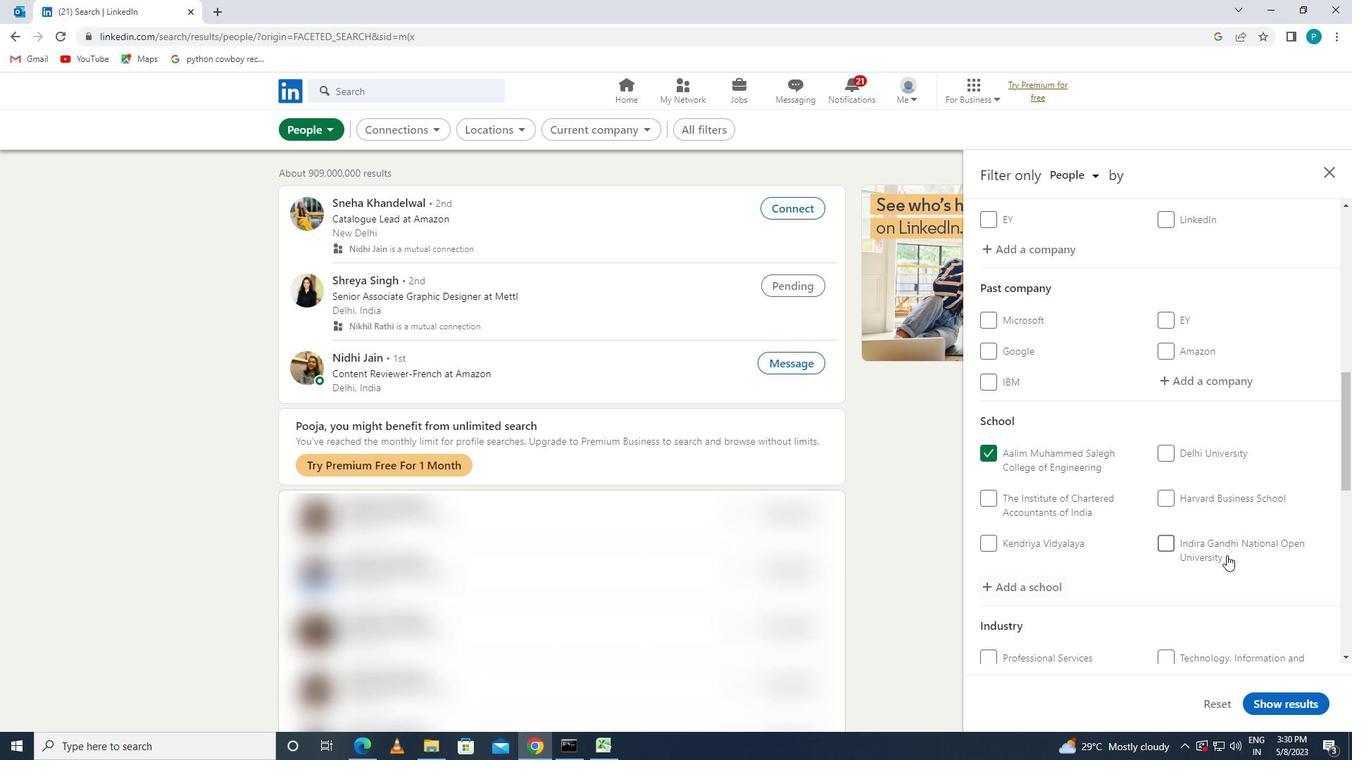 
Action: Mouse moved to (1220, 531)
Screenshot: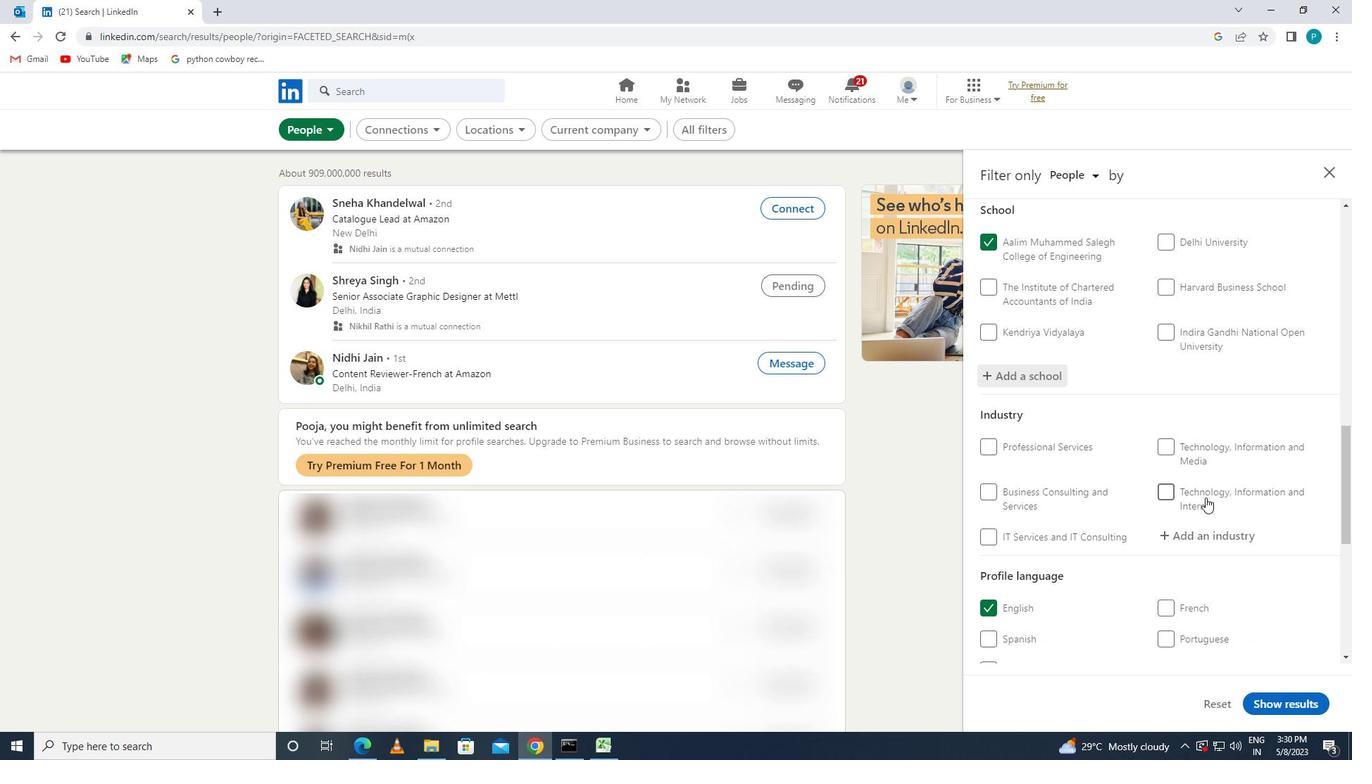 
Action: Mouse pressed left at (1220, 531)
Screenshot: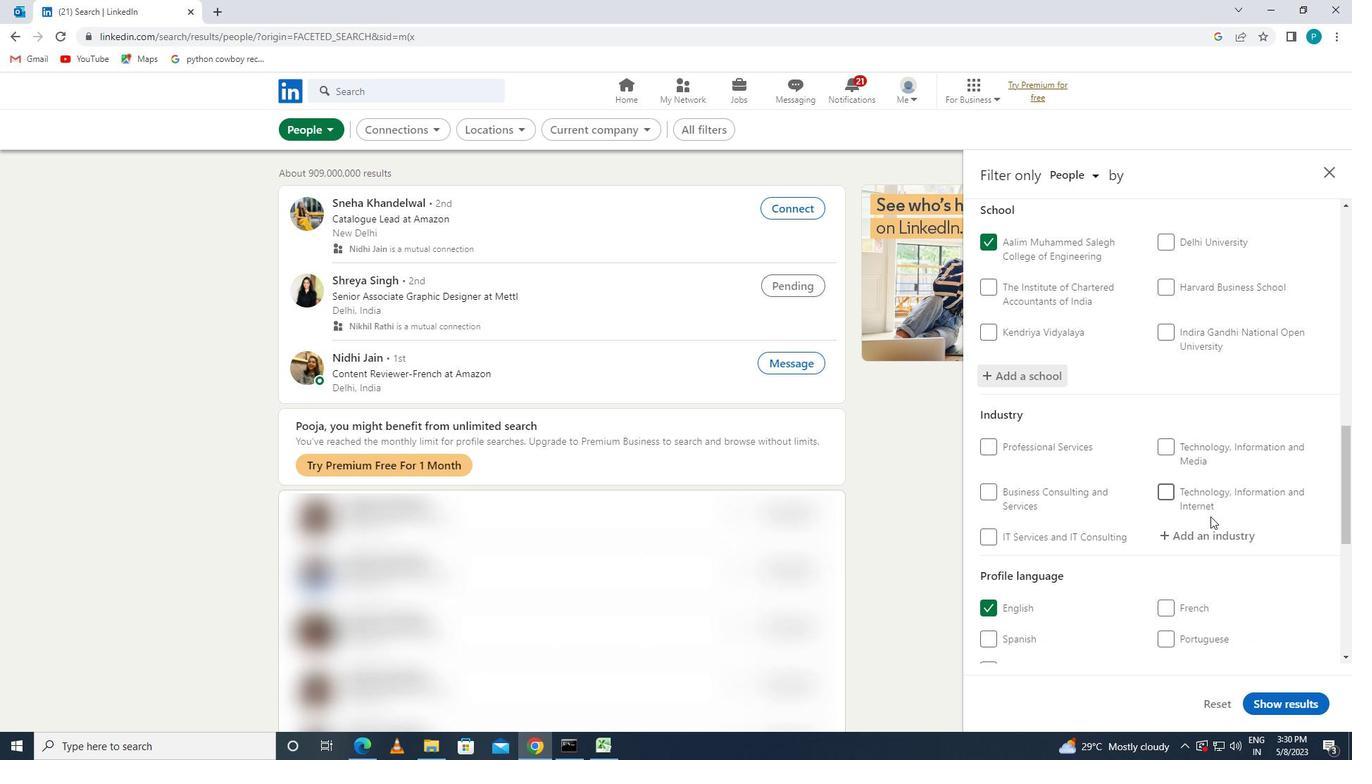 
Action: Key pressed <Key.caps_lock>R<Key.caps_lock>EAL
Screenshot: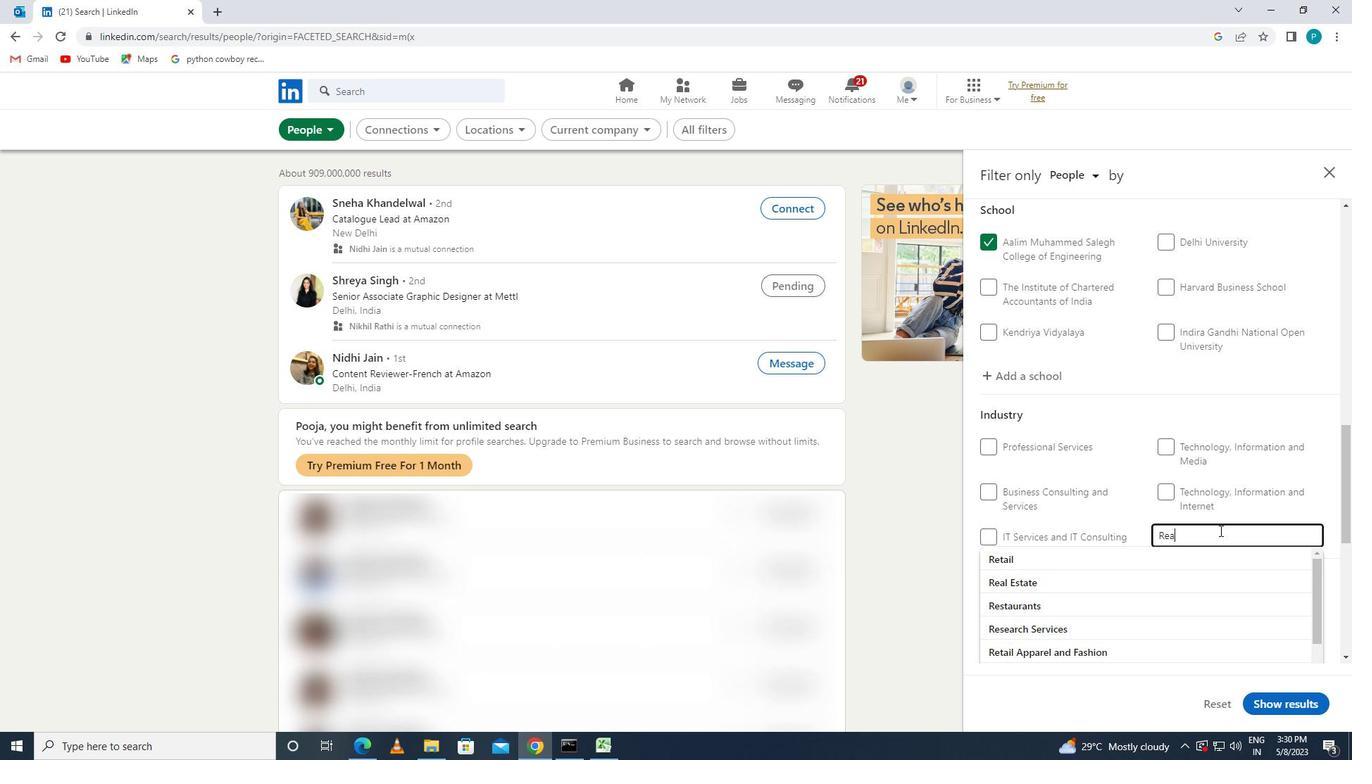 
Action: Mouse moved to (1206, 554)
Screenshot: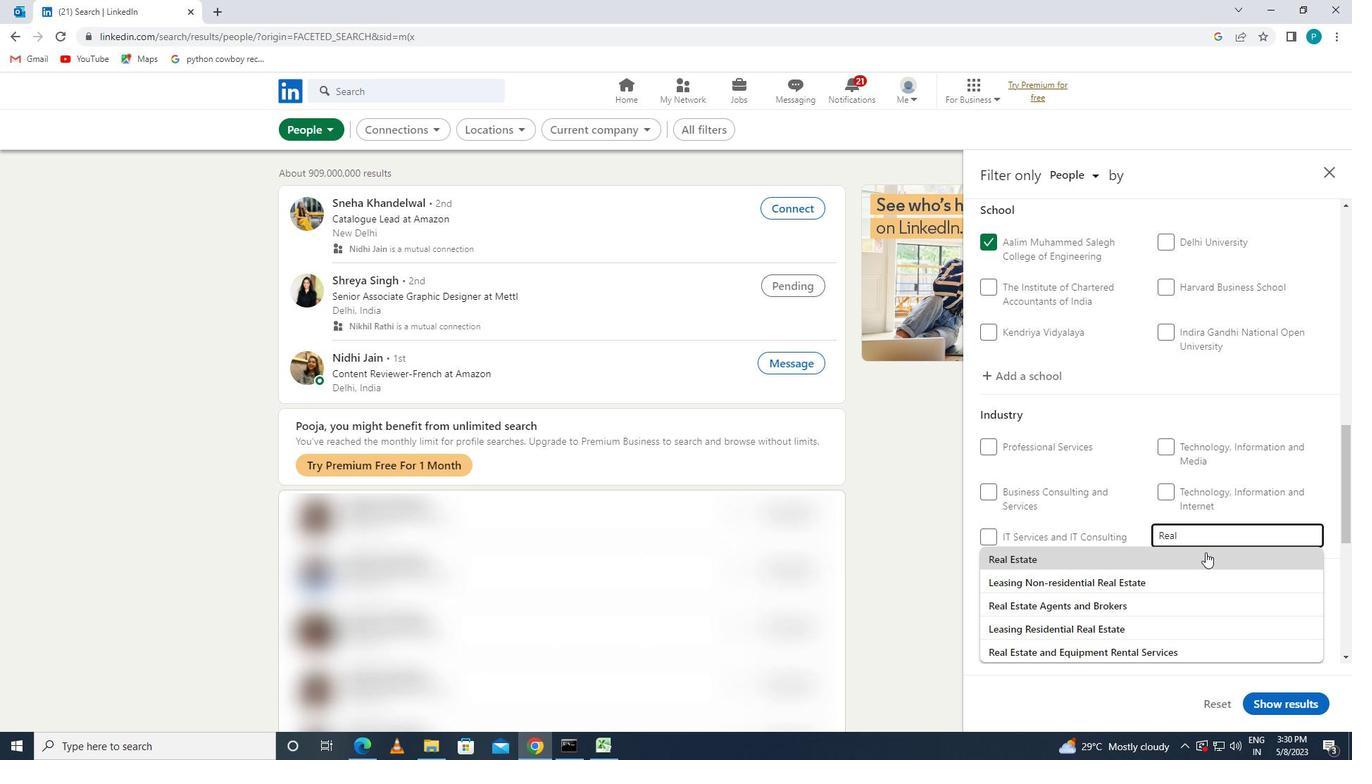 
Action: Mouse pressed left at (1206, 554)
Screenshot: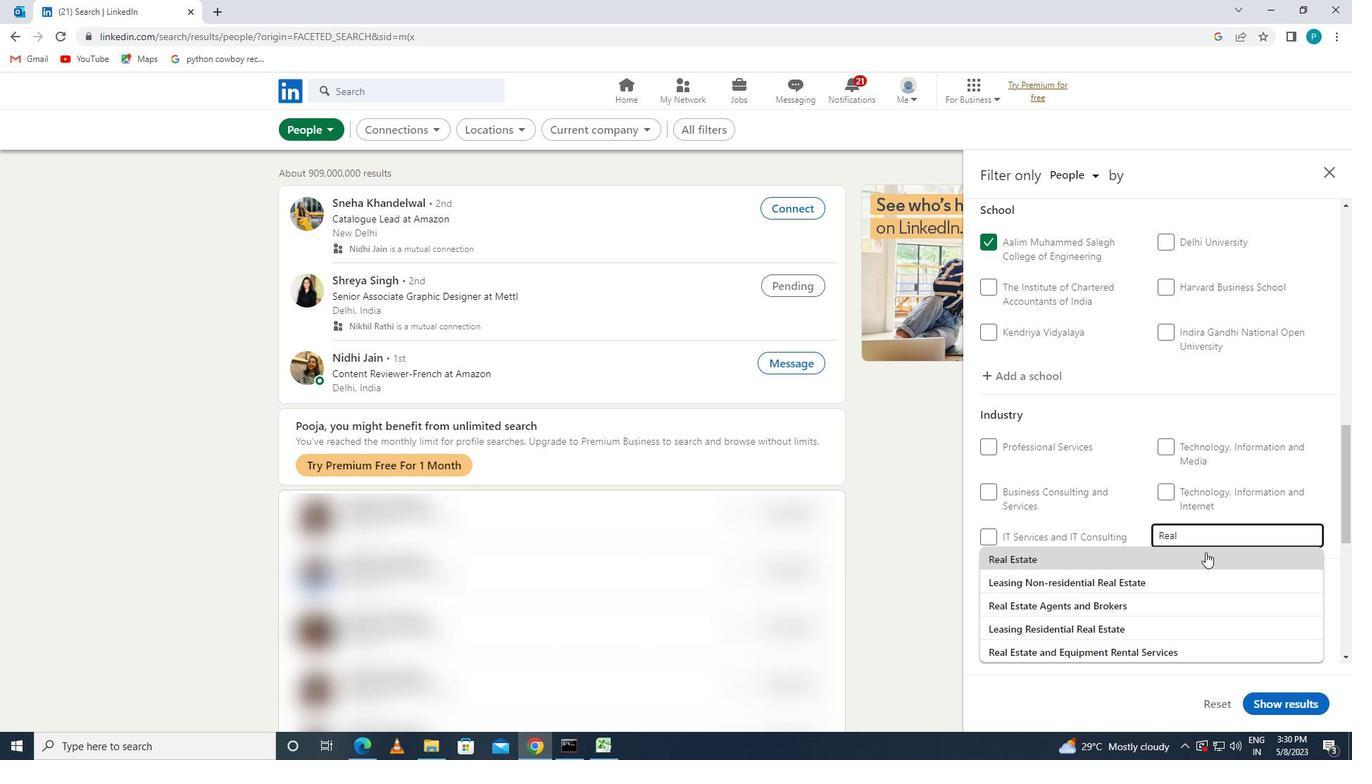 
Action: Mouse pressed left at (1206, 554)
Screenshot: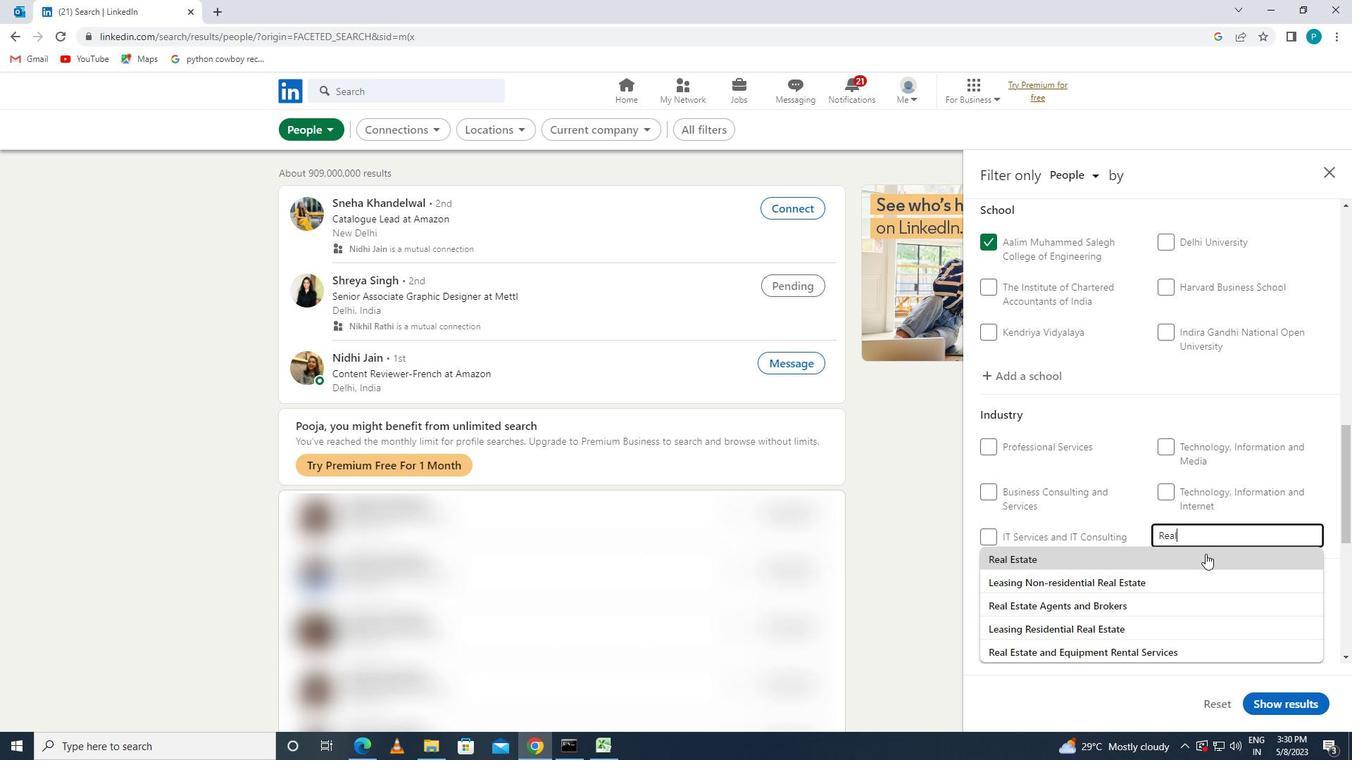 
Action: Mouse moved to (1030, 452)
Screenshot: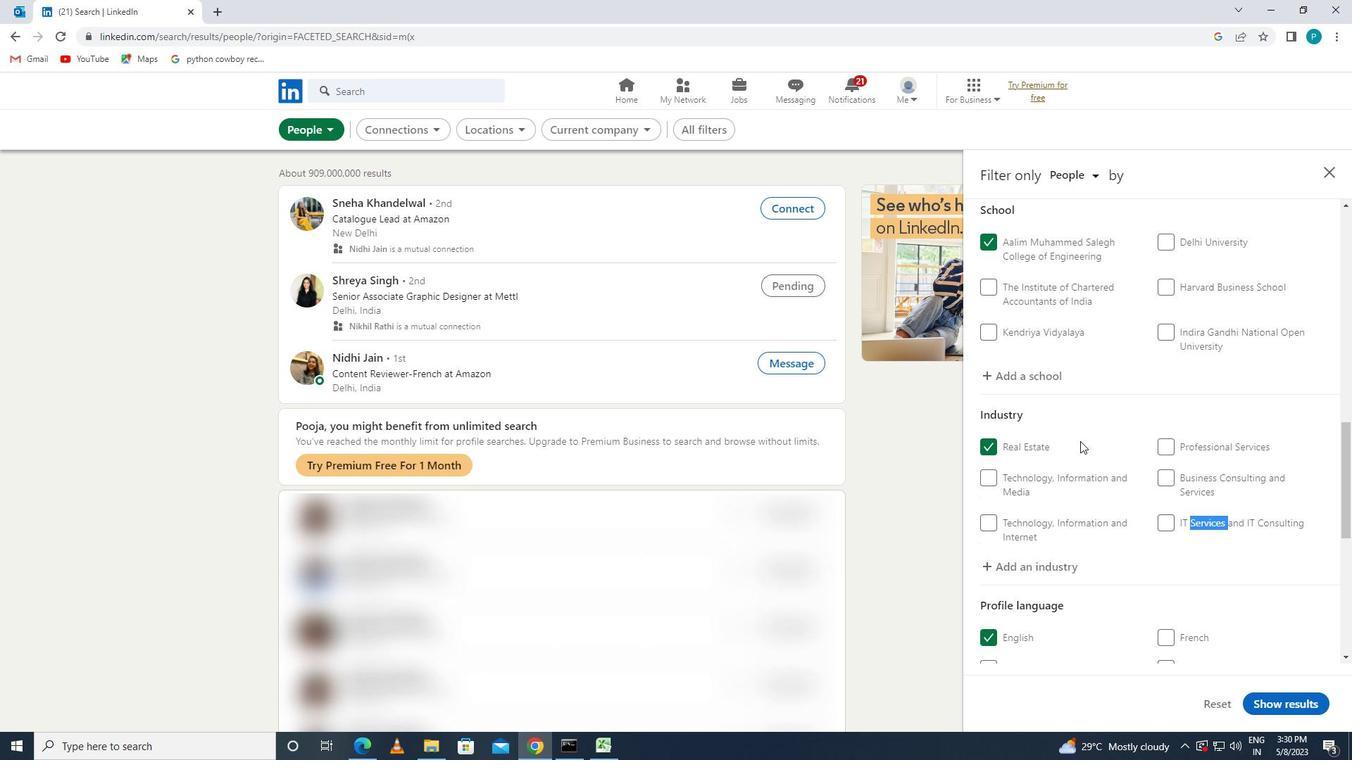 
Action: Mouse pressed left at (1030, 452)
Screenshot: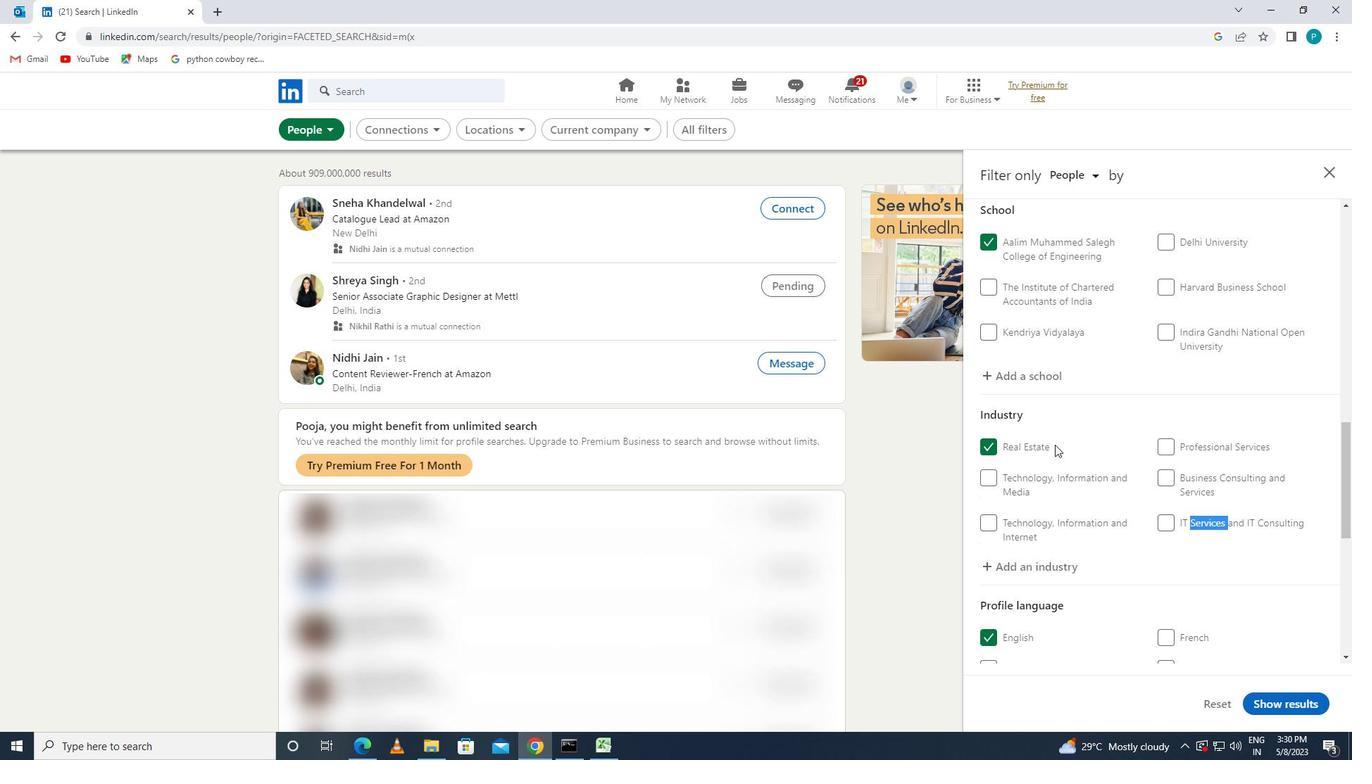 
Action: Mouse moved to (1008, 581)
Screenshot: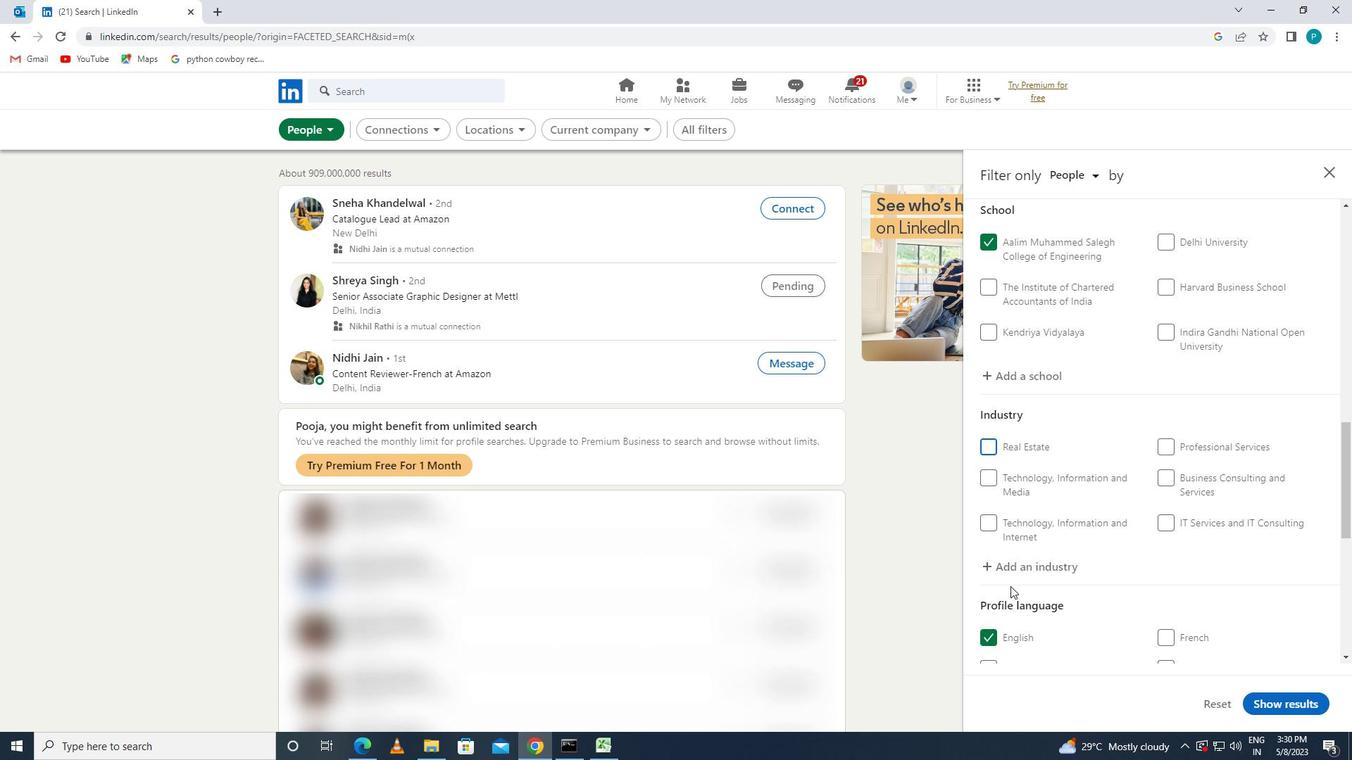 
Action: Mouse pressed left at (1008, 581)
Screenshot: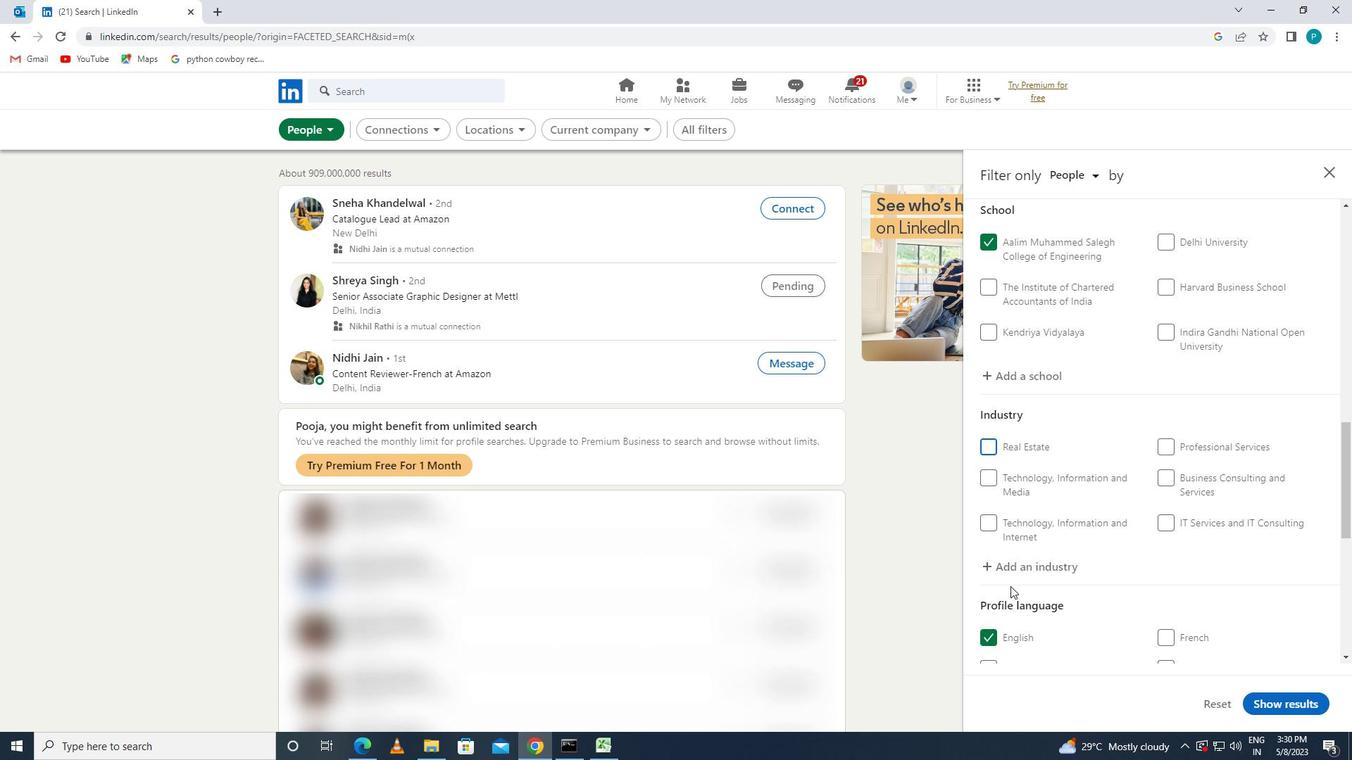 
Action: Mouse moved to (999, 557)
Screenshot: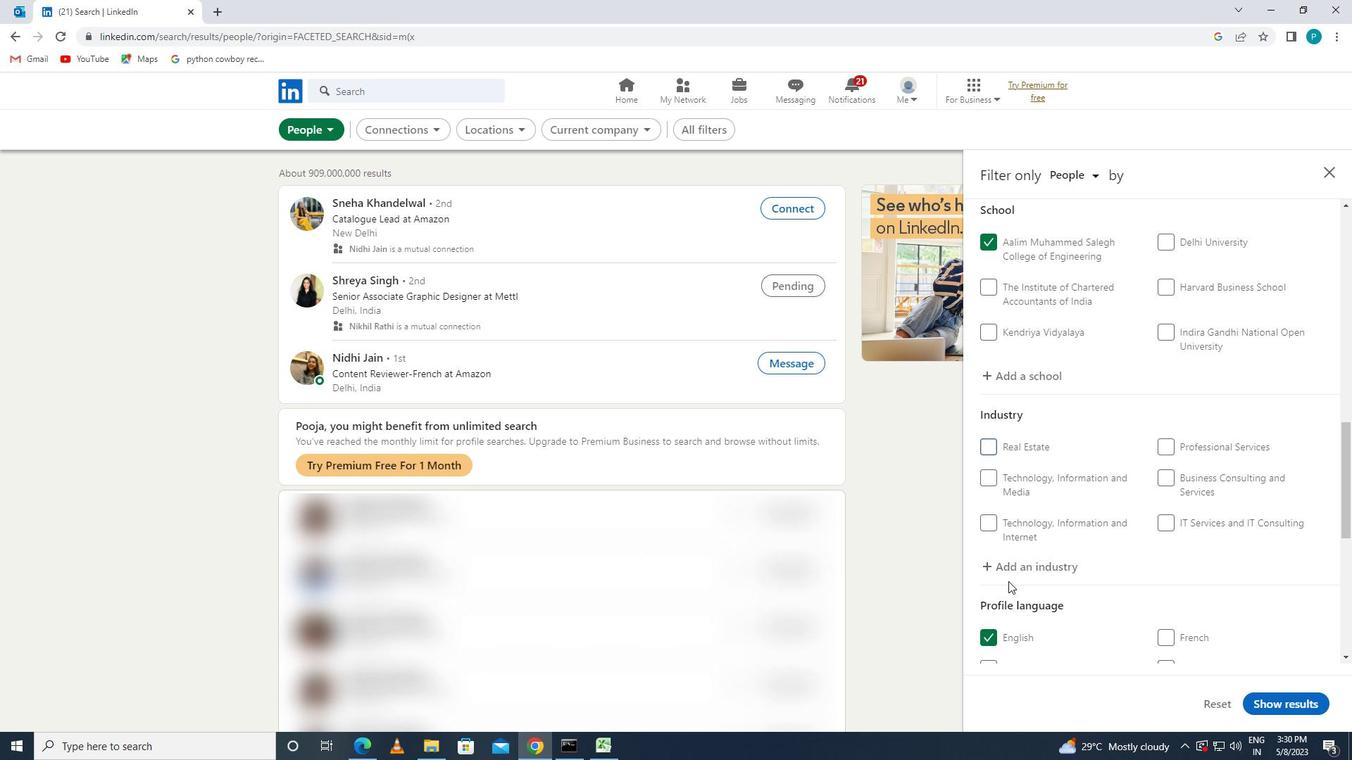 
Action: Mouse pressed left at (999, 557)
Screenshot: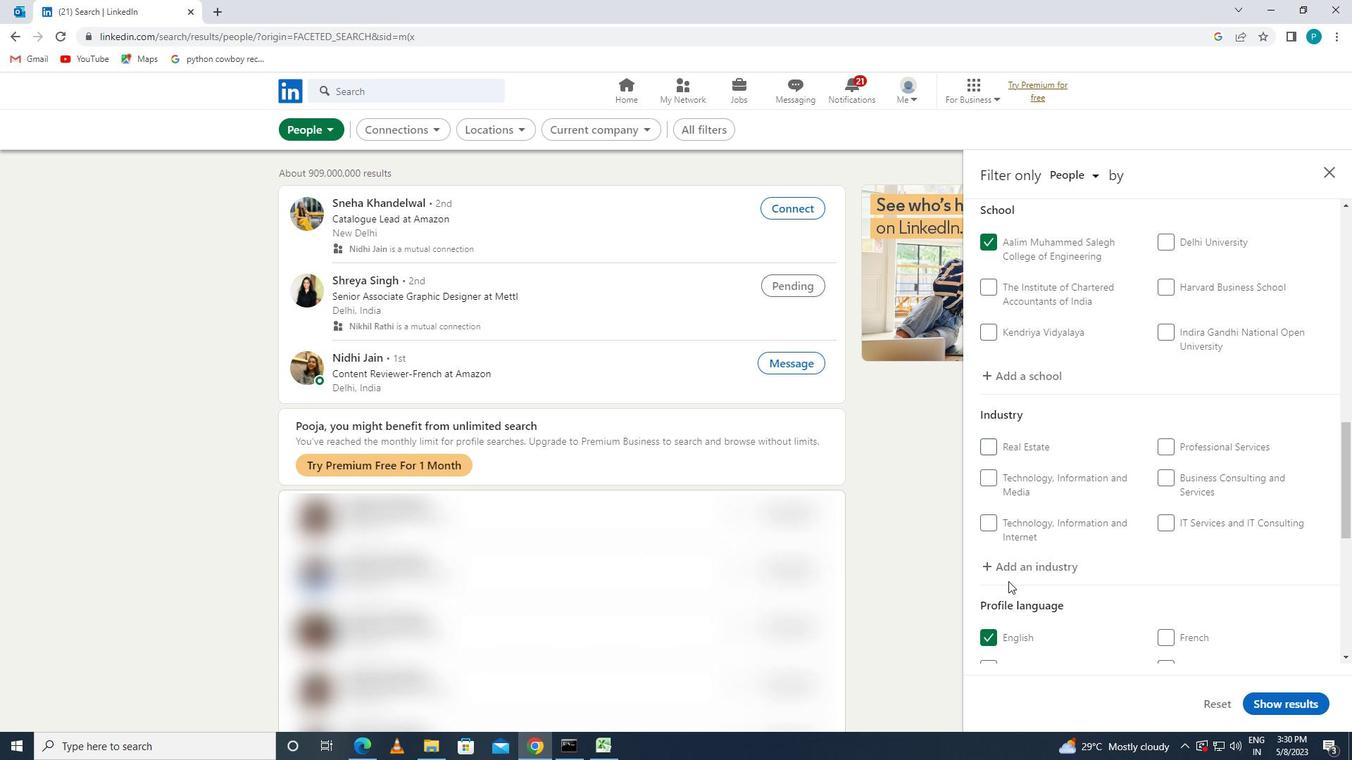 
Action: Key pressed <Key.caps_lock>R<Key.caps_lock>EAL
Screenshot: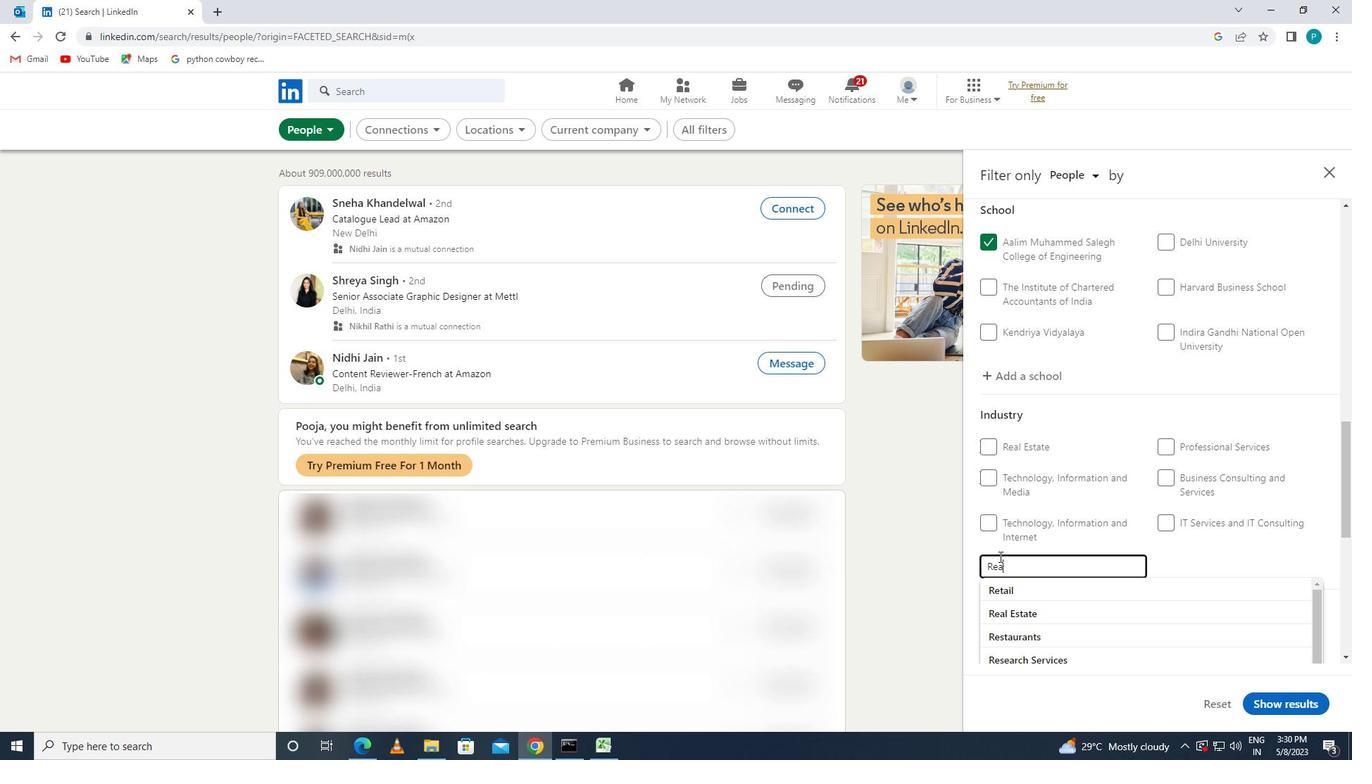 
Action: Mouse moved to (1090, 562)
Screenshot: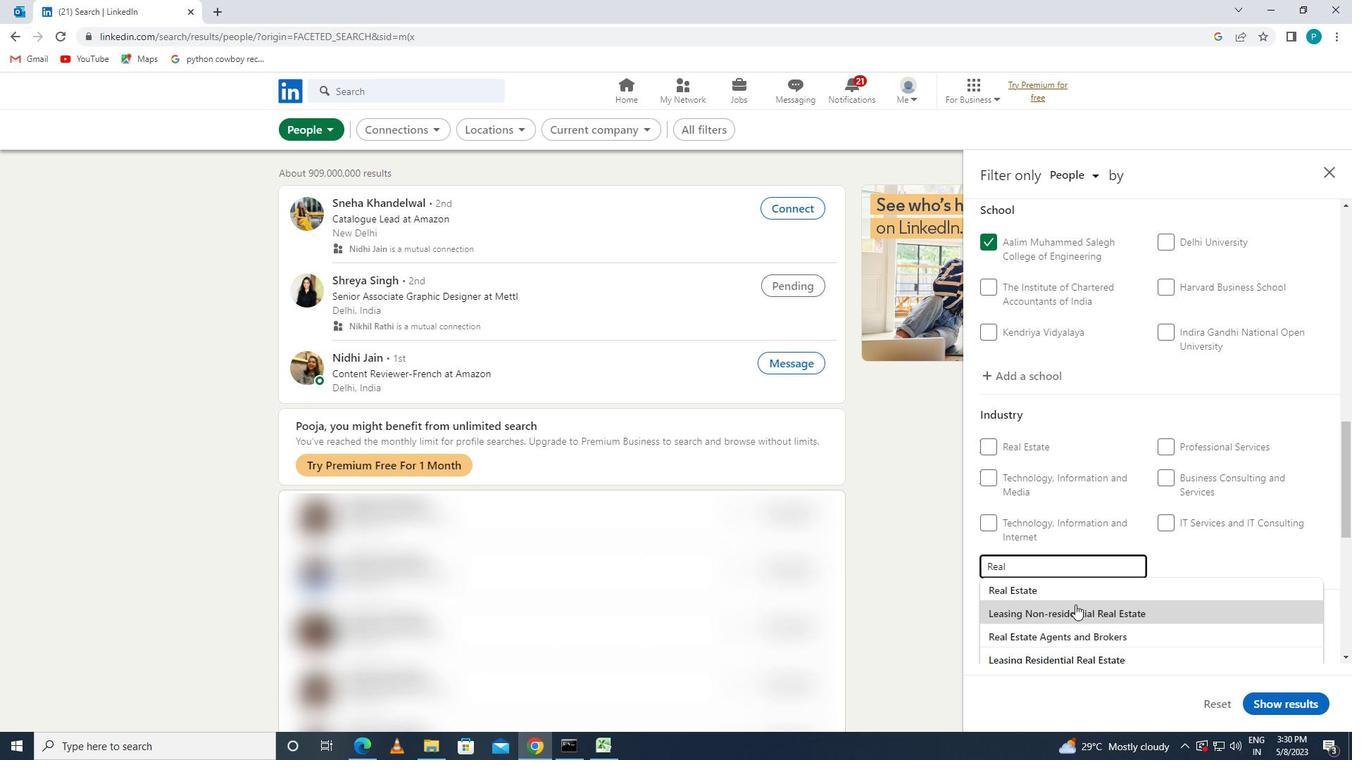 
Action: Mouse scrolled (1090, 561) with delta (0, 0)
Screenshot: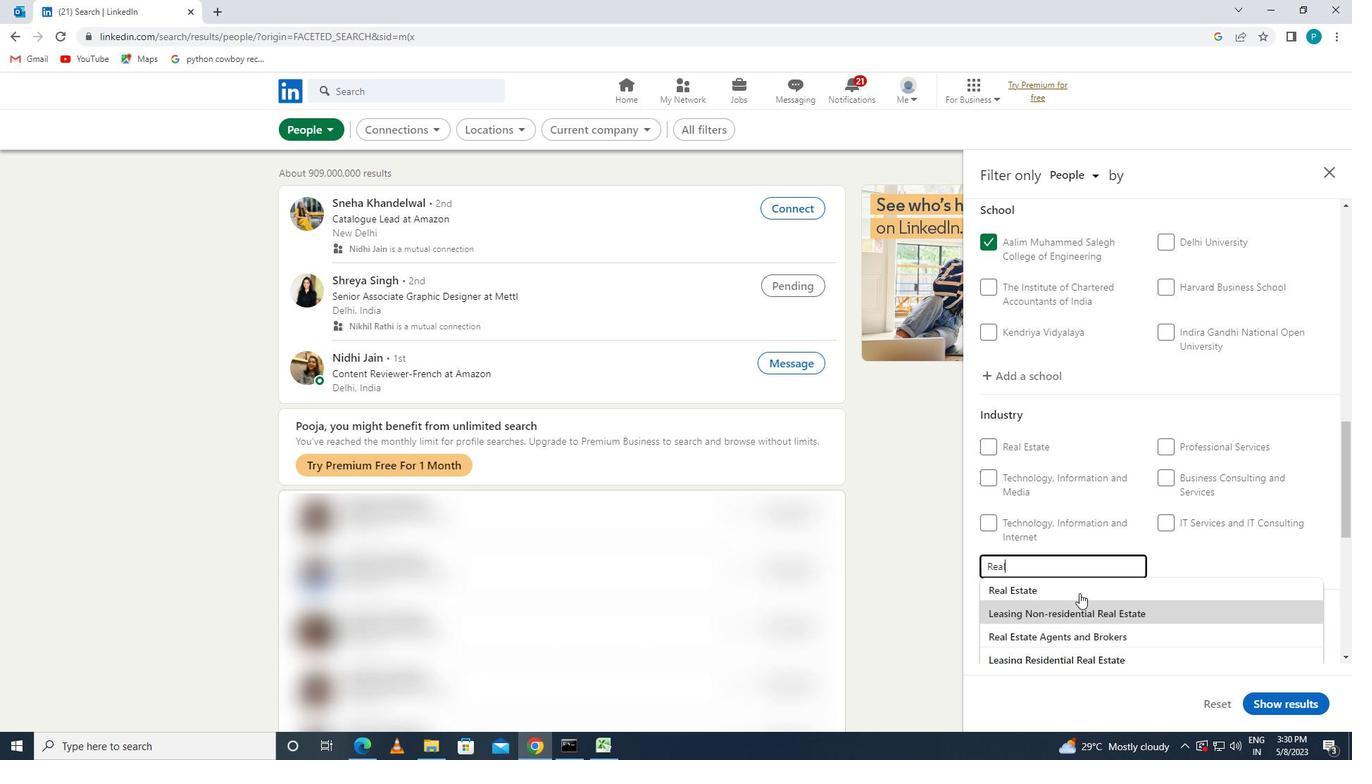 
Action: Mouse moved to (1096, 614)
Screenshot: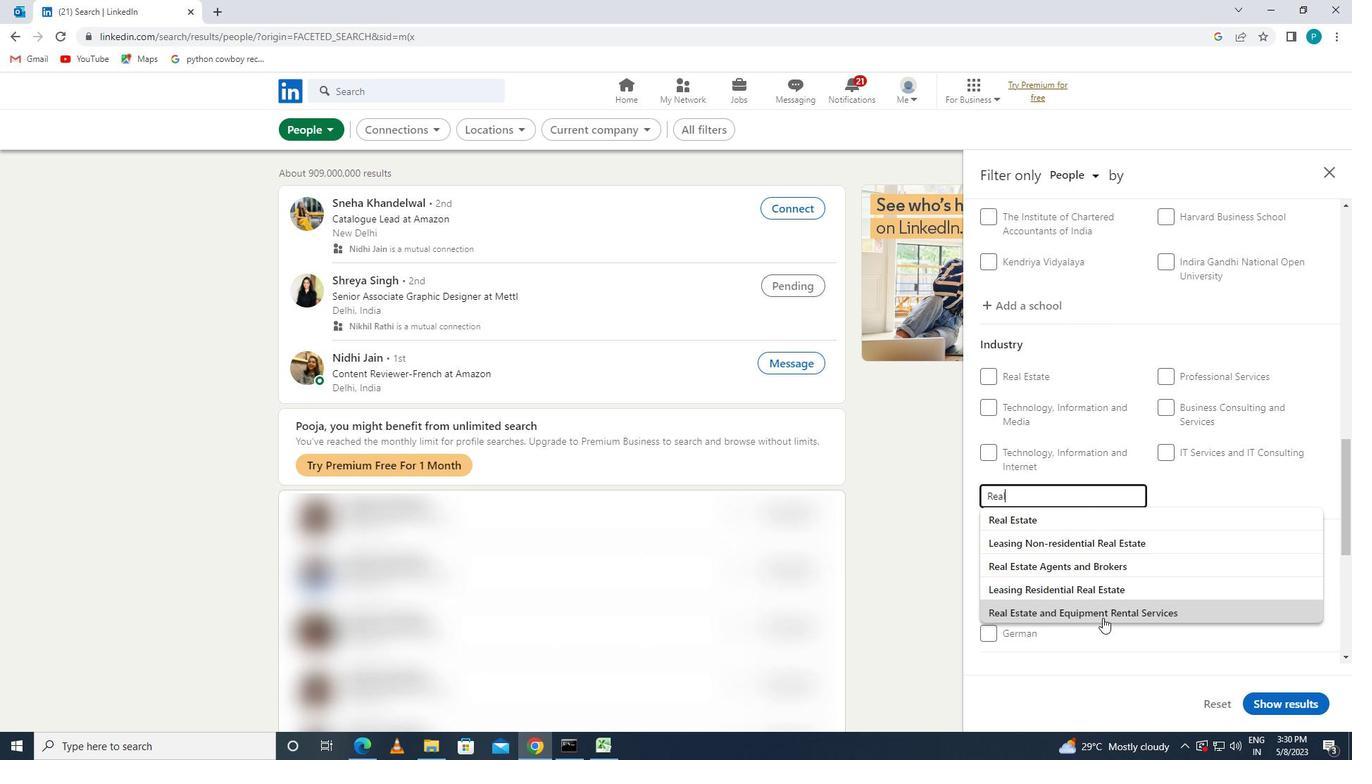 
Action: Mouse pressed left at (1096, 614)
Screenshot: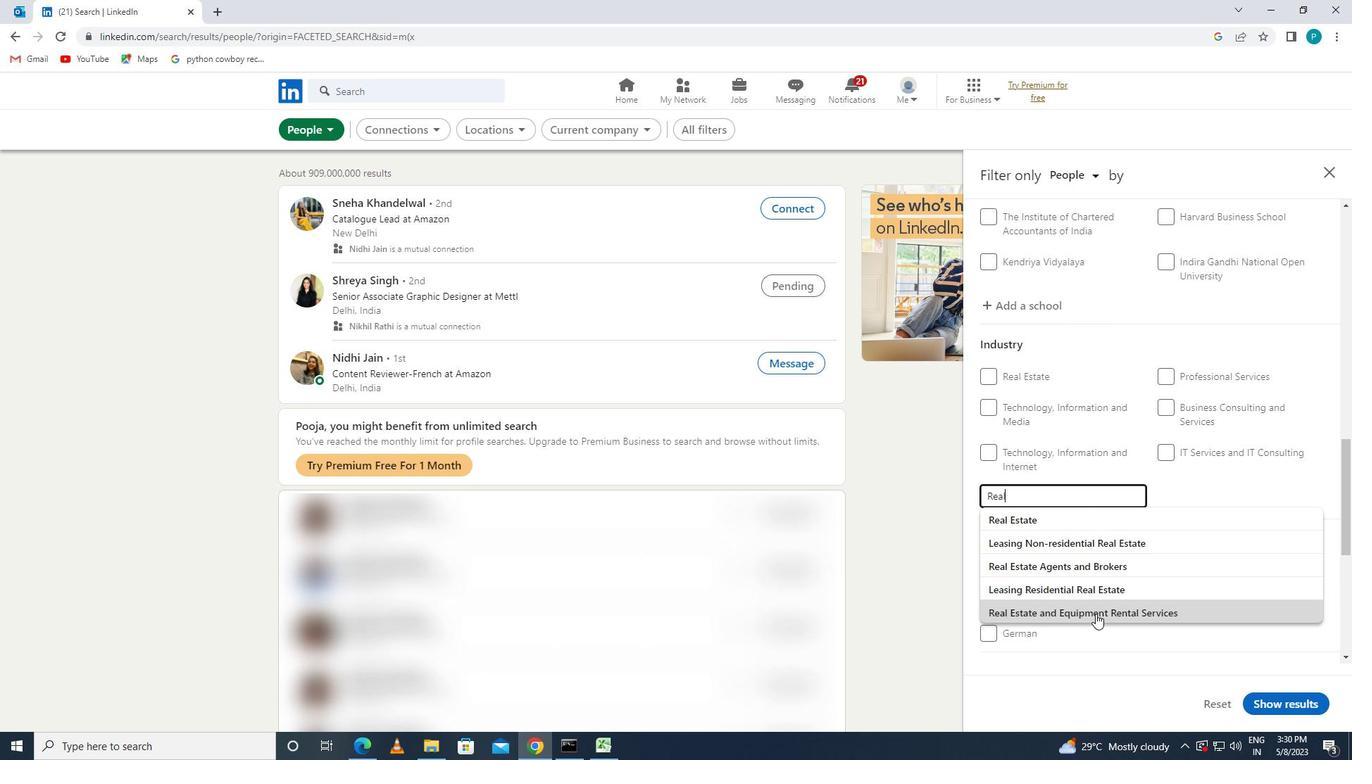 
Action: Mouse scrolled (1096, 613) with delta (0, 0)
Screenshot: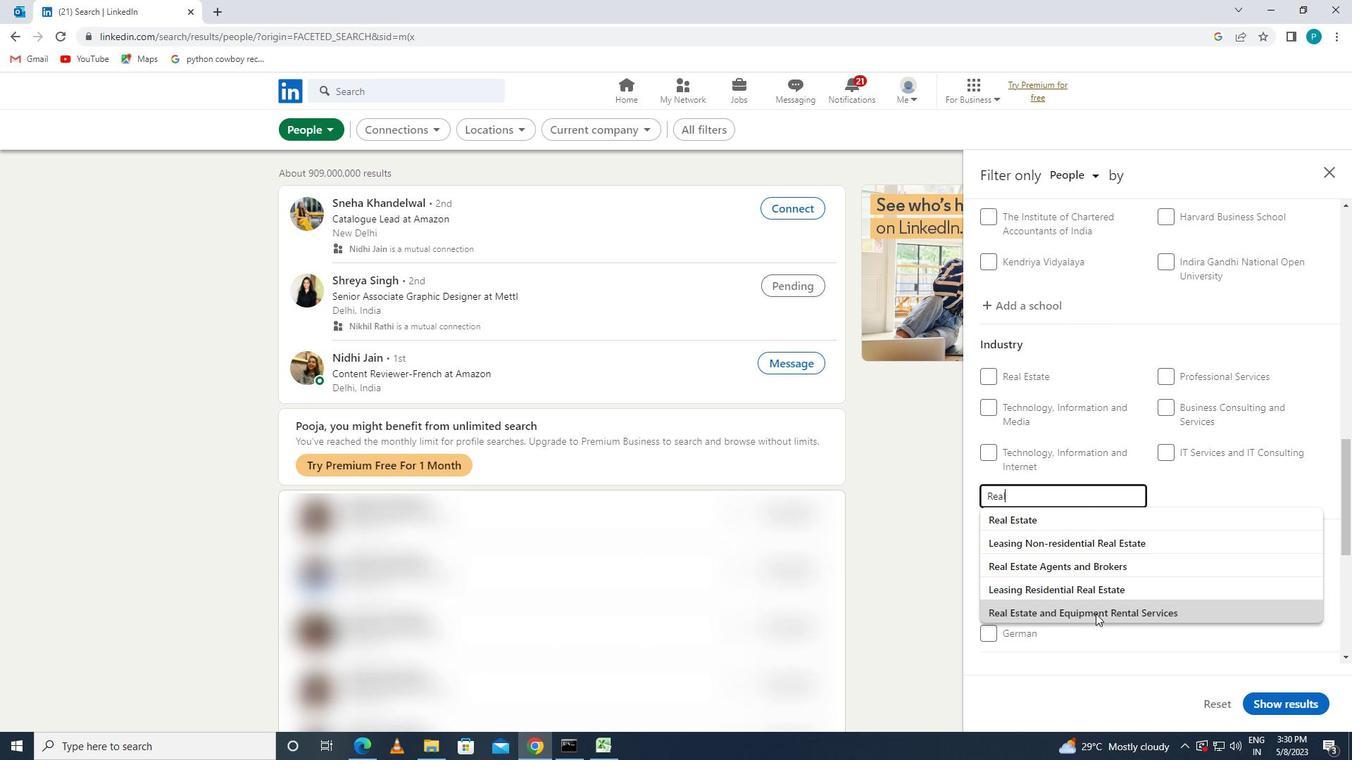 
Action: Mouse scrolled (1096, 613) with delta (0, 0)
Screenshot: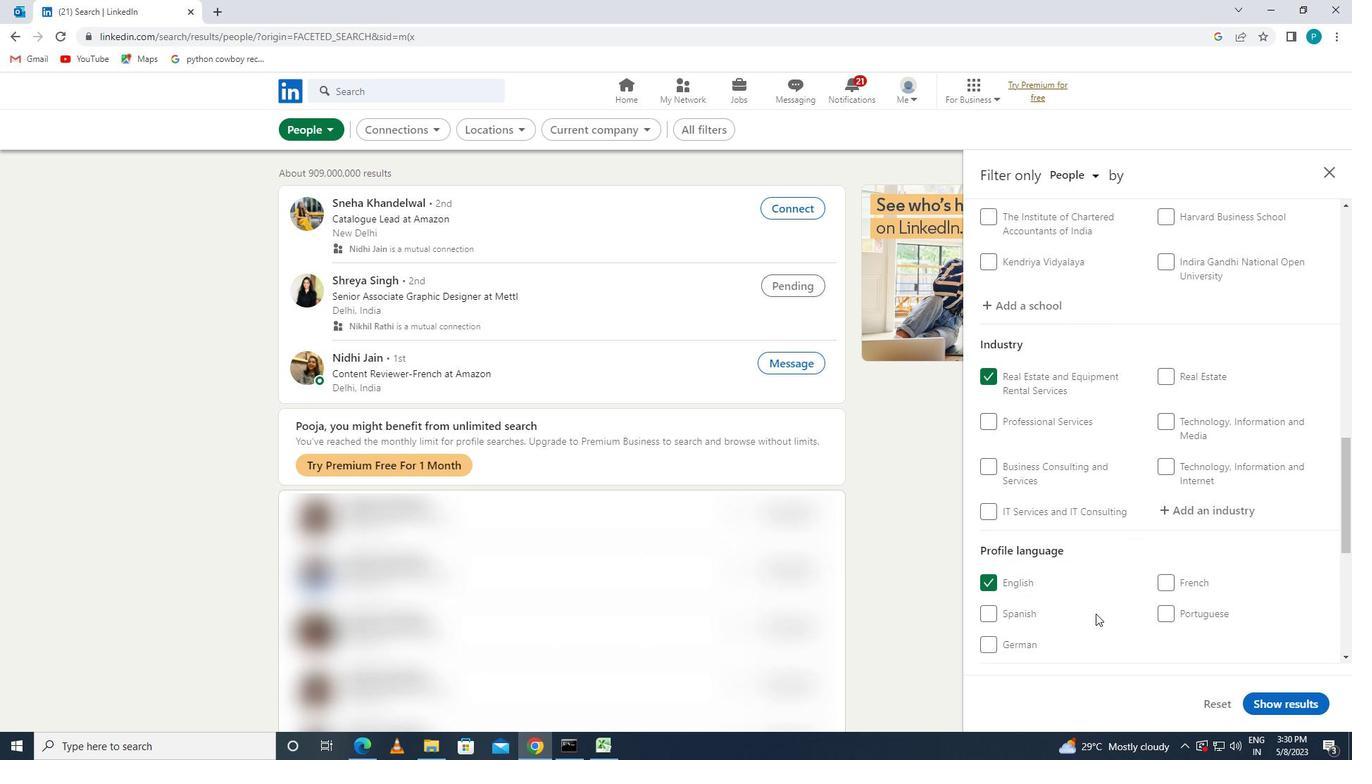 
Action: Mouse scrolled (1096, 613) with delta (0, 0)
Screenshot: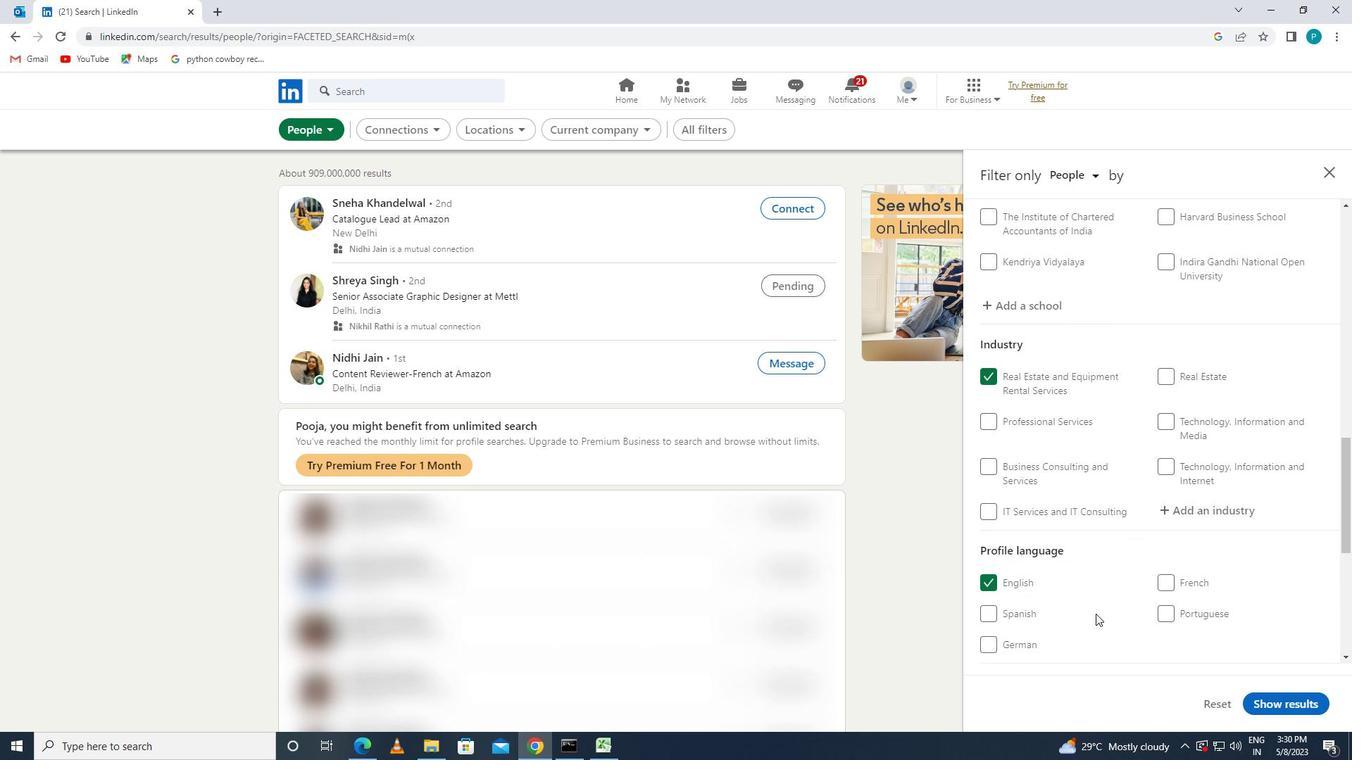 
Action: Mouse scrolled (1096, 613) with delta (0, 0)
Screenshot: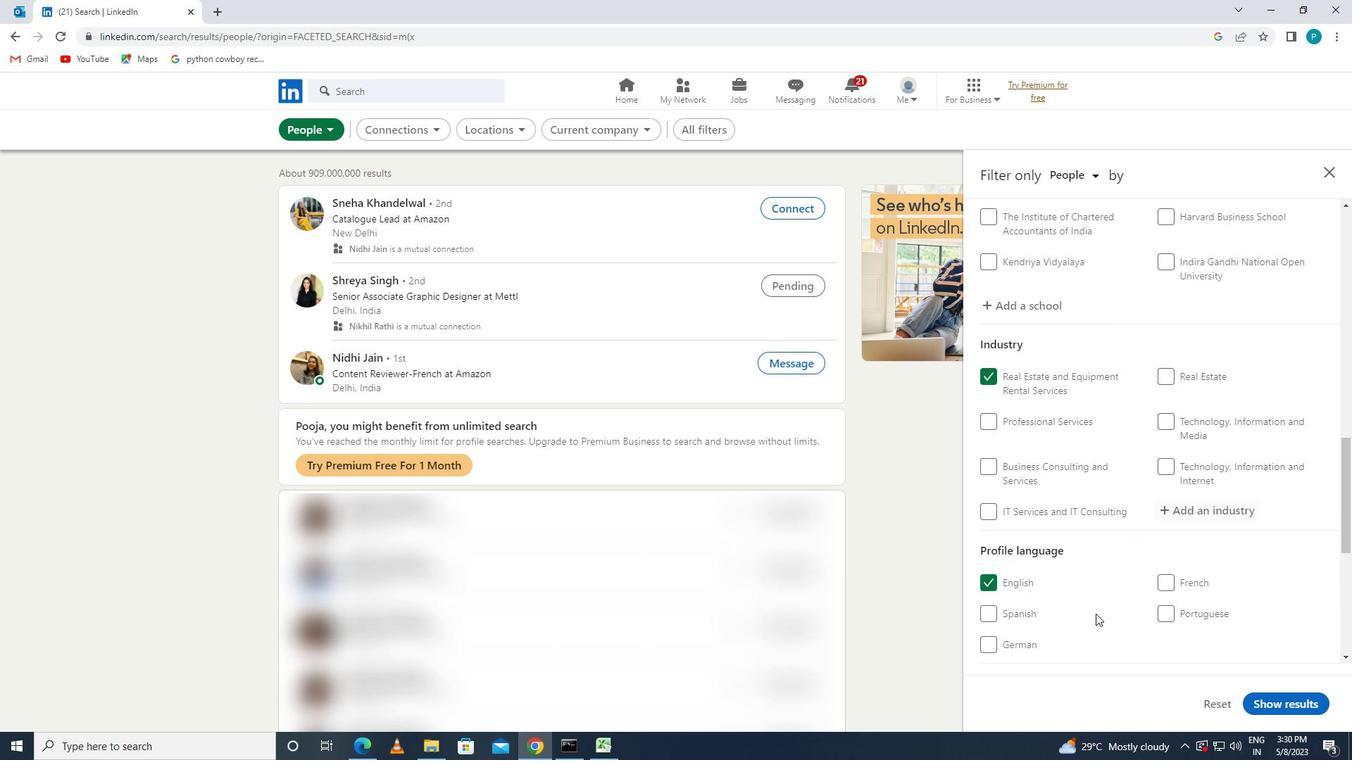 
Action: Mouse moved to (1167, 603)
Screenshot: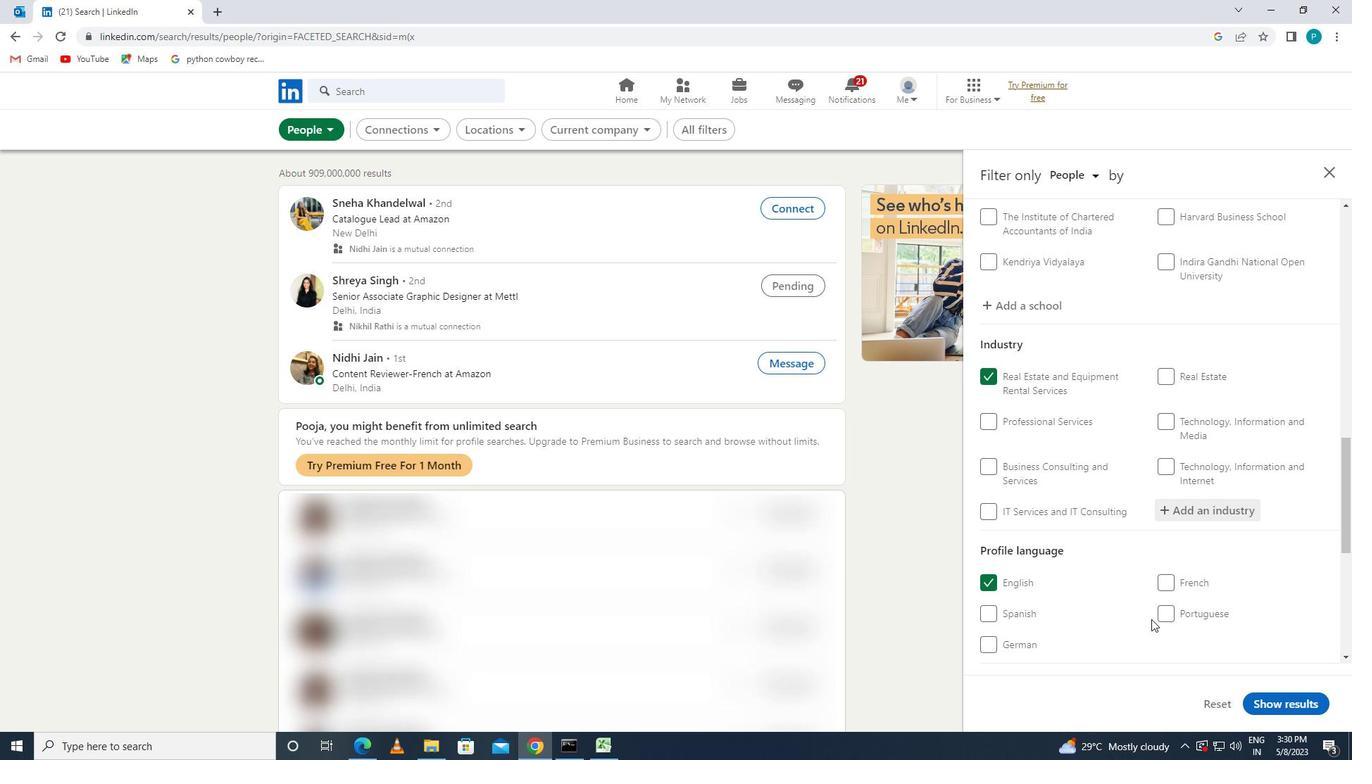 
Action: Mouse scrolled (1167, 602) with delta (0, 0)
Screenshot: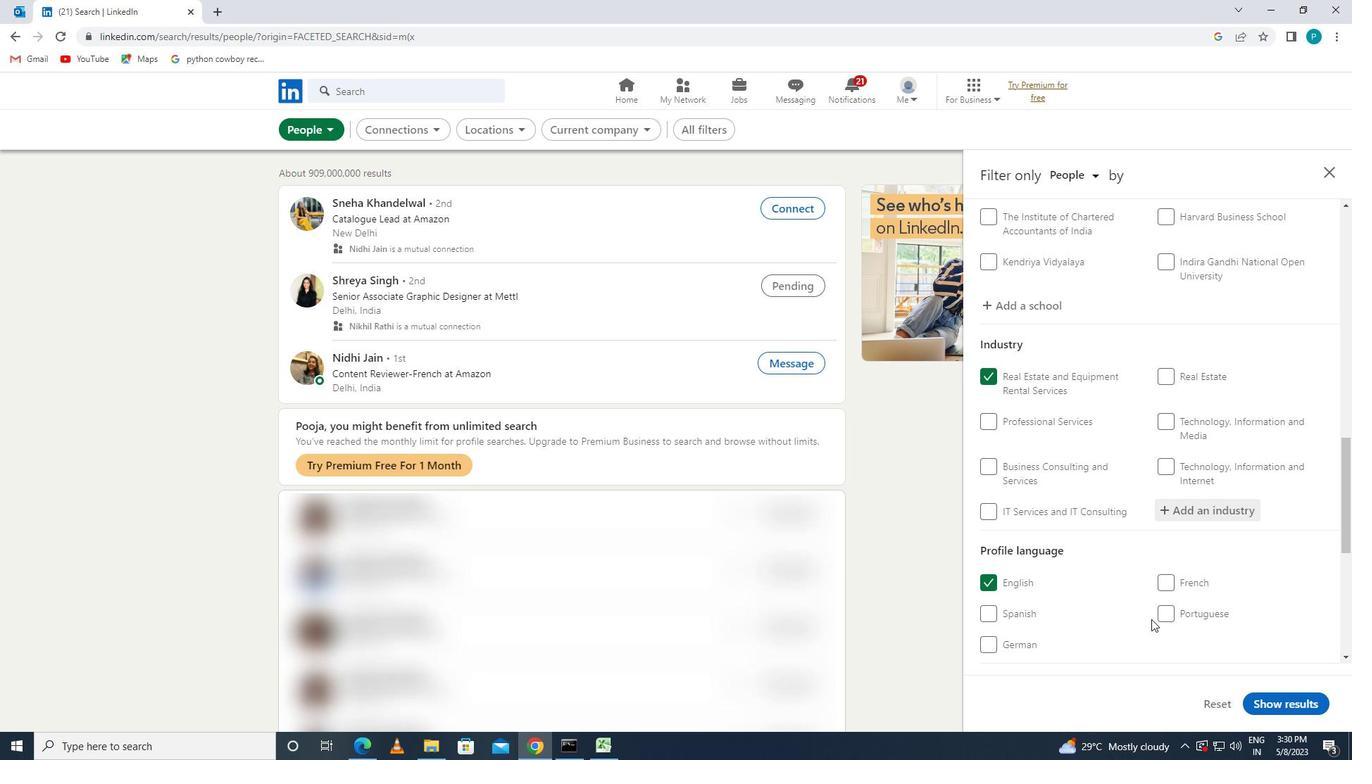 
Action: Mouse moved to (1171, 591)
Screenshot: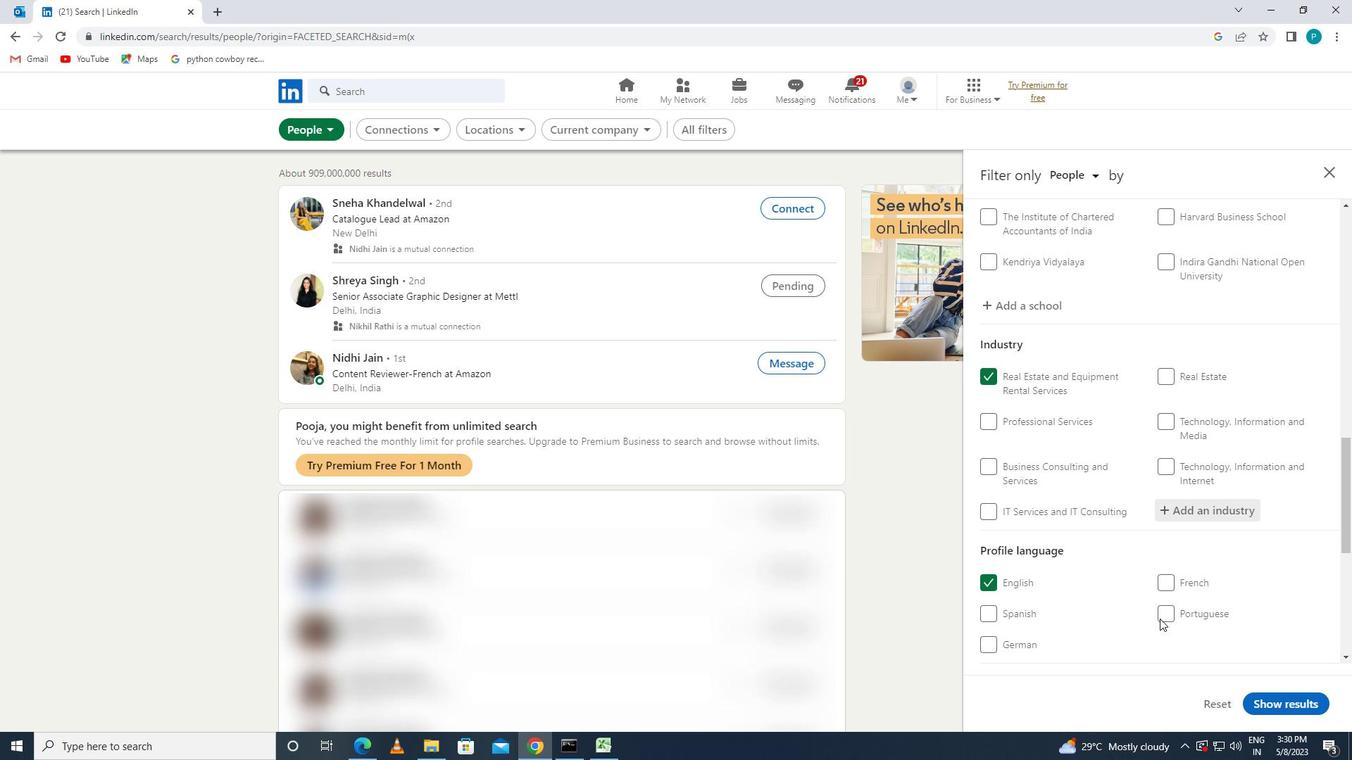 
Action: Mouse scrolled (1171, 590) with delta (0, 0)
Screenshot: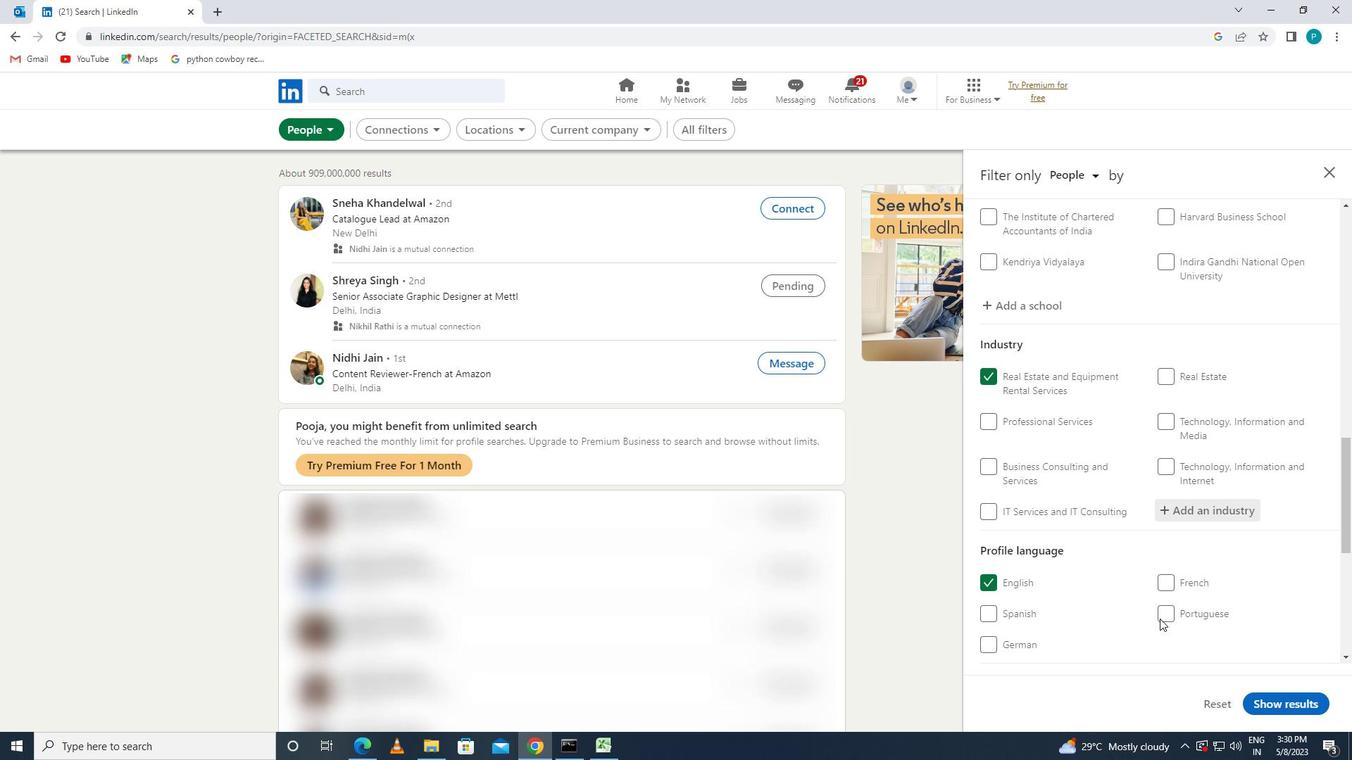 
Action: Mouse moved to (1235, 467)
Screenshot: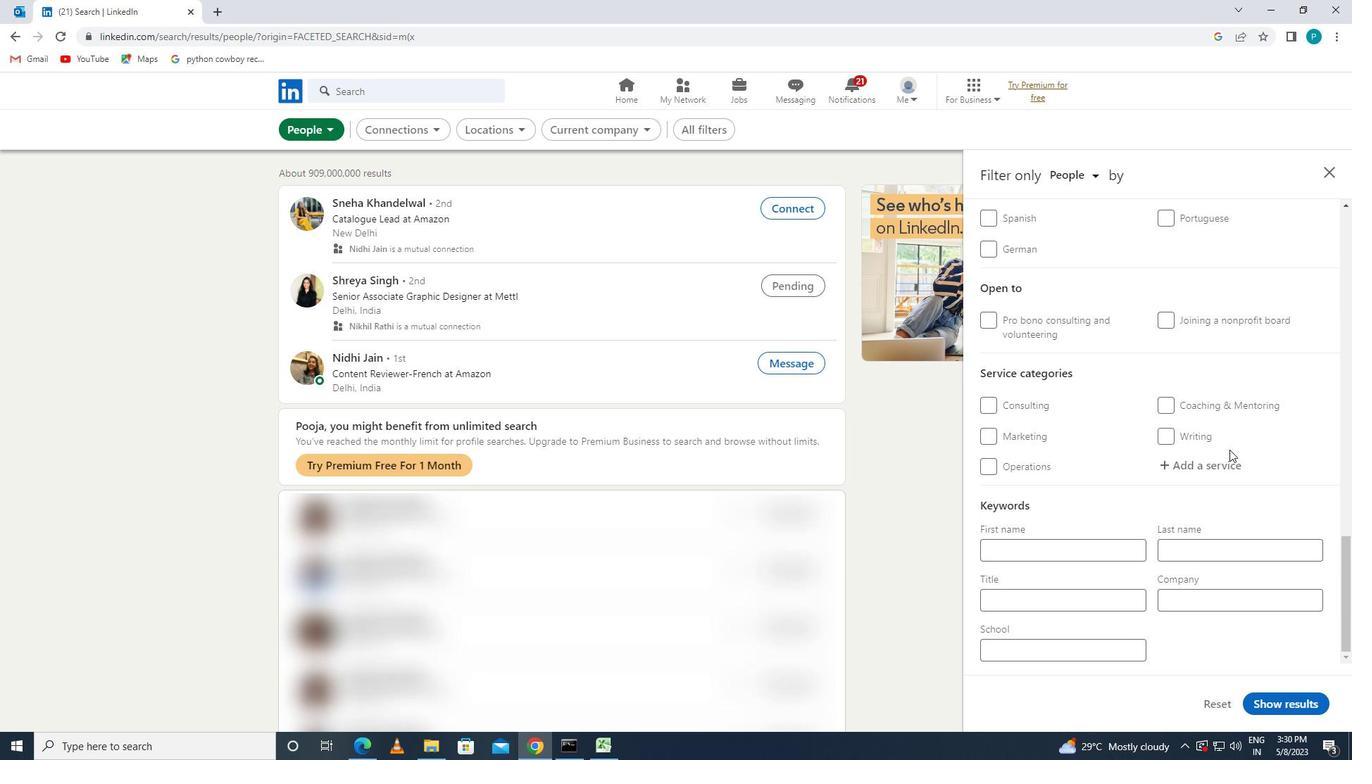 
Action: Mouse pressed left at (1235, 467)
Screenshot: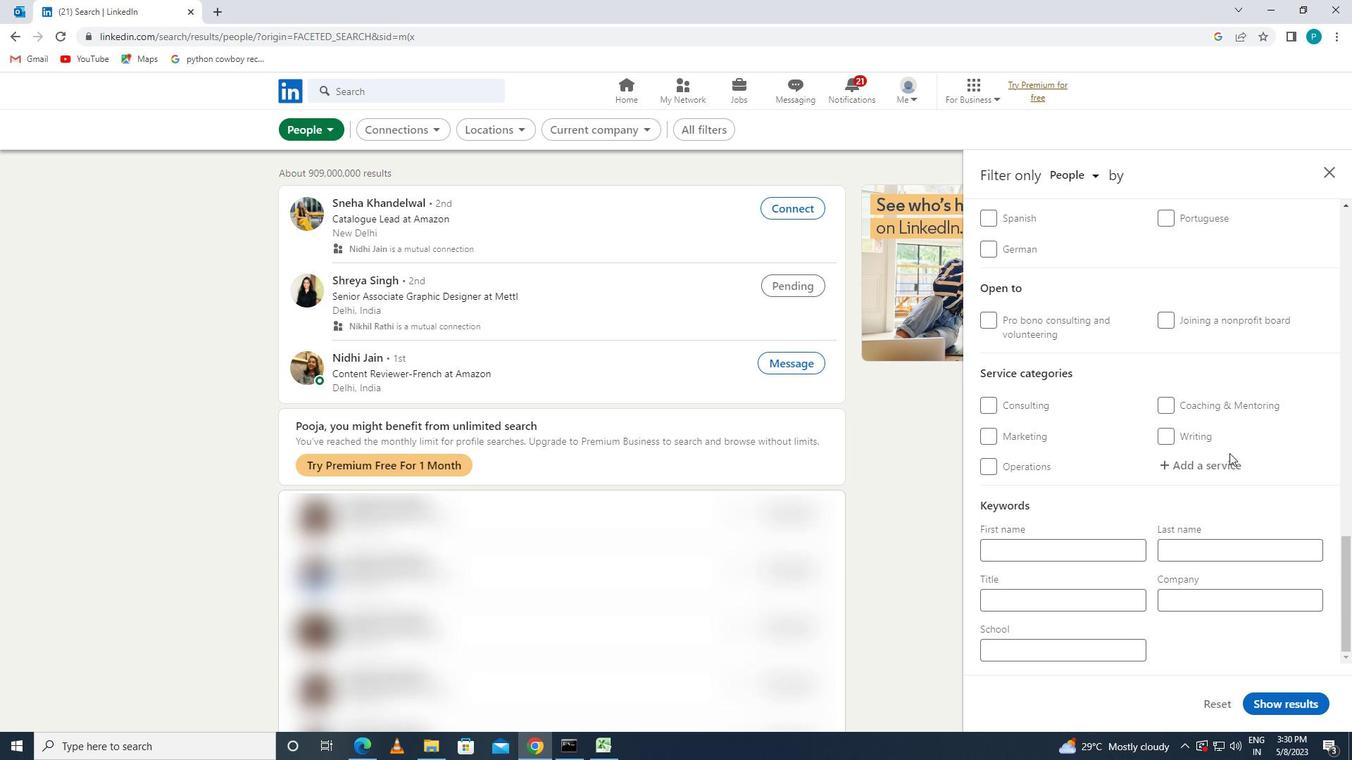 
Action: Mouse moved to (1256, 481)
Screenshot: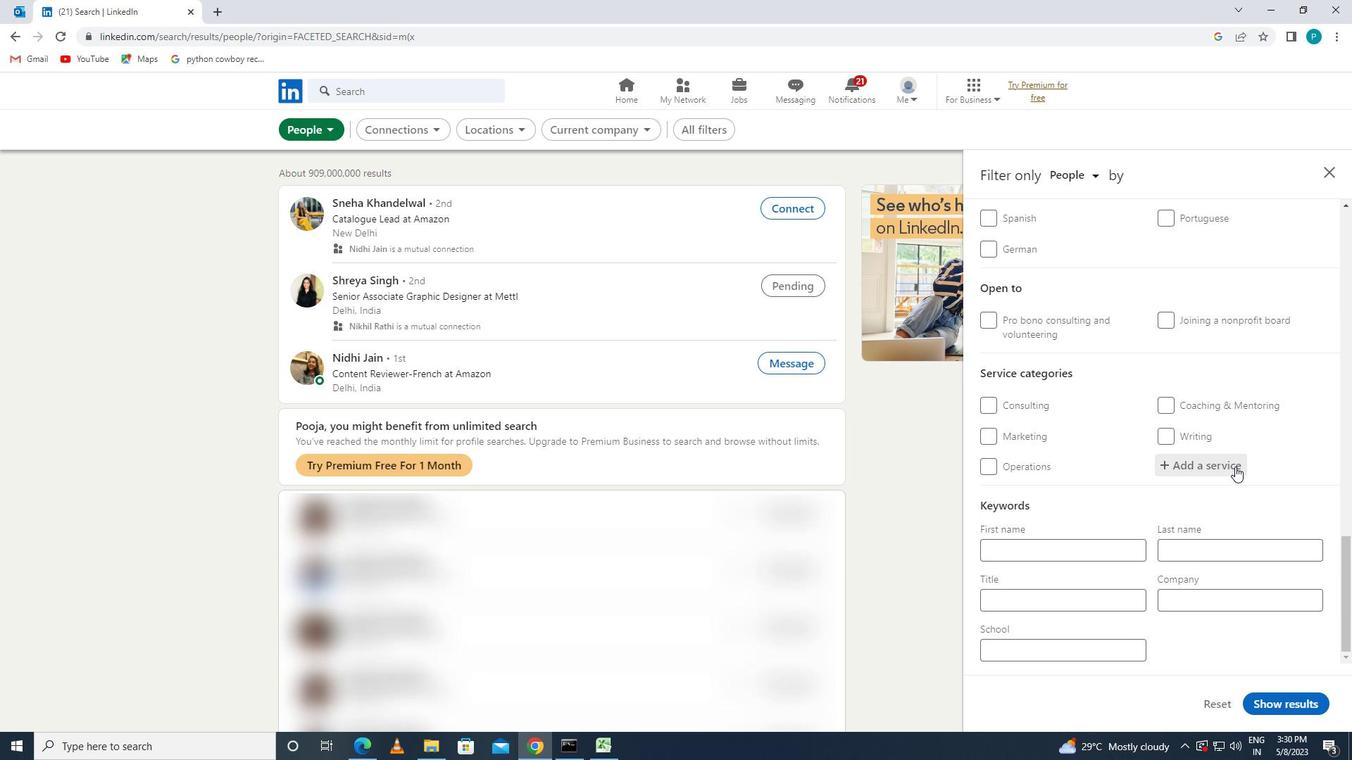 
Action: Key pressed <Key.caps_lock>U<Key.caps_lock>SER
Screenshot: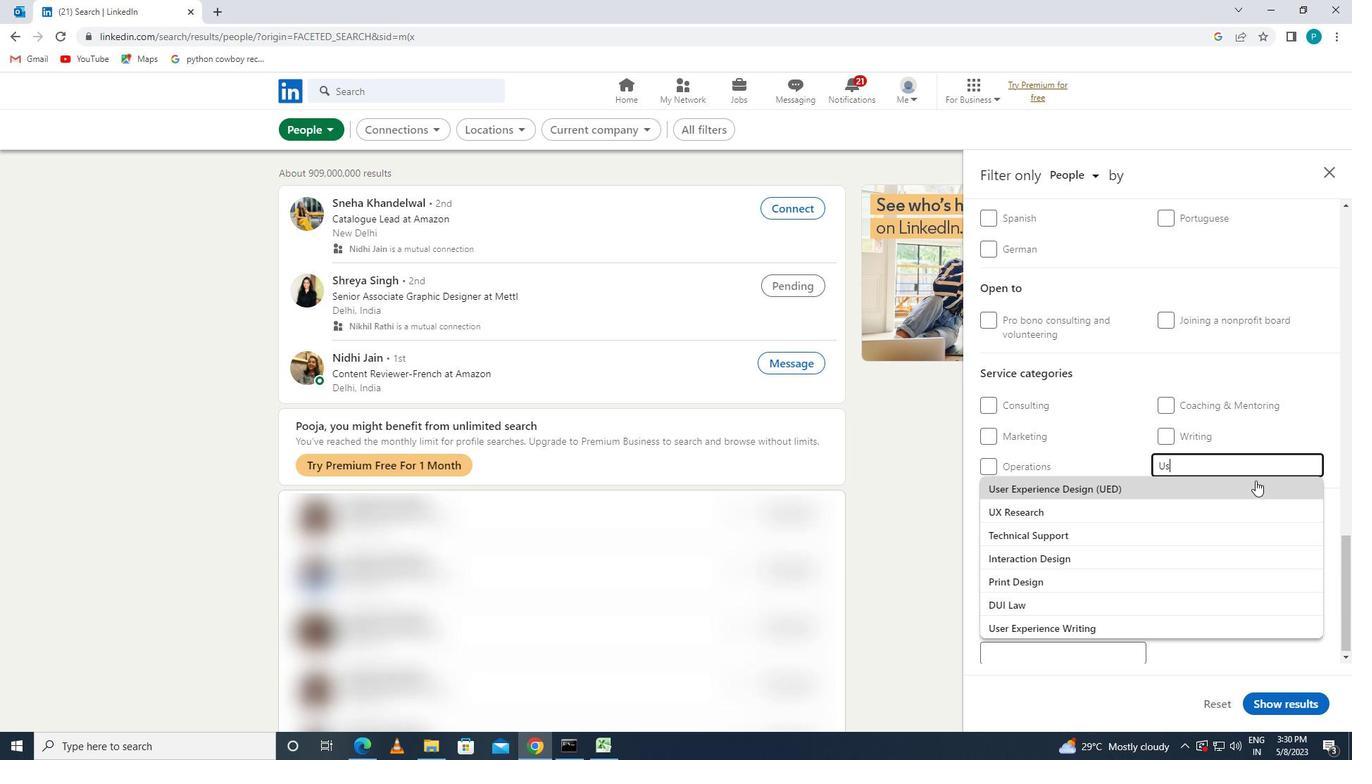 
Action: Mouse moved to (1097, 577)
Screenshot: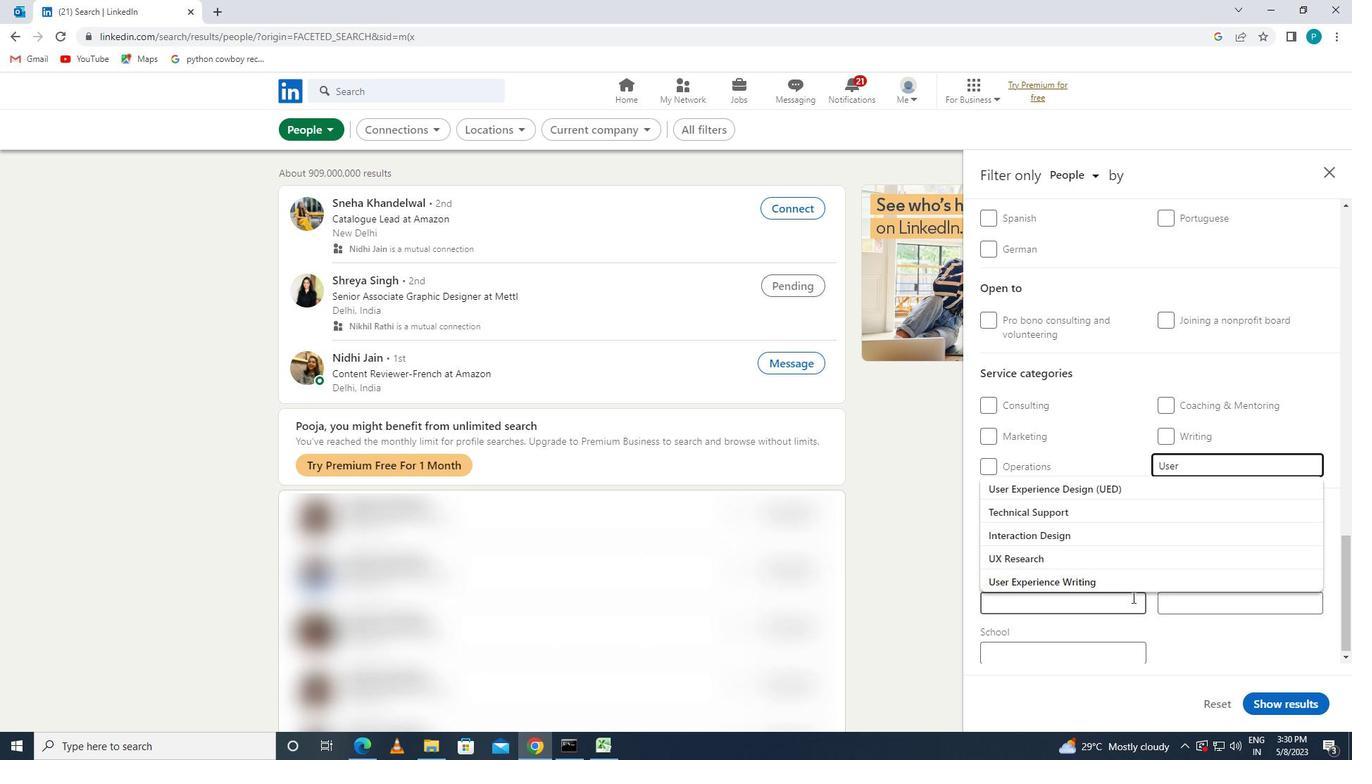 
Action: Mouse pressed left at (1097, 577)
Screenshot: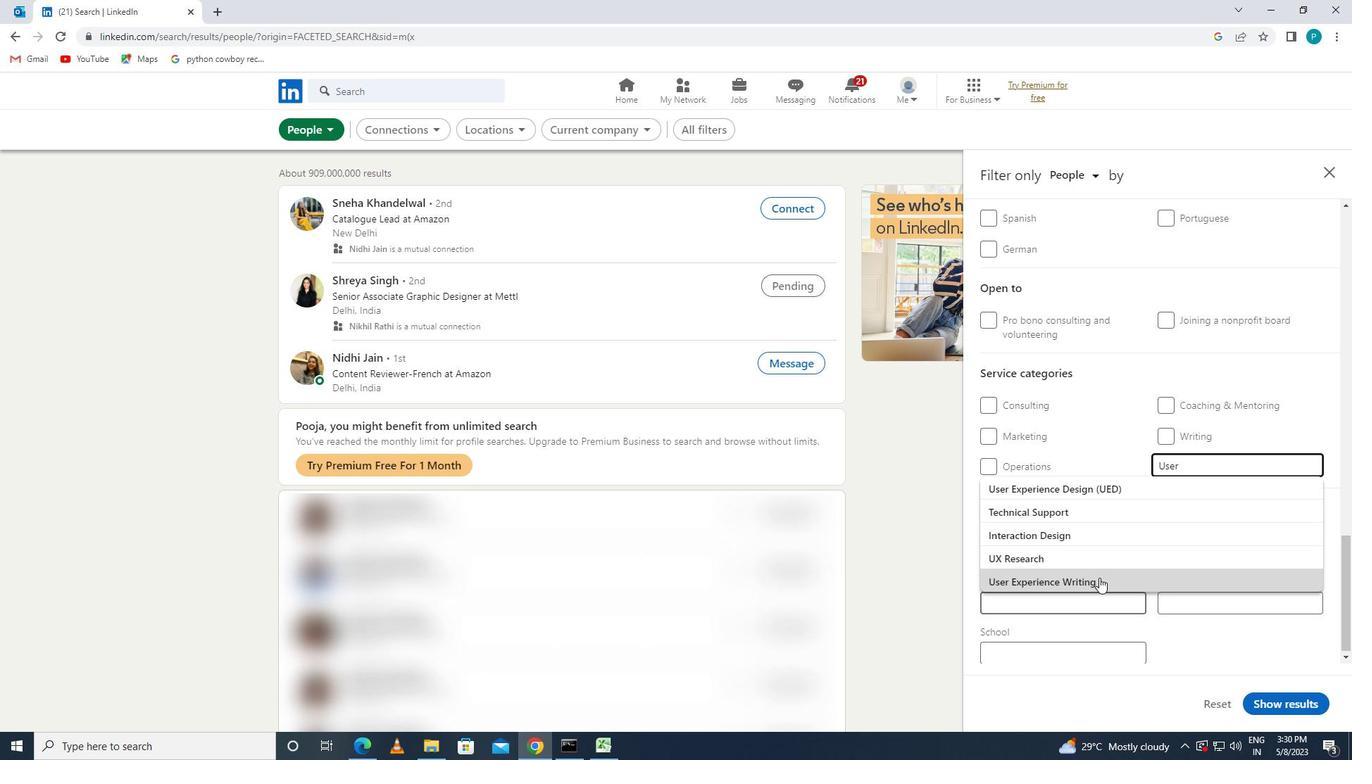 
Action: Mouse scrolled (1097, 576) with delta (0, 0)
Screenshot: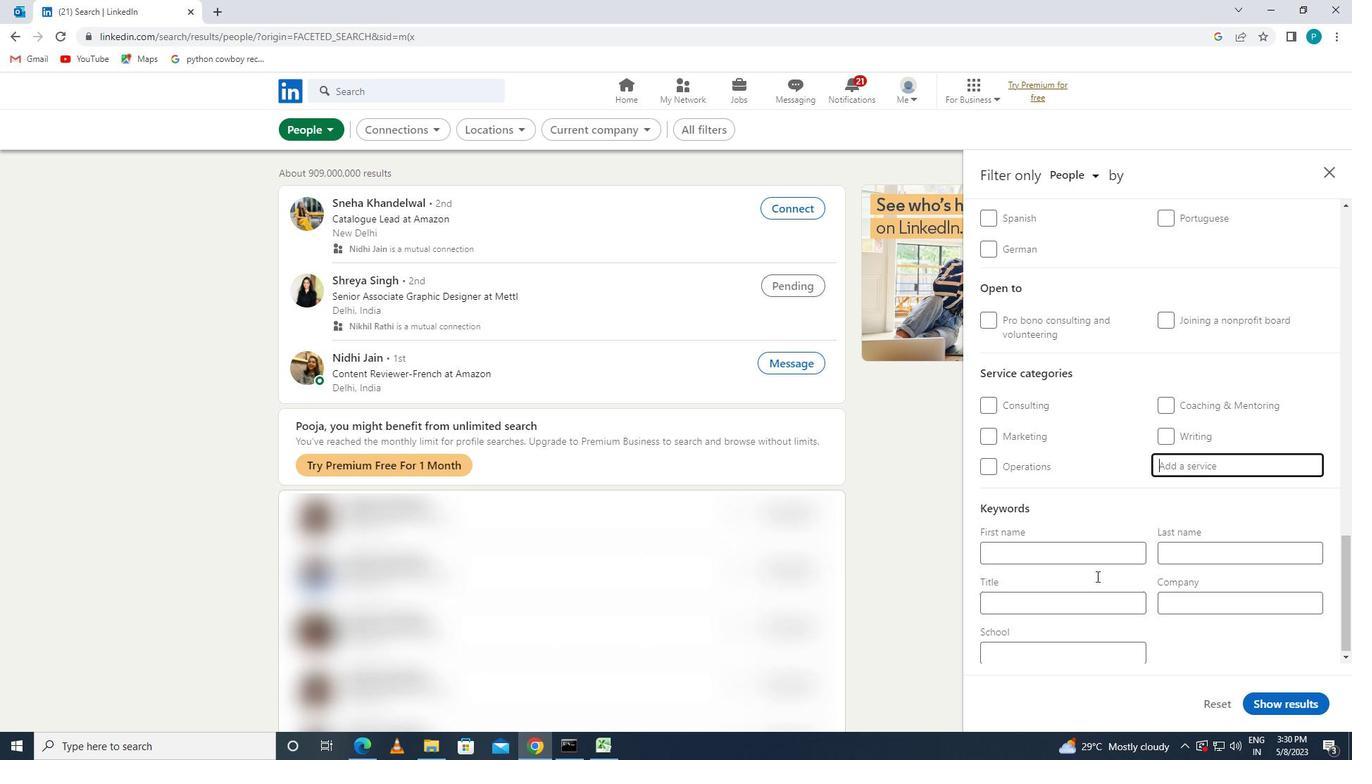 
Action: Mouse scrolled (1097, 576) with delta (0, 0)
Screenshot: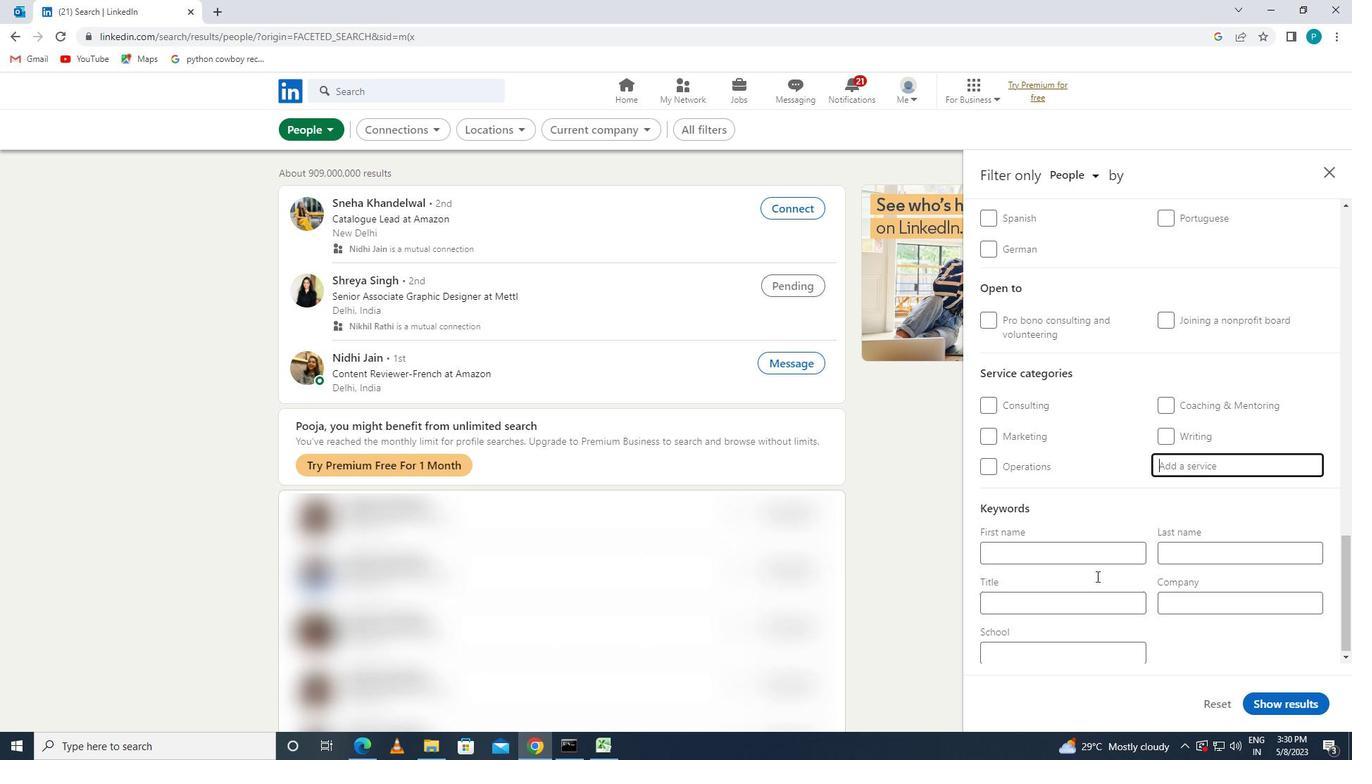 
Action: Mouse scrolled (1097, 576) with delta (0, 0)
Screenshot: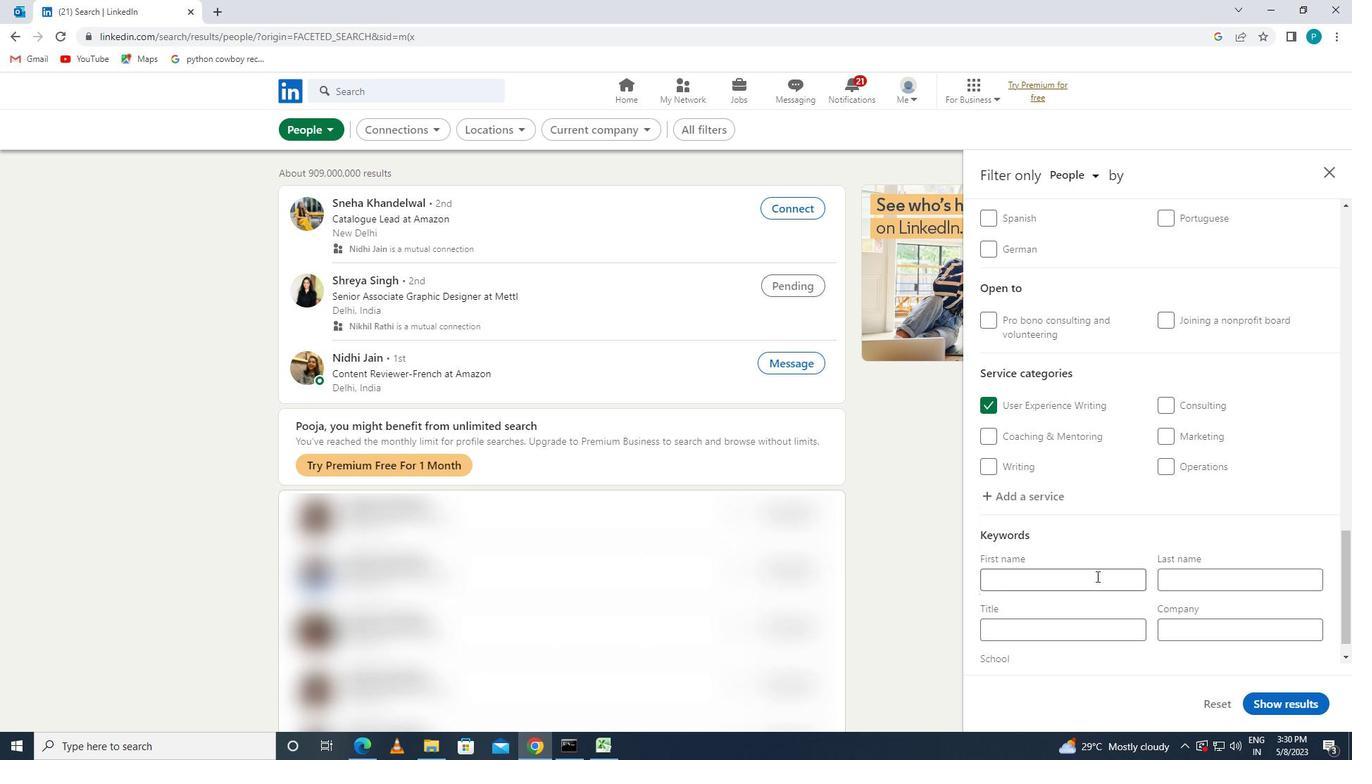 
Action: Mouse moved to (1080, 608)
Screenshot: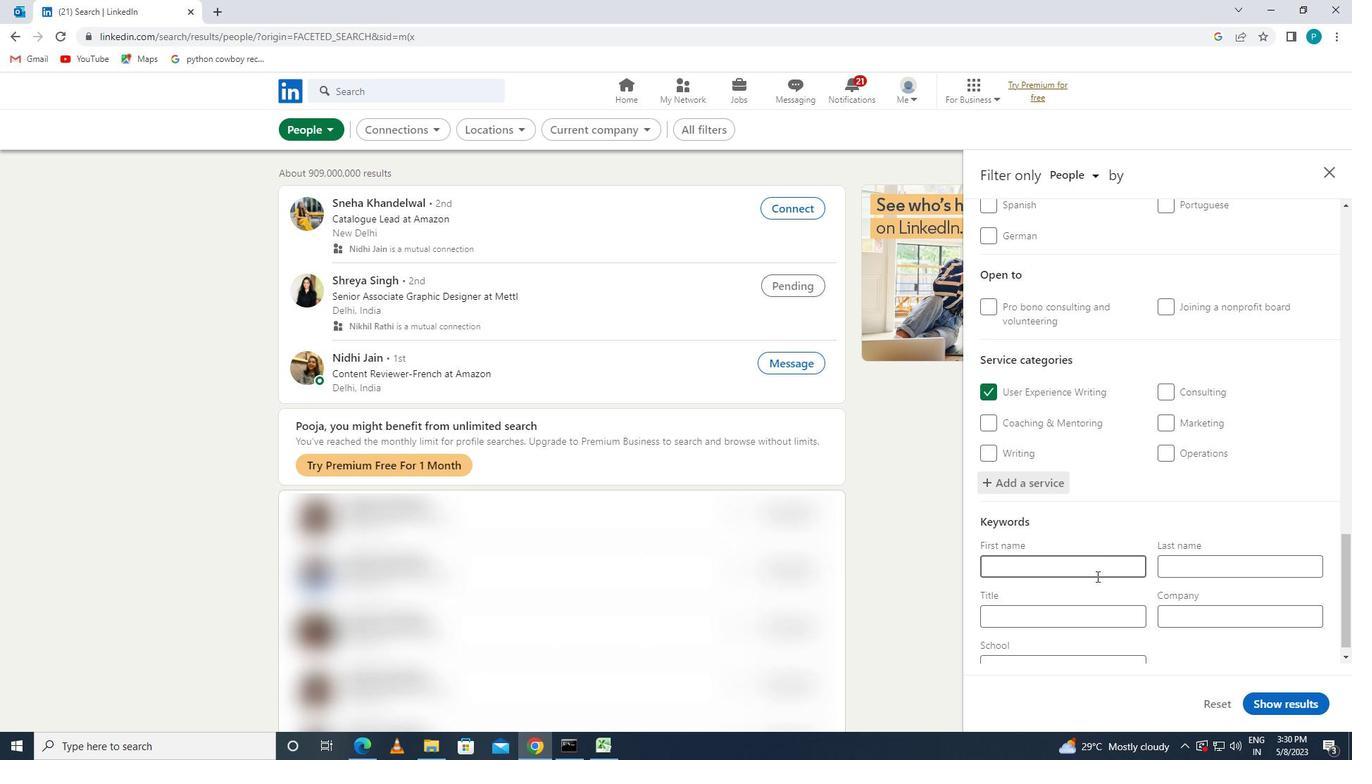 
Action: Mouse pressed left at (1080, 608)
Screenshot: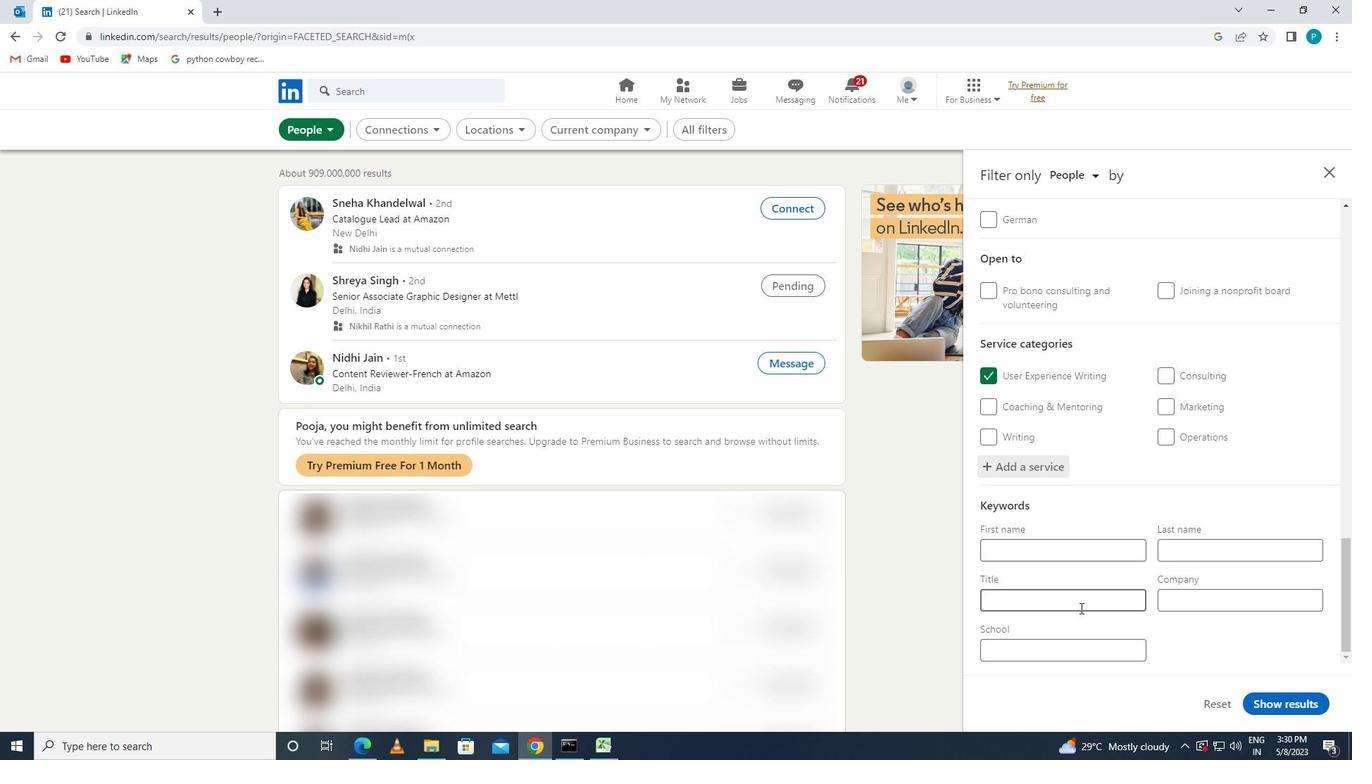 
Action: Key pressed <Key.caps_lock>S<Key.caps_lock>OUND<Key.space><Key.caps_lock>E<Key.caps_lock>NGINEER
Screenshot: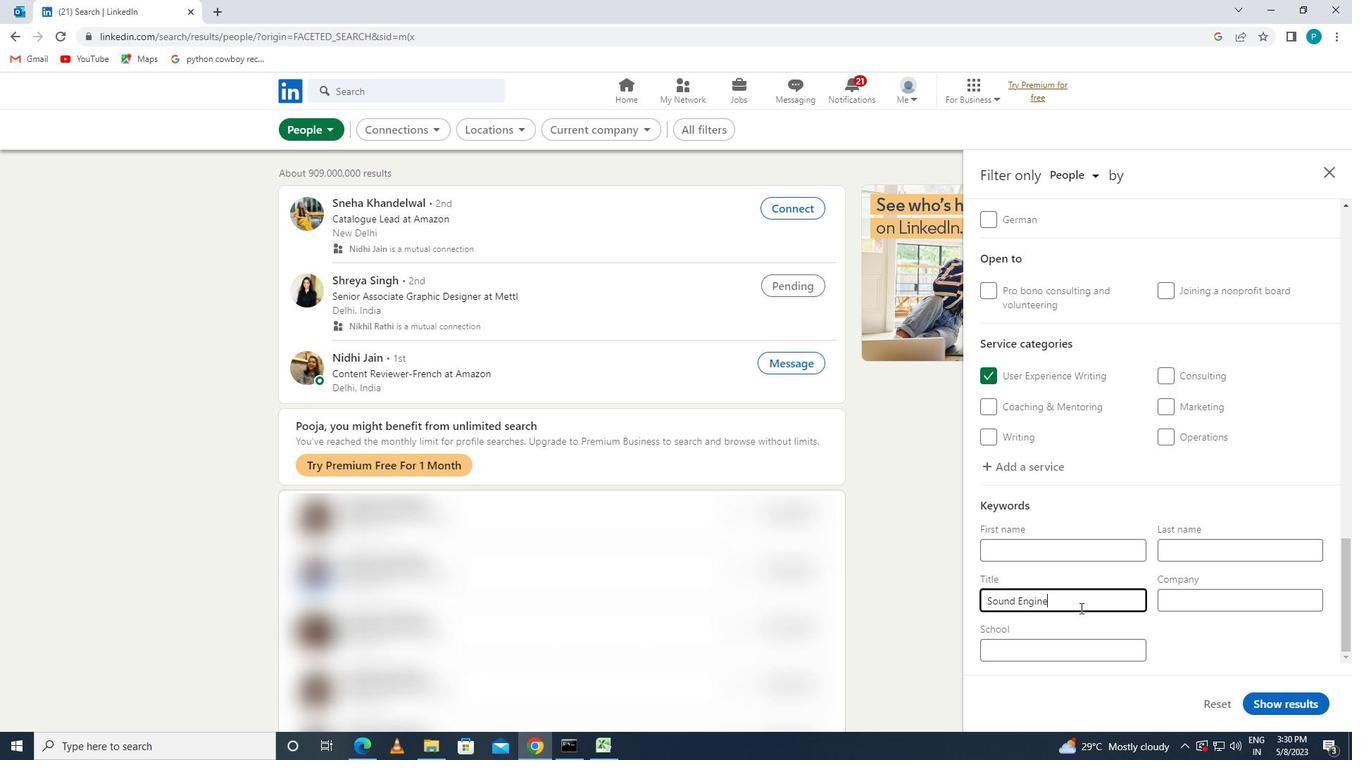 
Action: Mouse moved to (1281, 697)
Screenshot: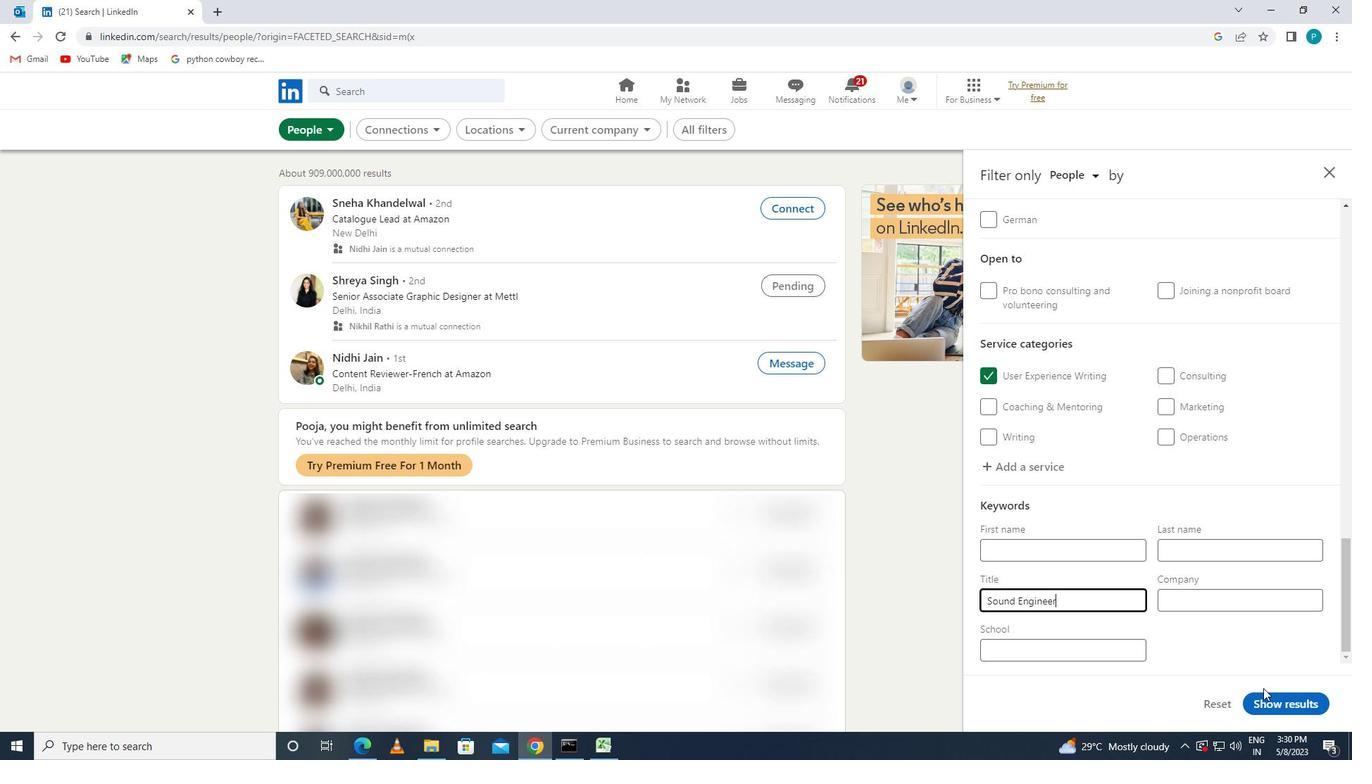 
Action: Mouse pressed left at (1281, 697)
Screenshot: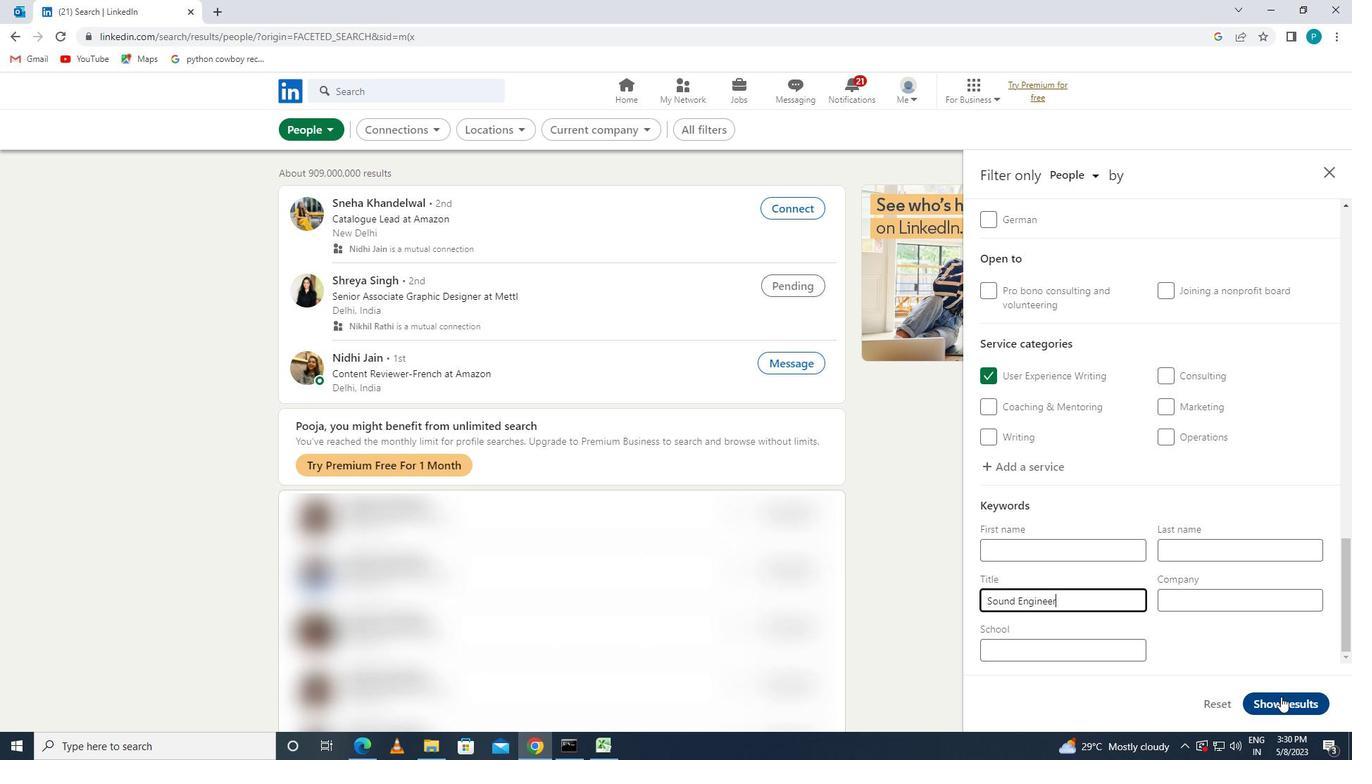 
